 Task: Look for space in Chanika, Tanzania from 24th August, 2023 to 10th September, 2023 for 8 adults in price range Rs.12000 to Rs.15000. Place can be entire place or shared room with 4 bedrooms having 8 beds and 4 bathrooms. Property type can be house, flat, guest house. Amenities needed are: wifi, TV, free parkinig on premises, gym, breakfast. Booking option can be shelf check-in. Required host language is English.
Action: Mouse moved to (503, 105)
Screenshot: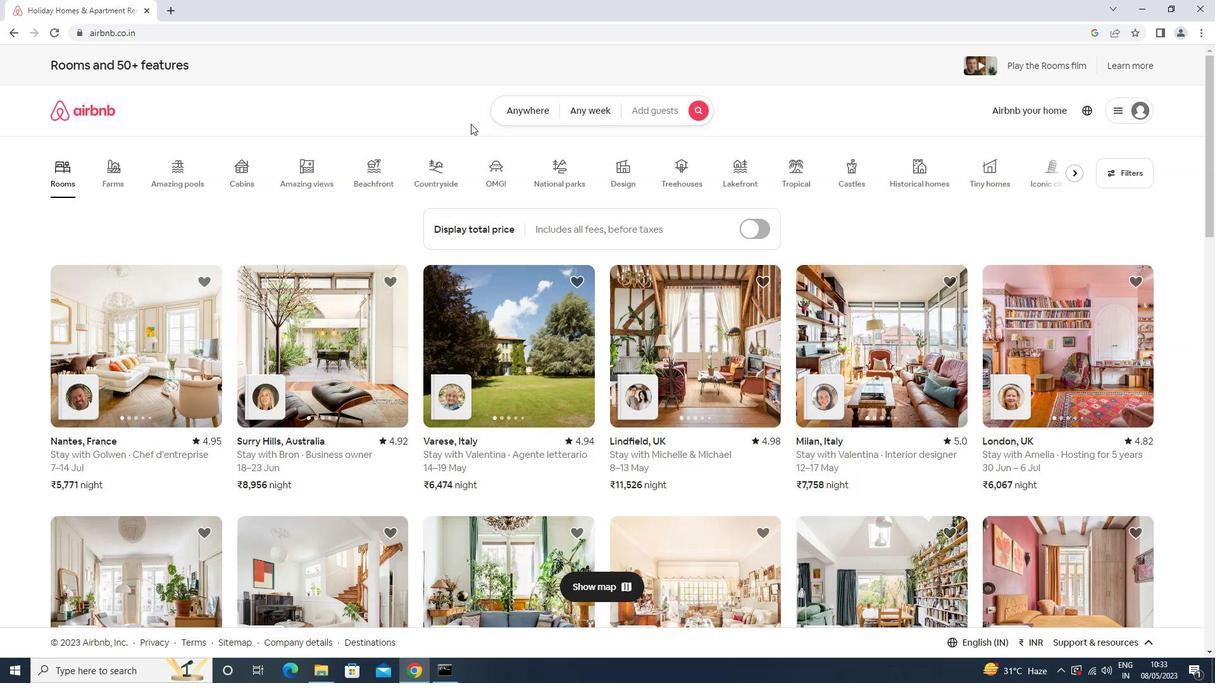 
Action: Mouse pressed left at (503, 105)
Screenshot: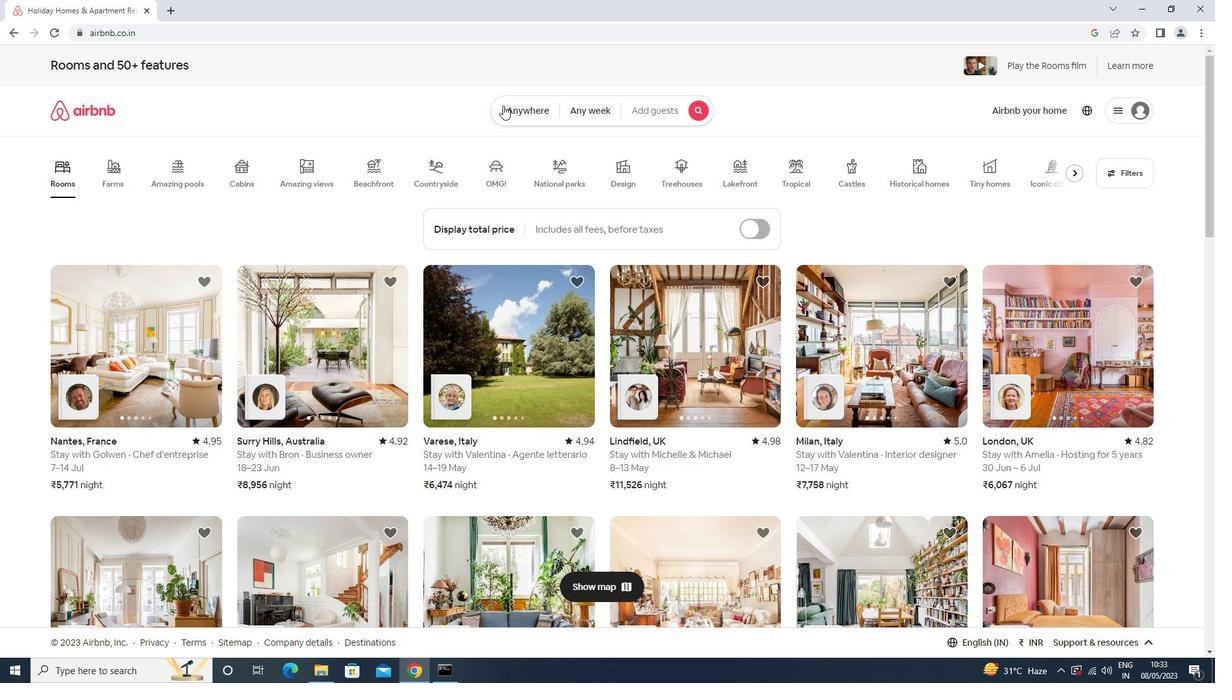 
Action: Mouse moved to (439, 153)
Screenshot: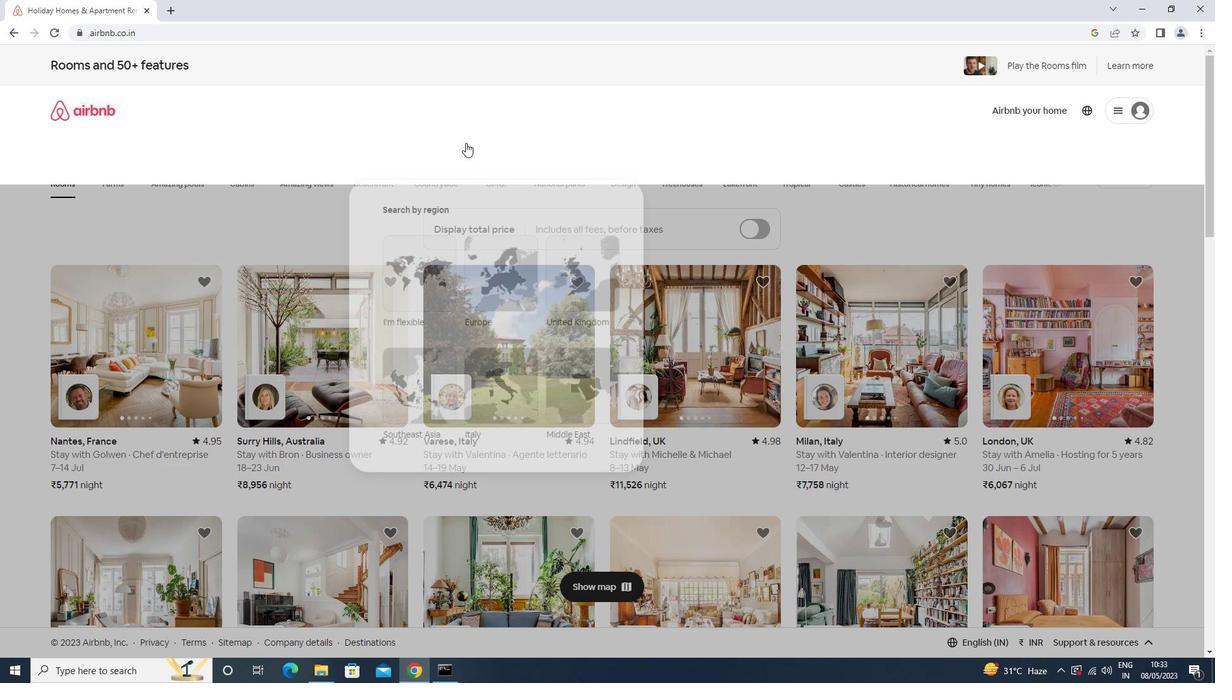 
Action: Mouse pressed left at (439, 153)
Screenshot: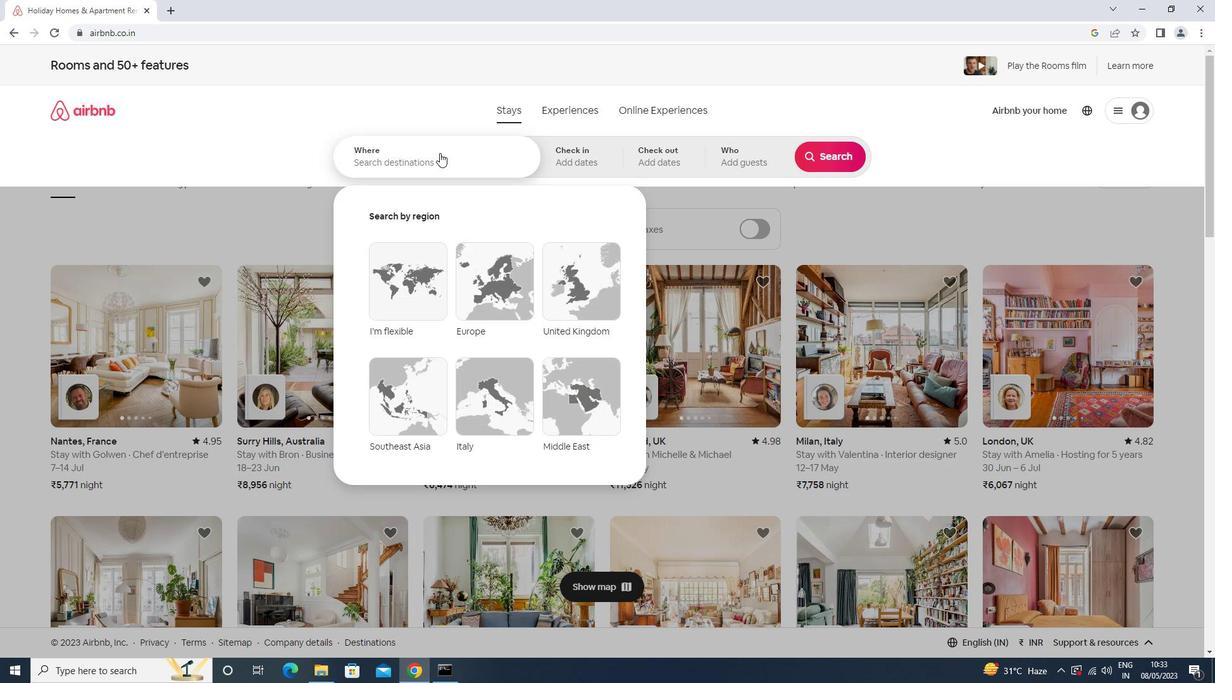 
Action: Key pressed <Key.shift>CHANIKA,<Key.space><Key.shift>TAN<Key.down><Key.enter>
Screenshot: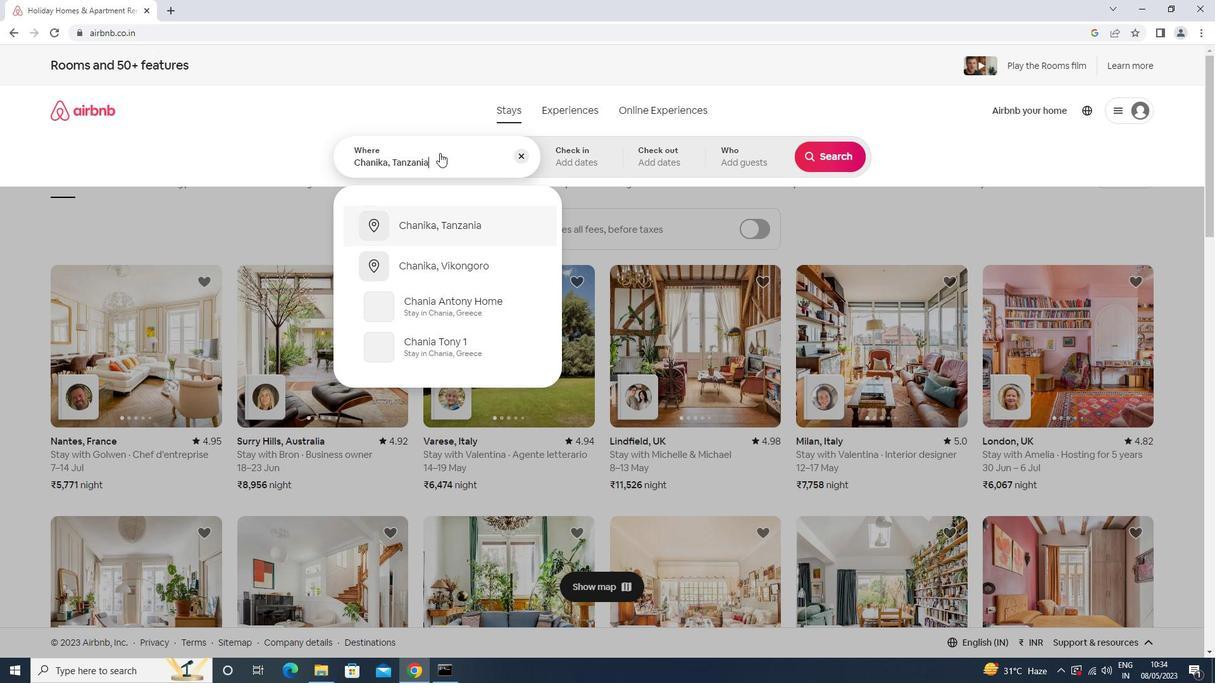 
Action: Mouse moved to (829, 257)
Screenshot: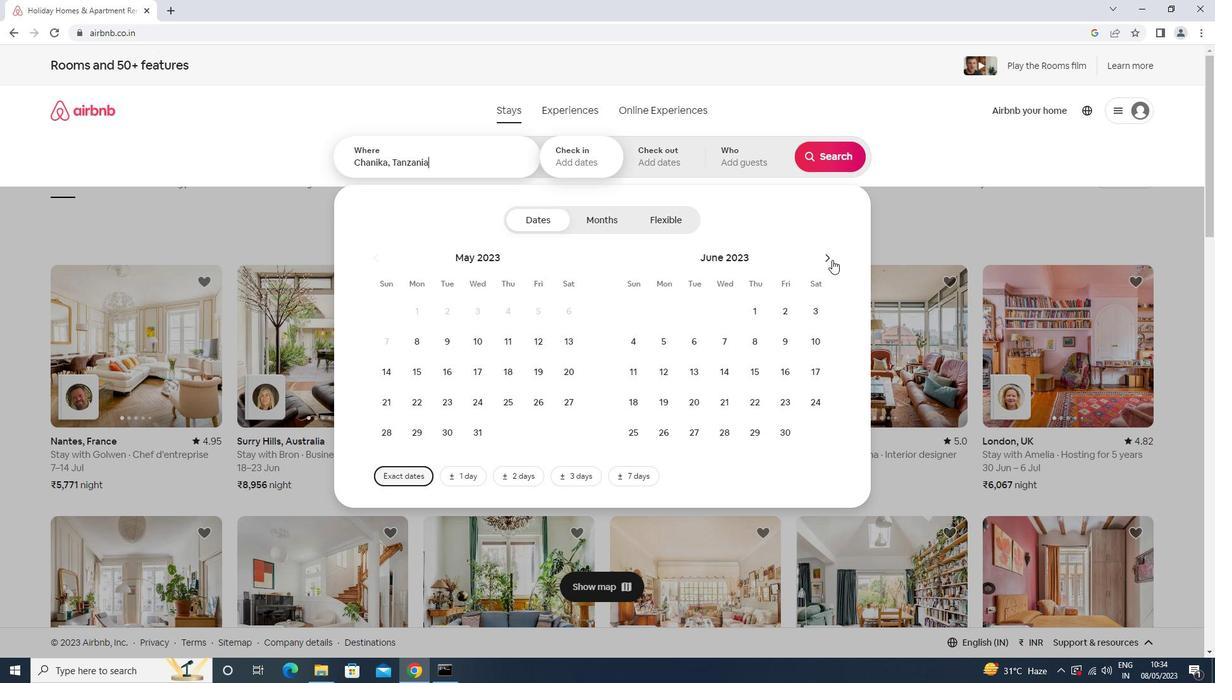 
Action: Mouse pressed left at (829, 257)
Screenshot: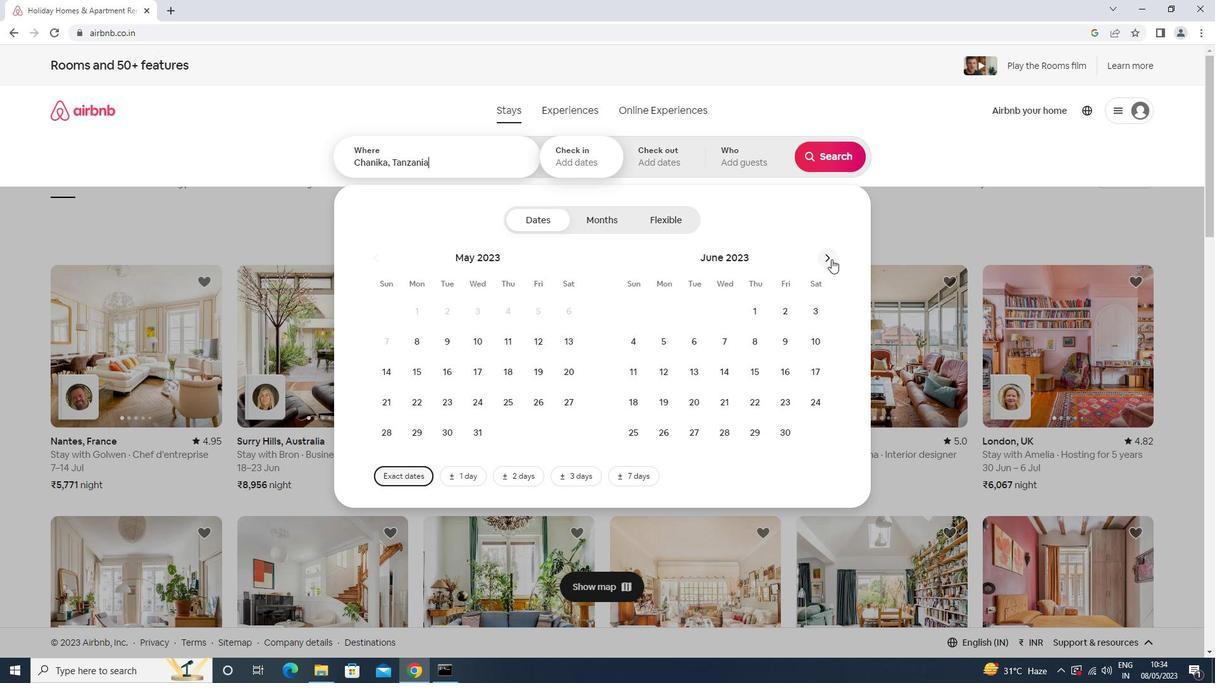 
Action: Mouse pressed left at (829, 257)
Screenshot: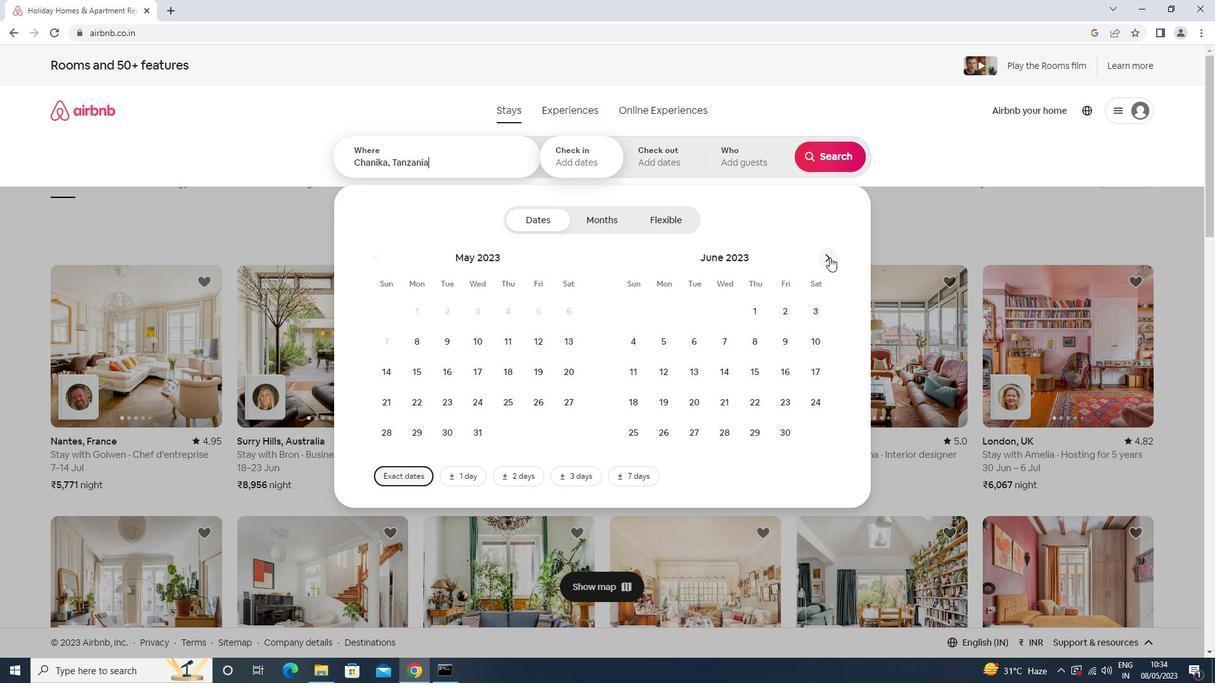 
Action: Mouse pressed left at (829, 257)
Screenshot: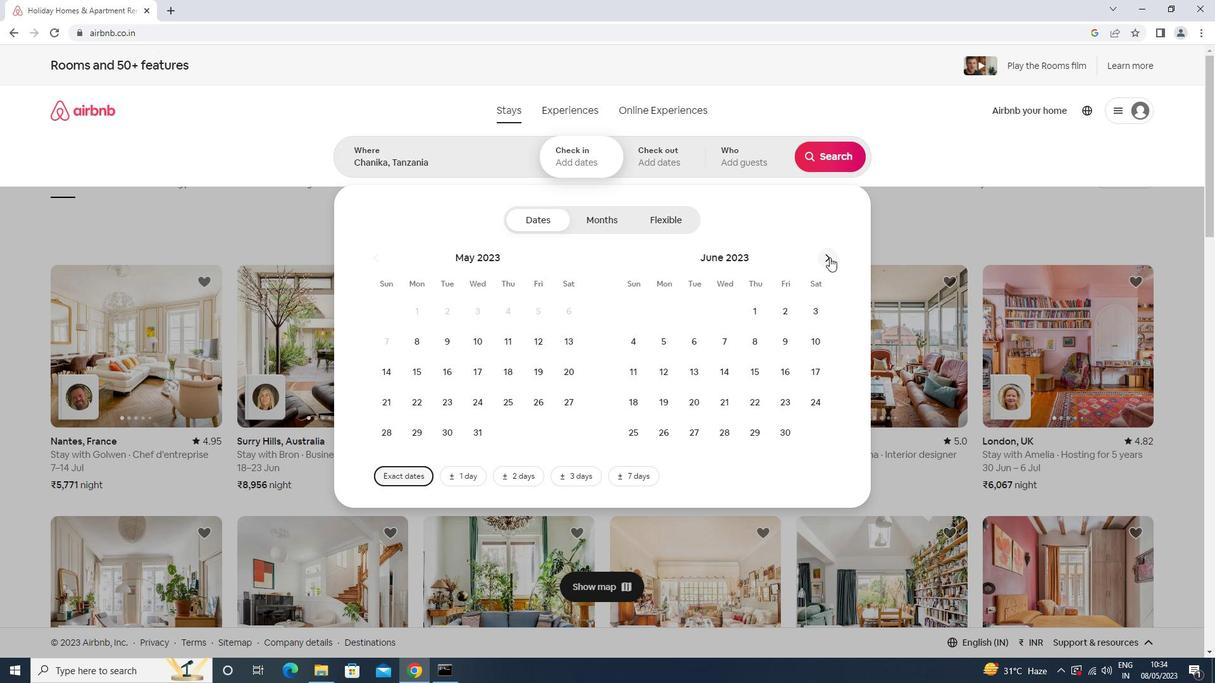 
Action: Mouse pressed left at (829, 257)
Screenshot: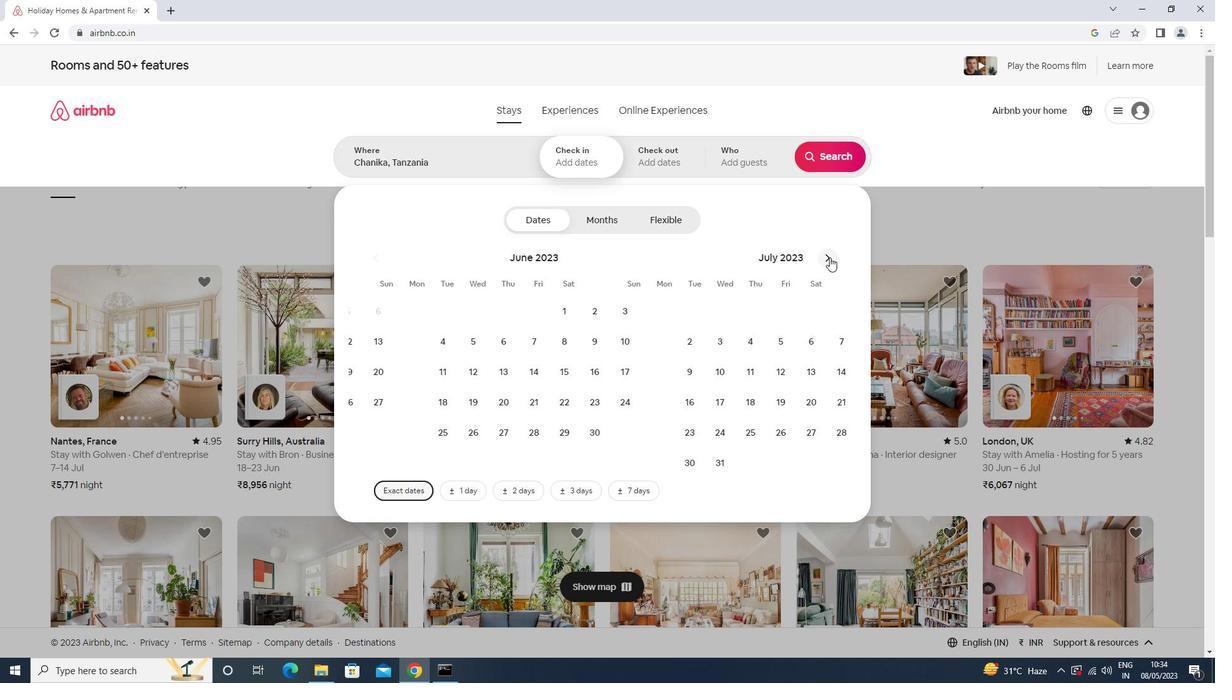 
Action: Mouse pressed left at (829, 257)
Screenshot: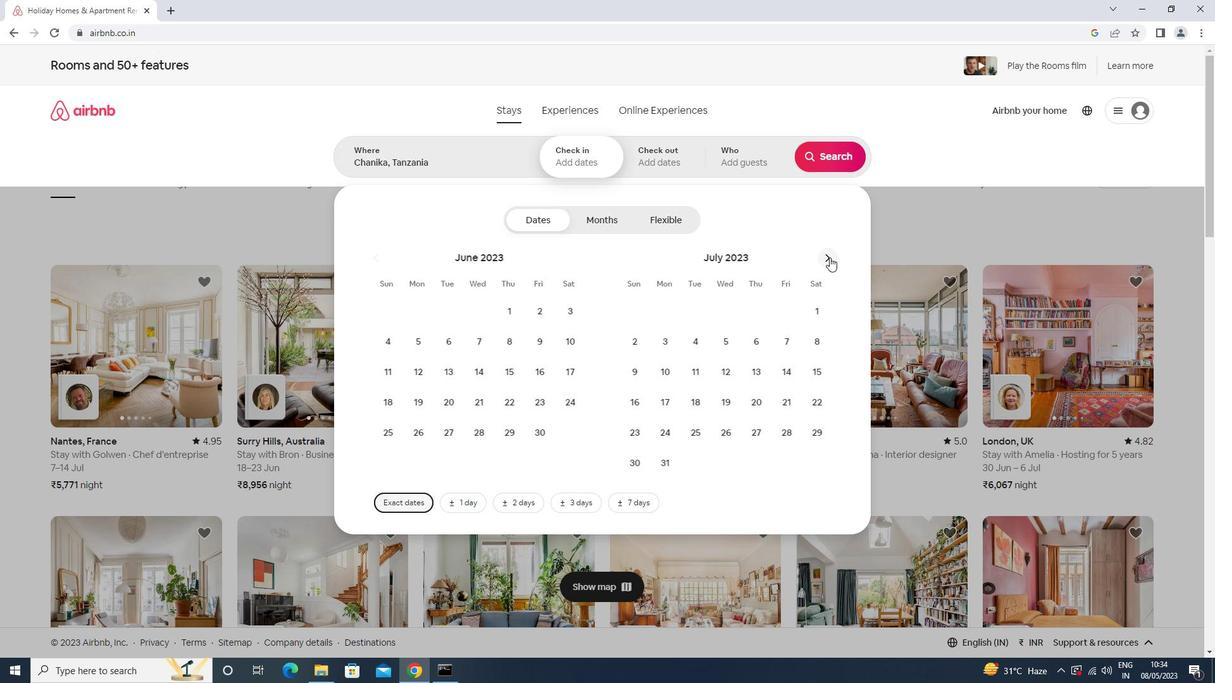 
Action: Mouse moved to (829, 257)
Screenshot: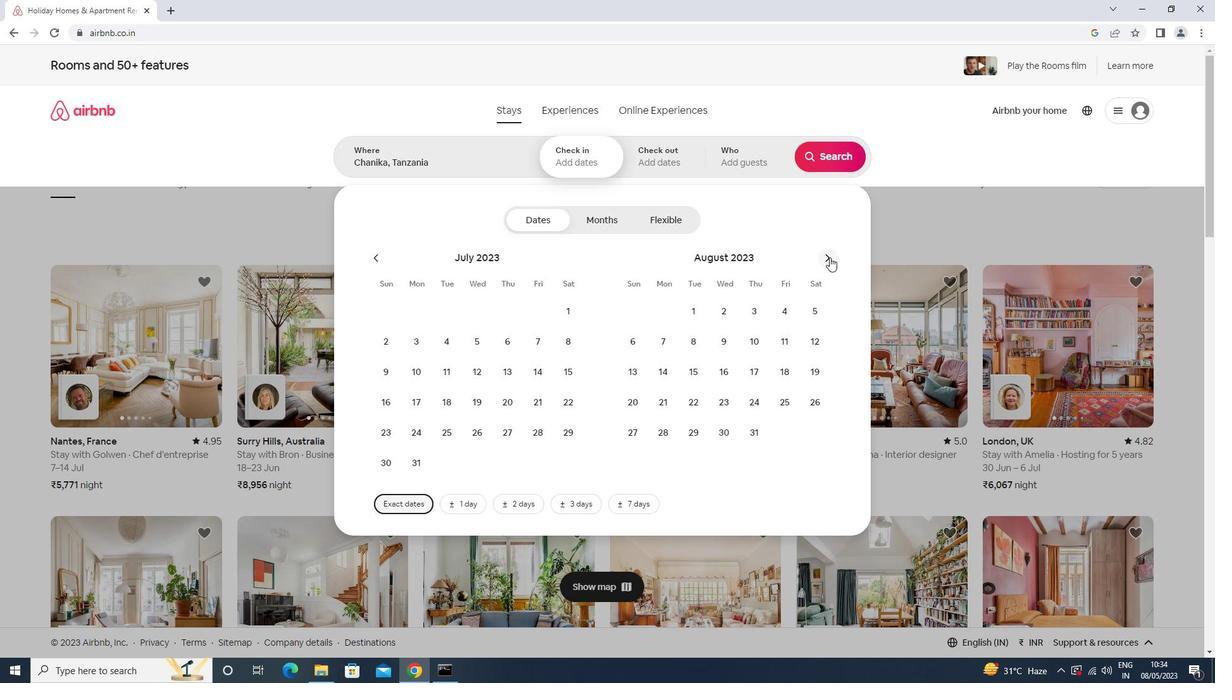 
Action: Mouse pressed left at (829, 257)
Screenshot: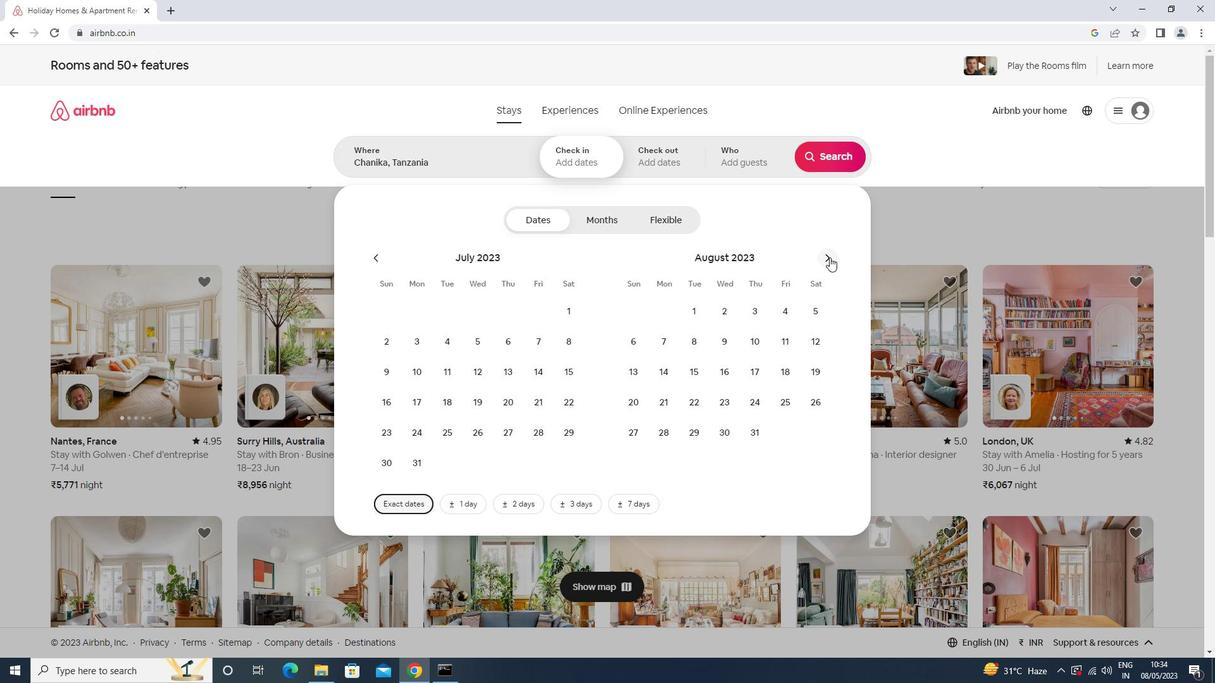 
Action: Mouse moved to (508, 403)
Screenshot: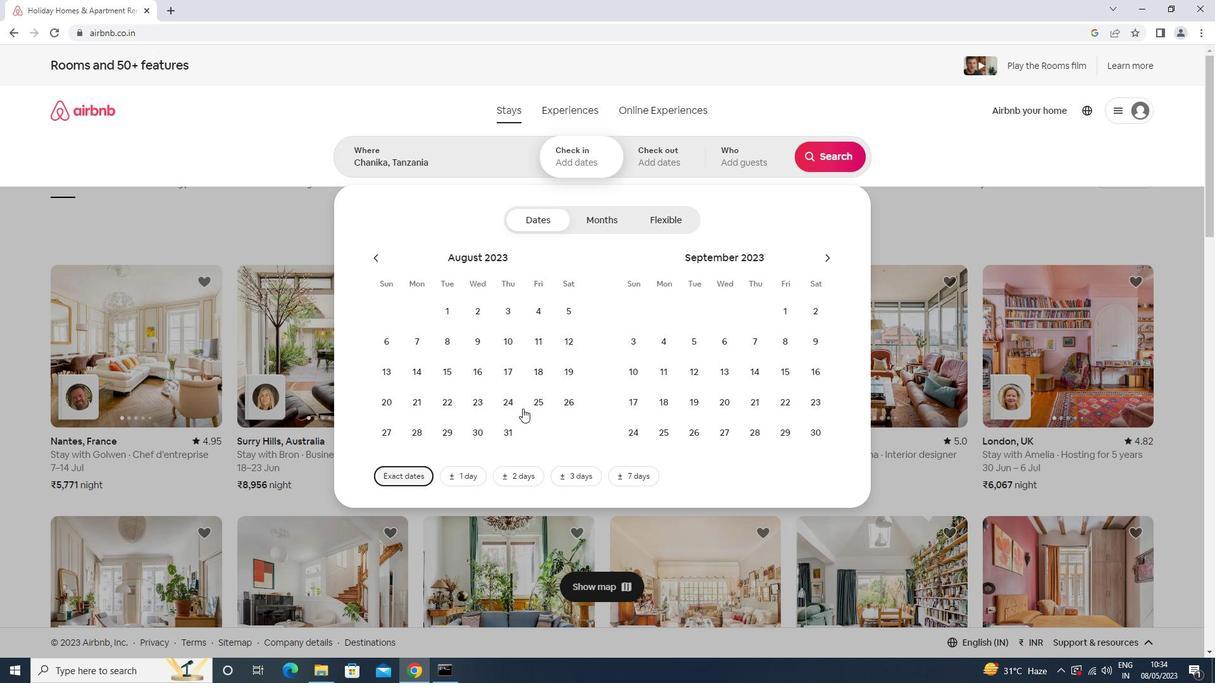 
Action: Mouse pressed left at (508, 403)
Screenshot: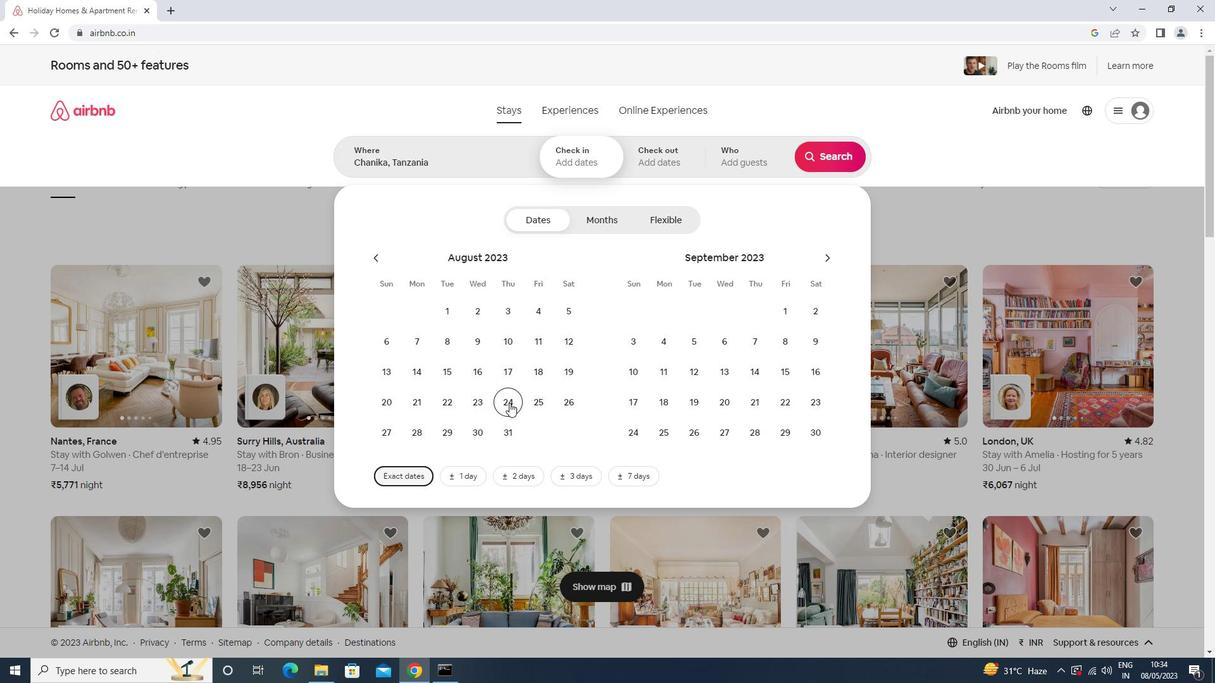 
Action: Mouse moved to (639, 374)
Screenshot: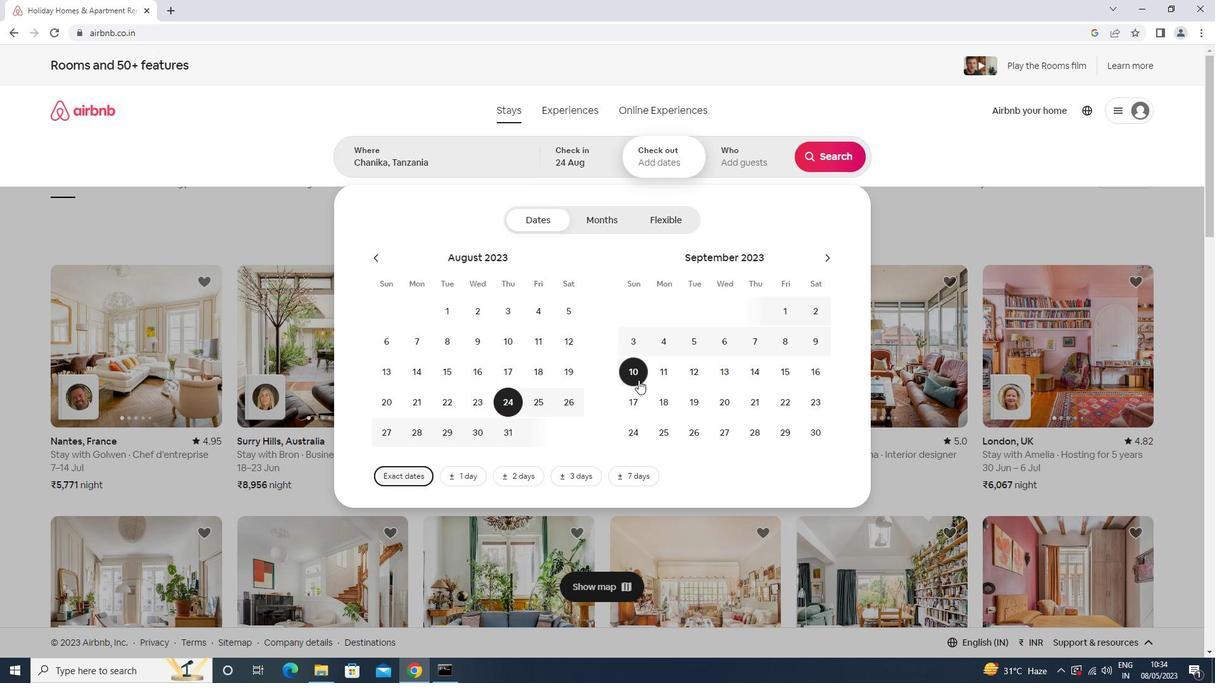 
Action: Mouse pressed left at (639, 374)
Screenshot: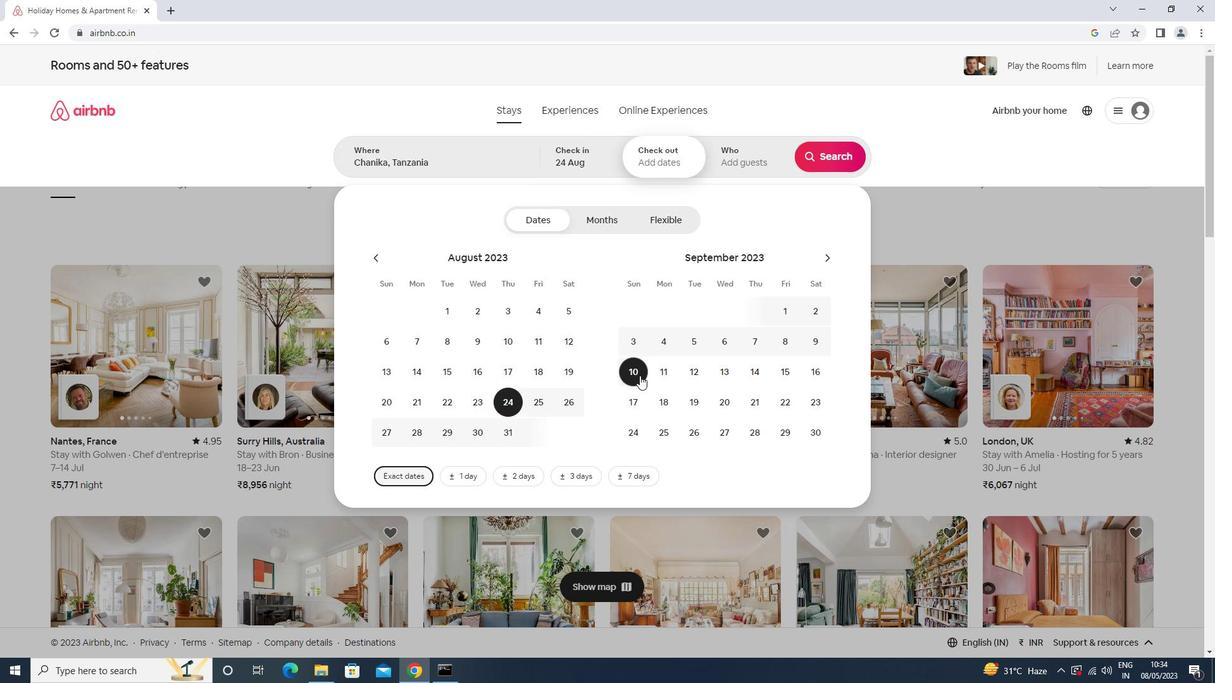 
Action: Mouse moved to (755, 165)
Screenshot: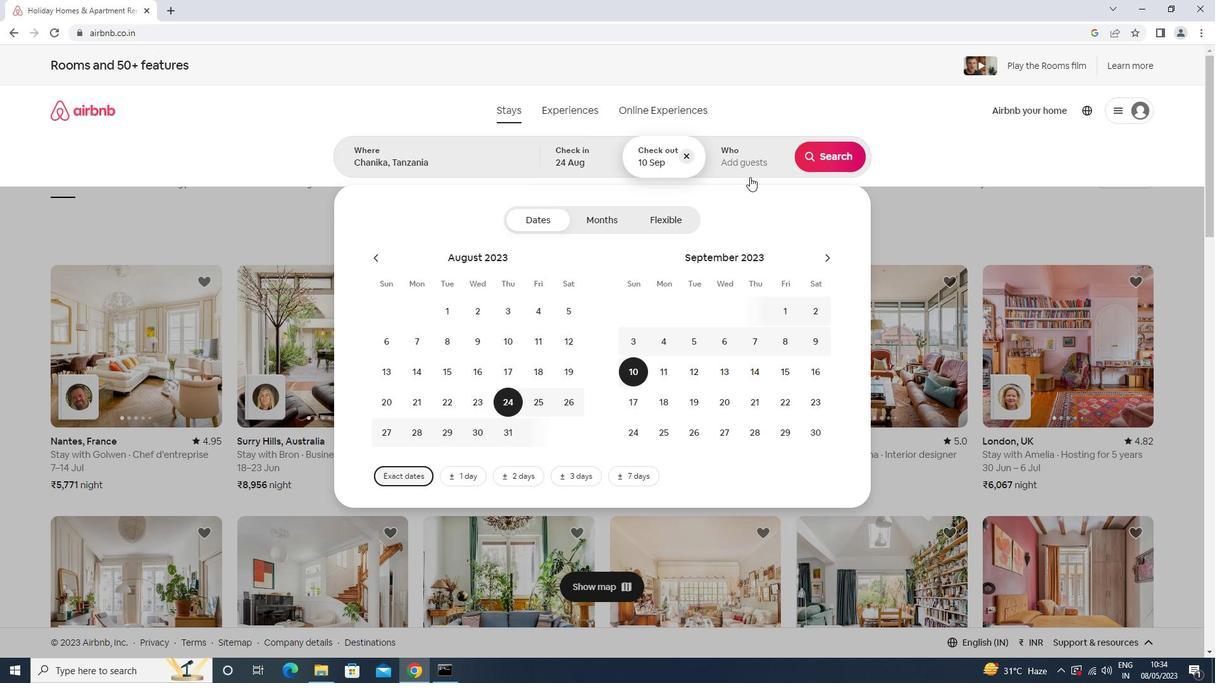 
Action: Mouse pressed left at (755, 165)
Screenshot: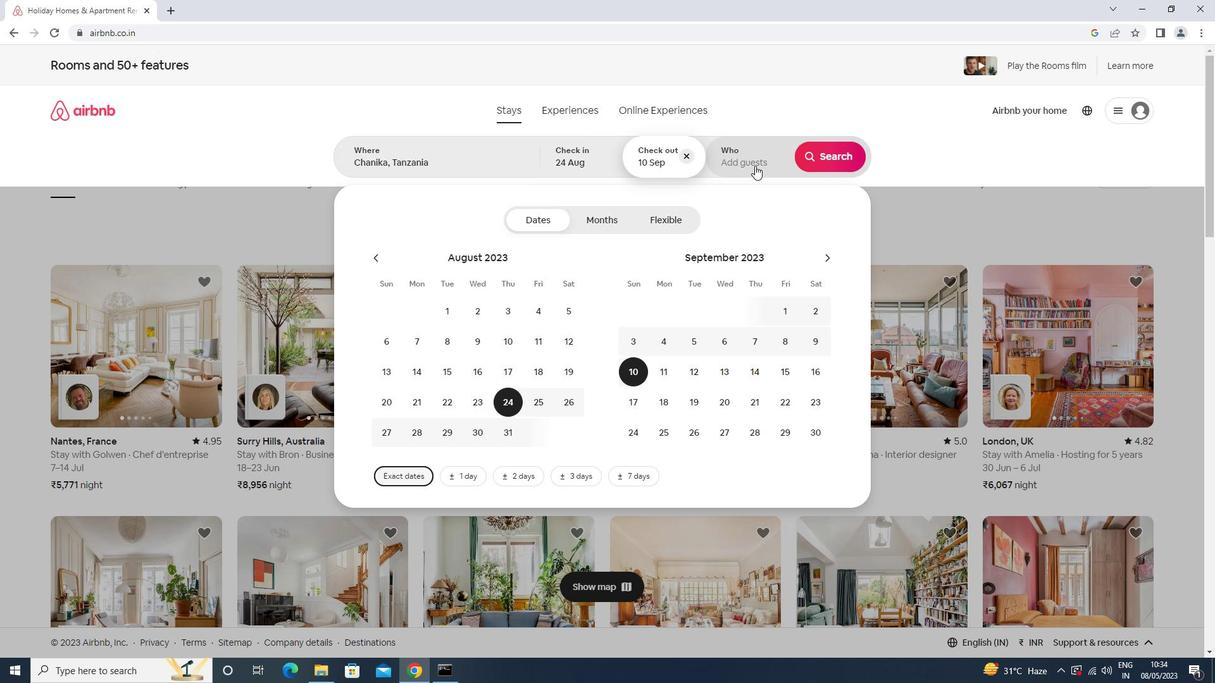 
Action: Mouse moved to (833, 223)
Screenshot: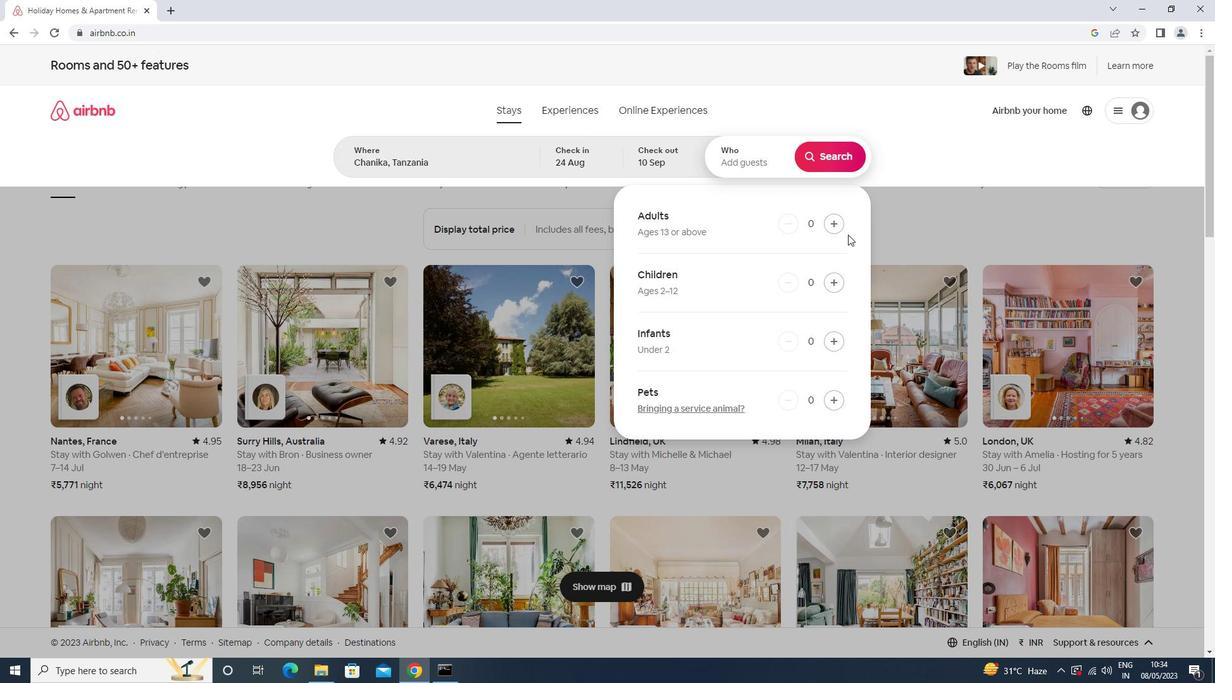 
Action: Mouse pressed left at (833, 223)
Screenshot: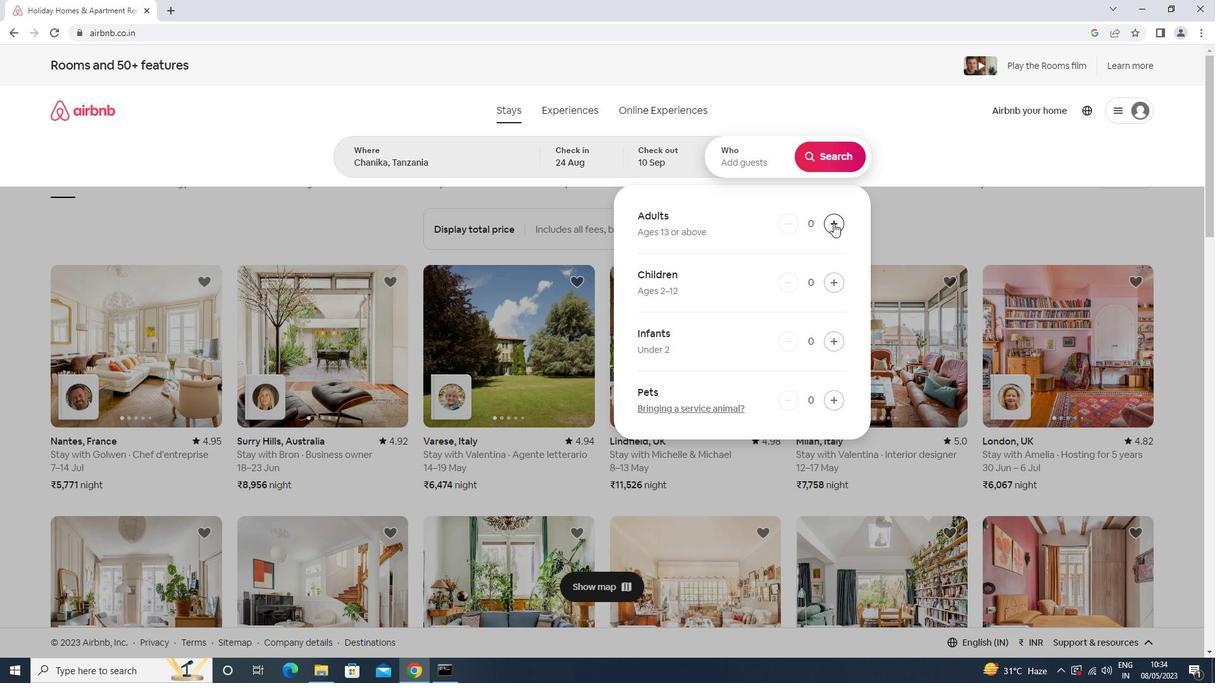 
Action: Mouse pressed left at (833, 223)
Screenshot: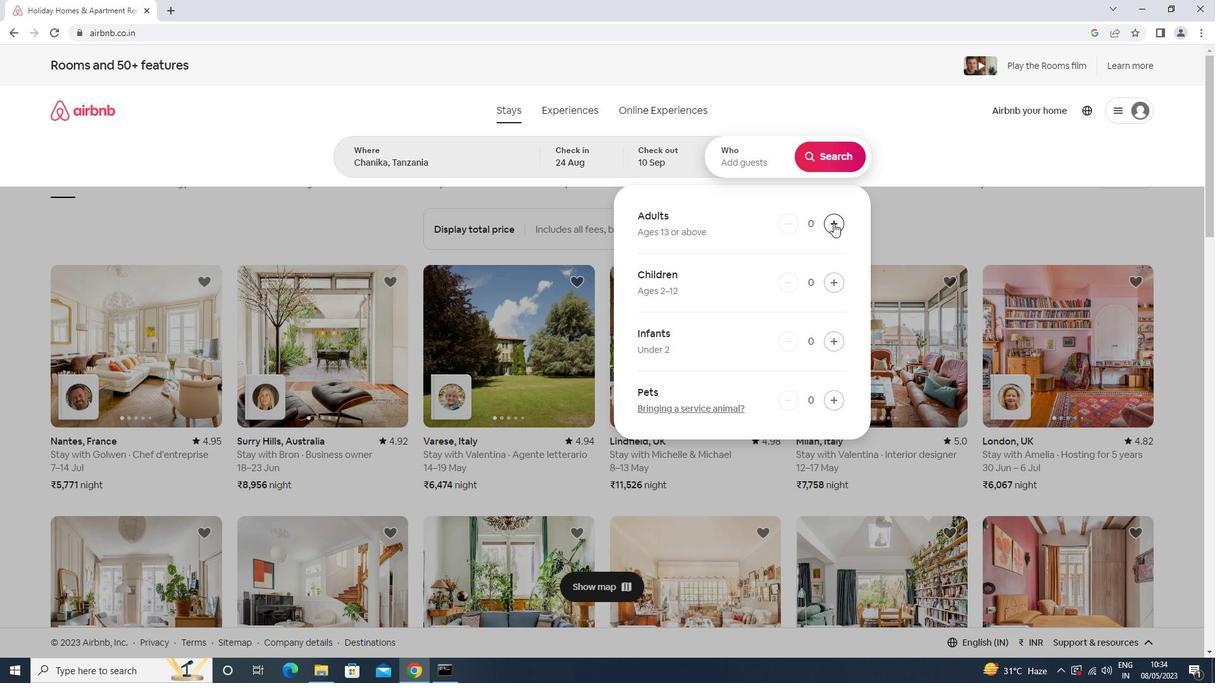 
Action: Mouse pressed left at (833, 223)
Screenshot: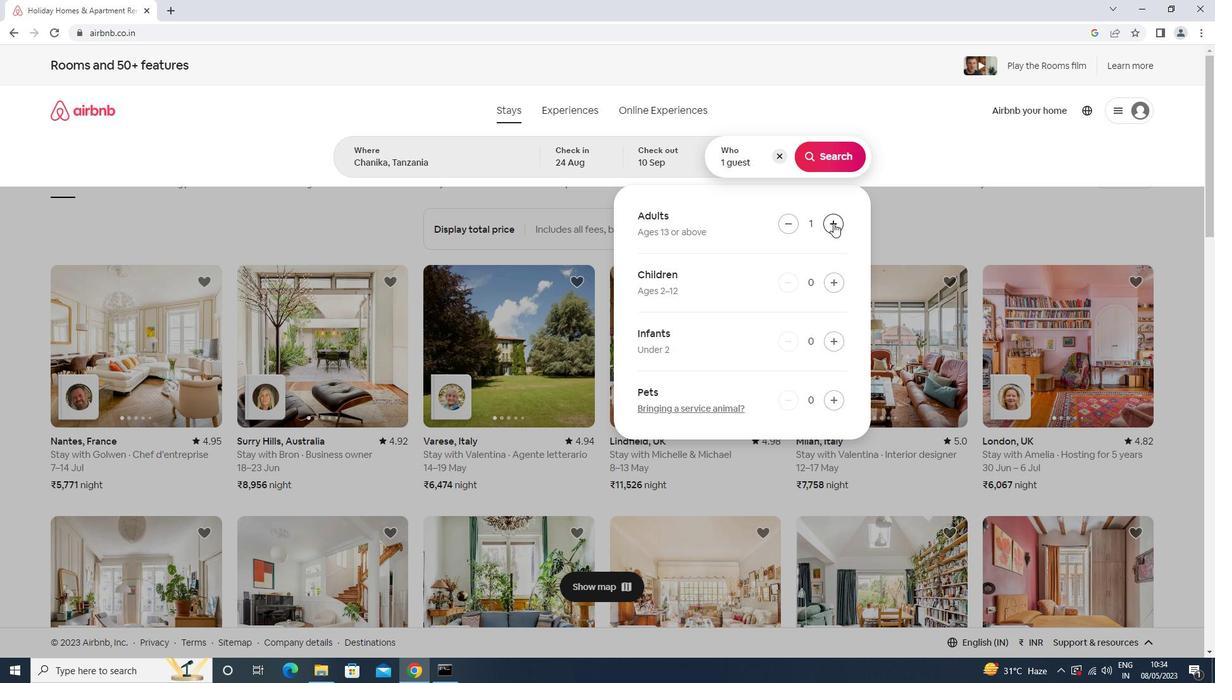 
Action: Mouse pressed left at (833, 223)
Screenshot: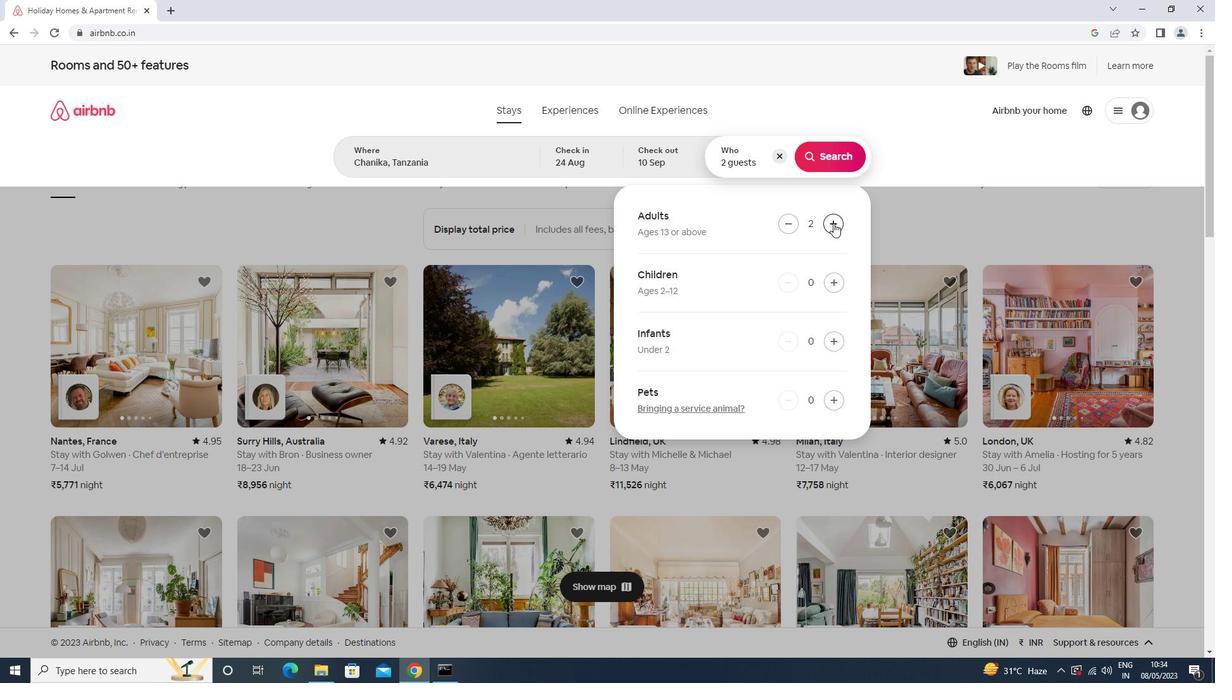 
Action: Mouse pressed left at (833, 223)
Screenshot: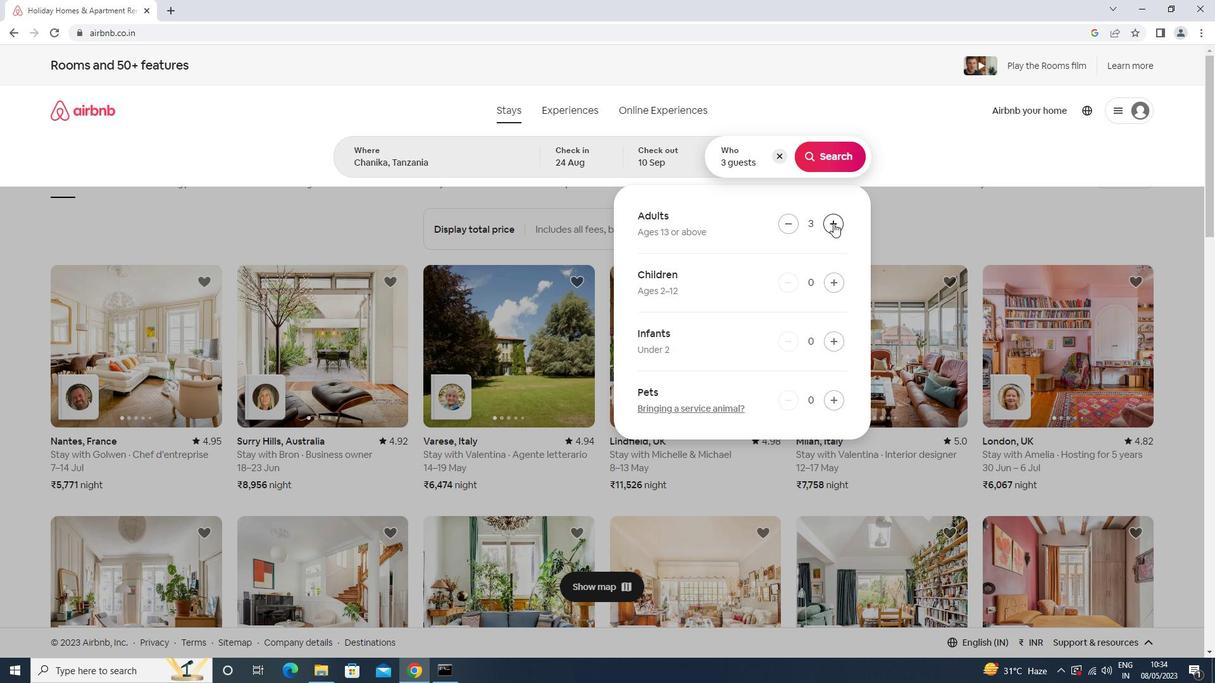 
Action: Mouse pressed left at (833, 223)
Screenshot: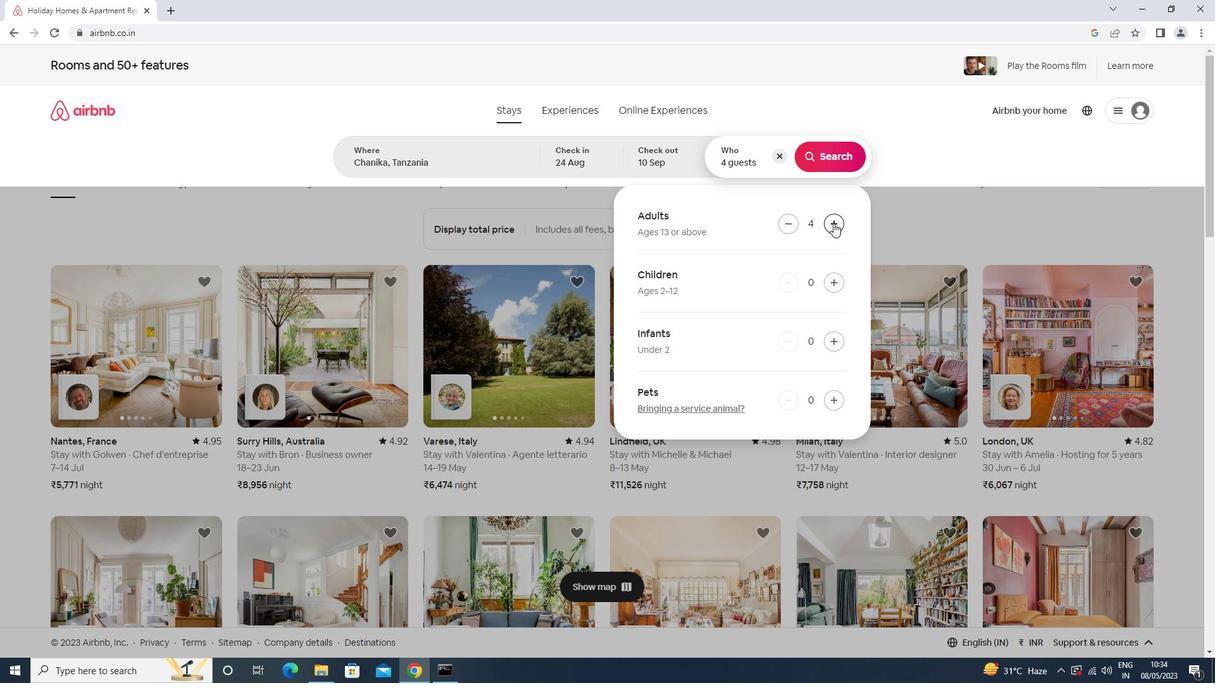 
Action: Mouse pressed left at (833, 223)
Screenshot: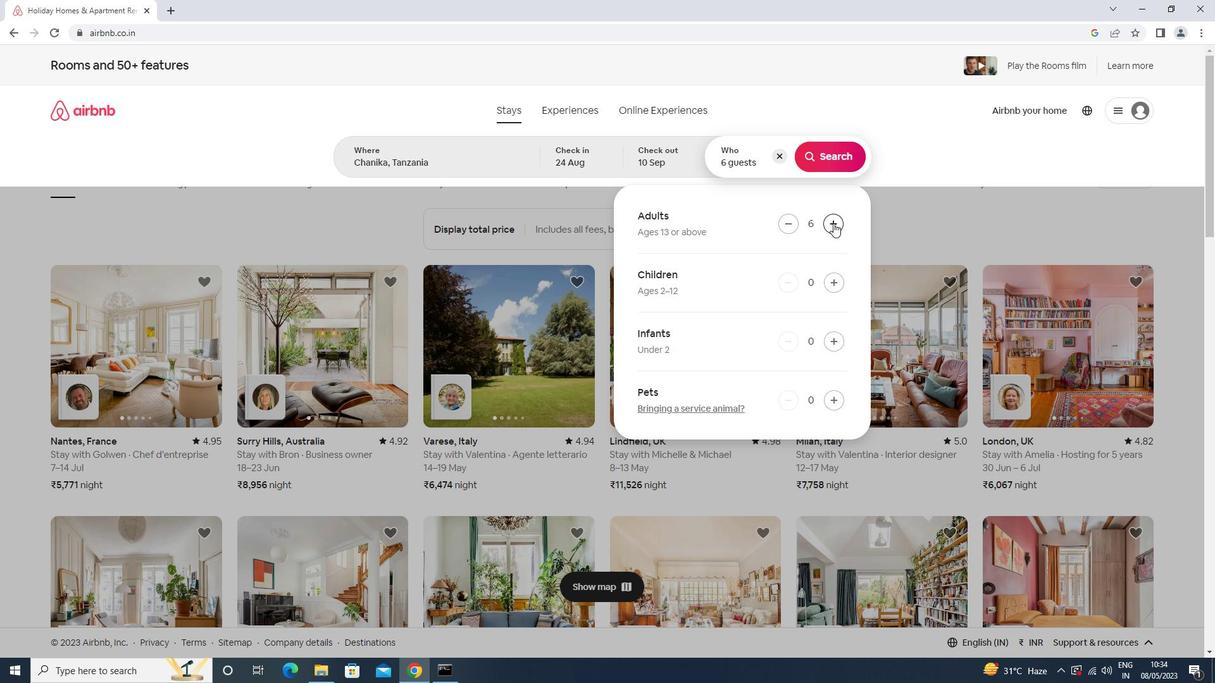 
Action: Mouse pressed left at (833, 223)
Screenshot: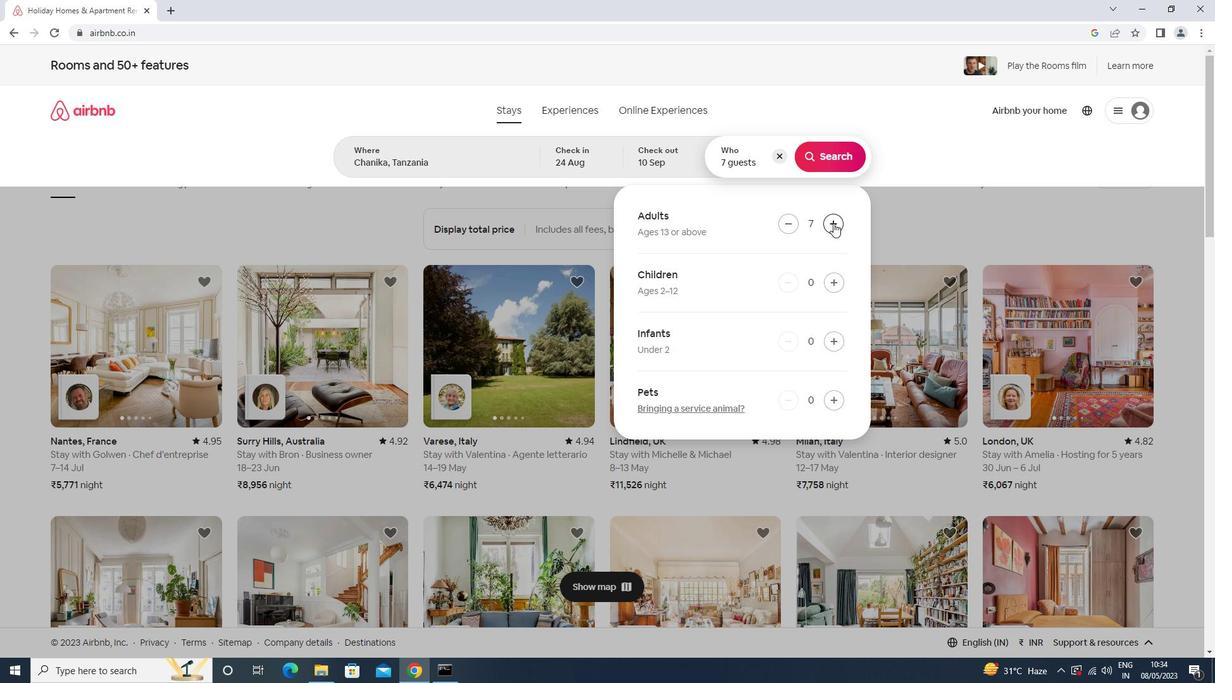 
Action: Mouse moved to (827, 158)
Screenshot: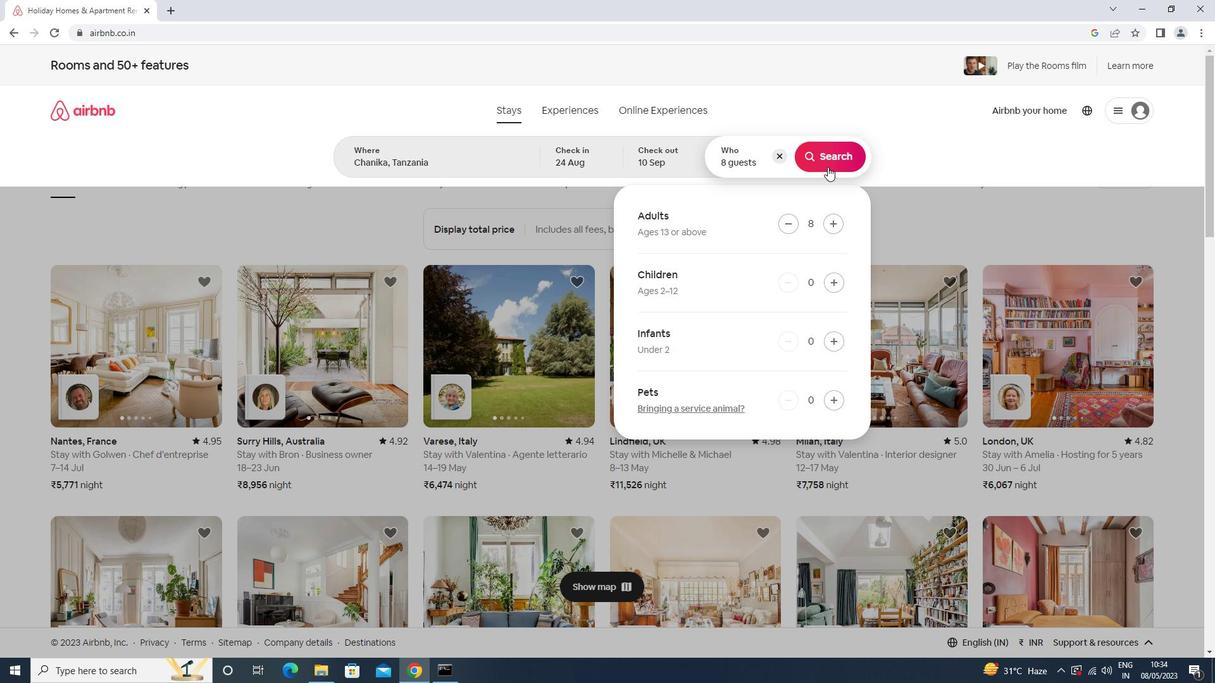 
Action: Mouse pressed left at (827, 158)
Screenshot: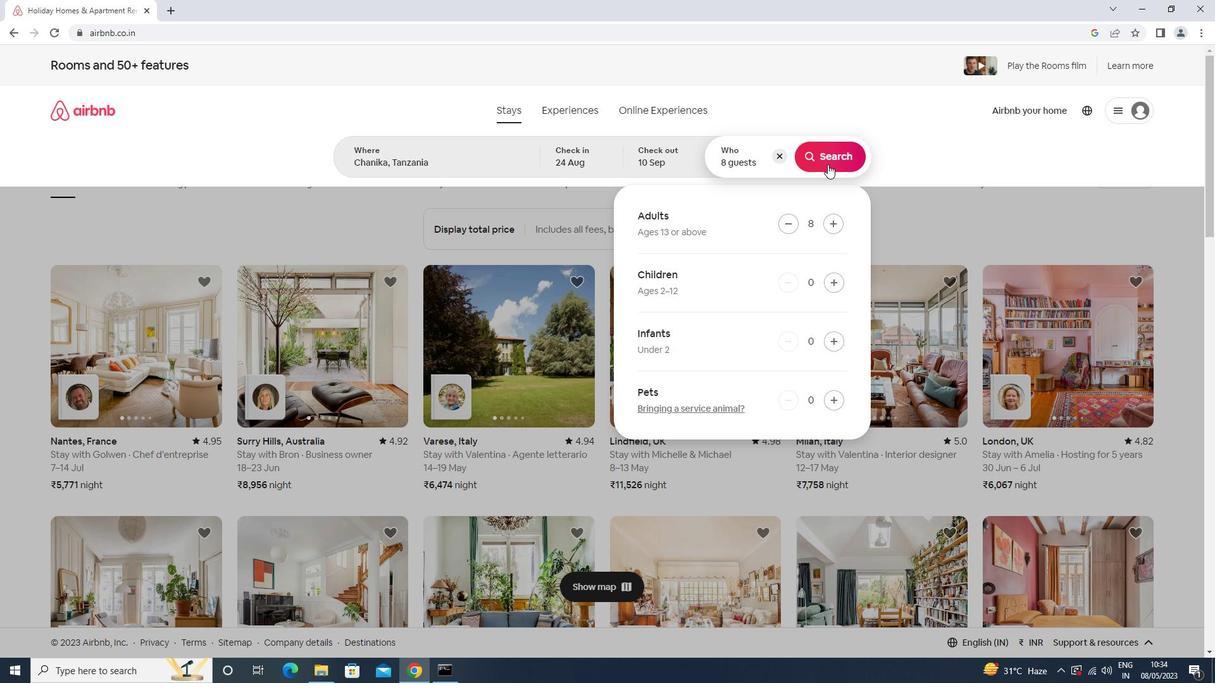 
Action: Mouse moved to (1162, 118)
Screenshot: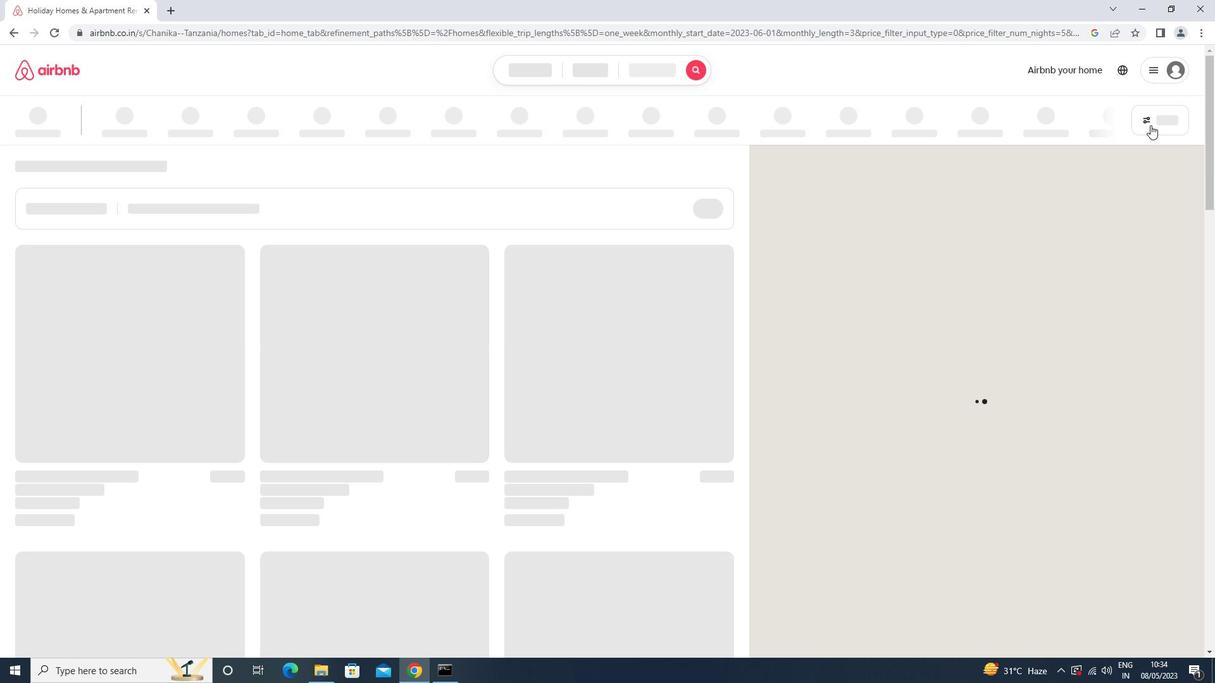 
Action: Mouse pressed left at (1162, 118)
Screenshot: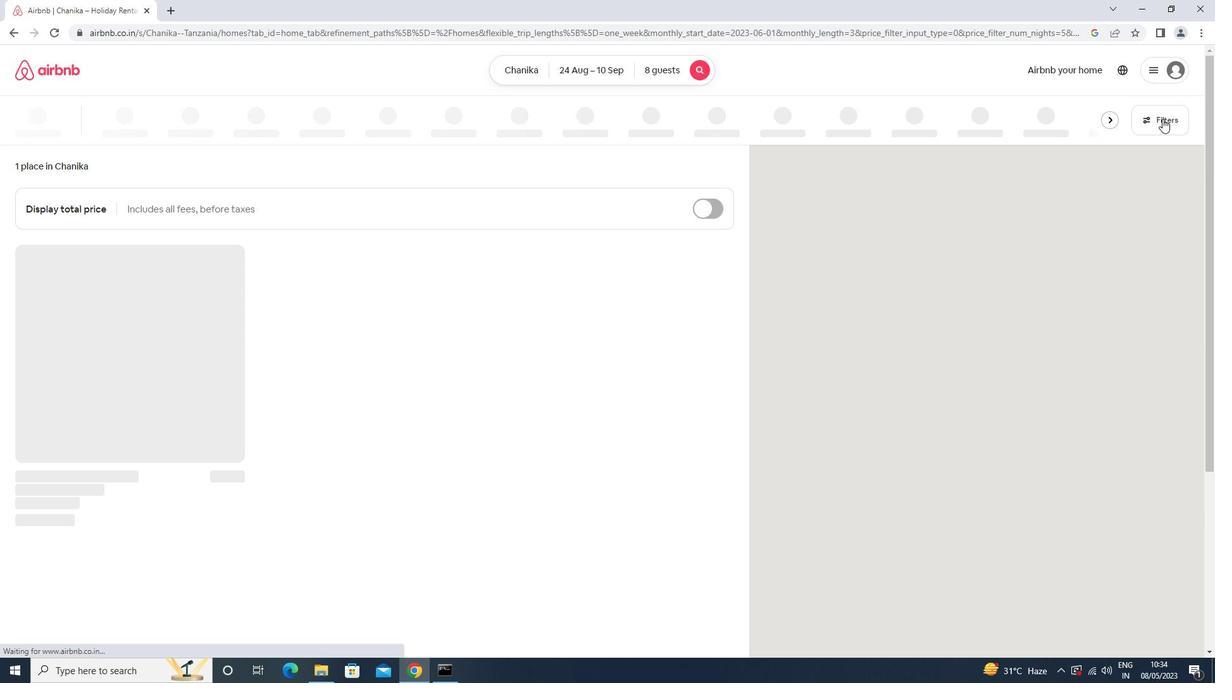
Action: Mouse moved to (508, 425)
Screenshot: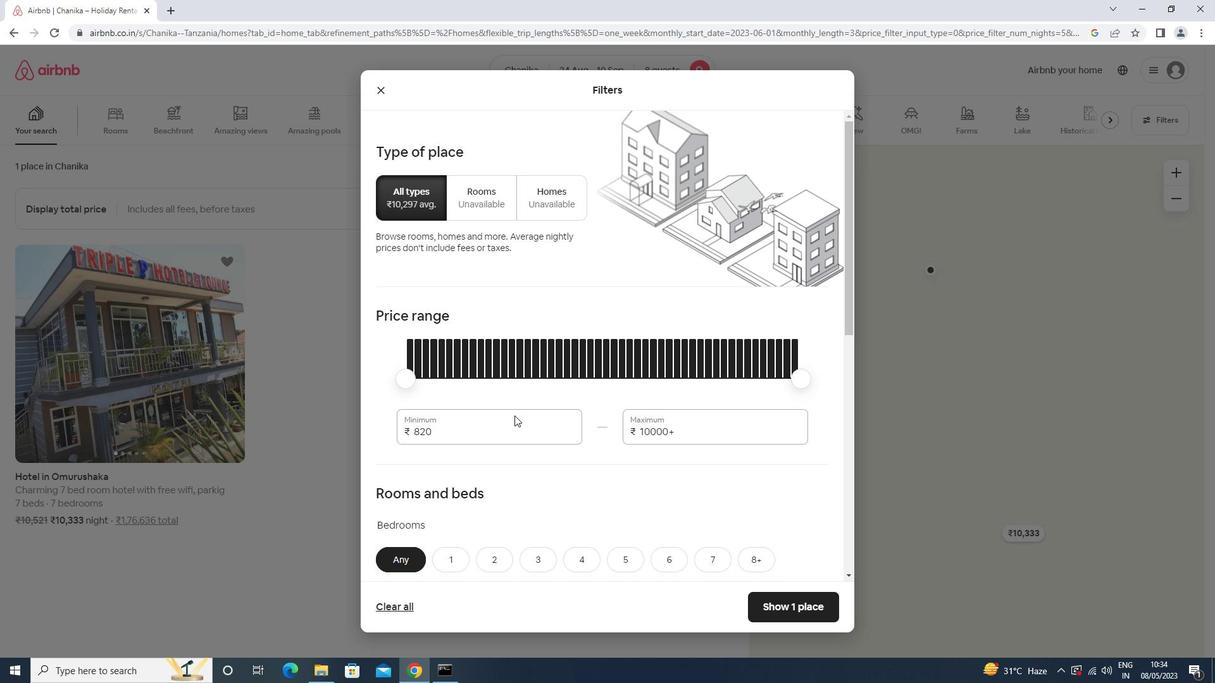 
Action: Mouse pressed left at (508, 425)
Screenshot: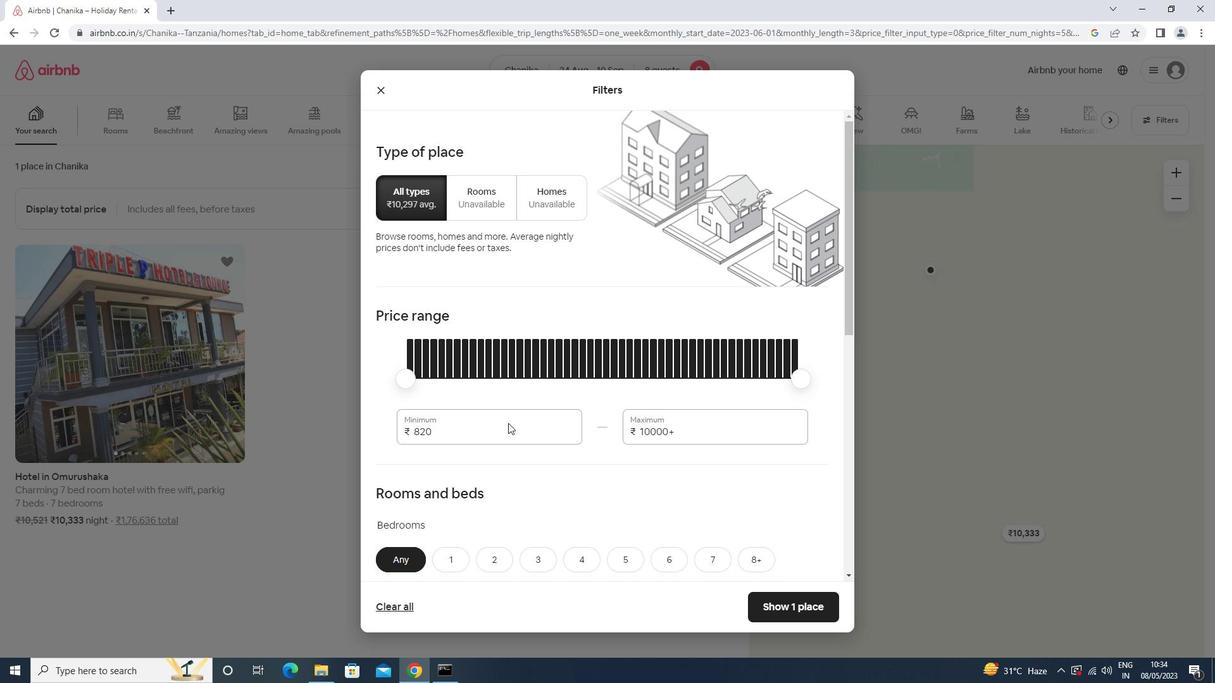 
Action: Key pressed <Key.backspace><Key.backspace><Key.backspace><Key.backspace>12000<Key.tab>150000<Key.backspace>
Screenshot: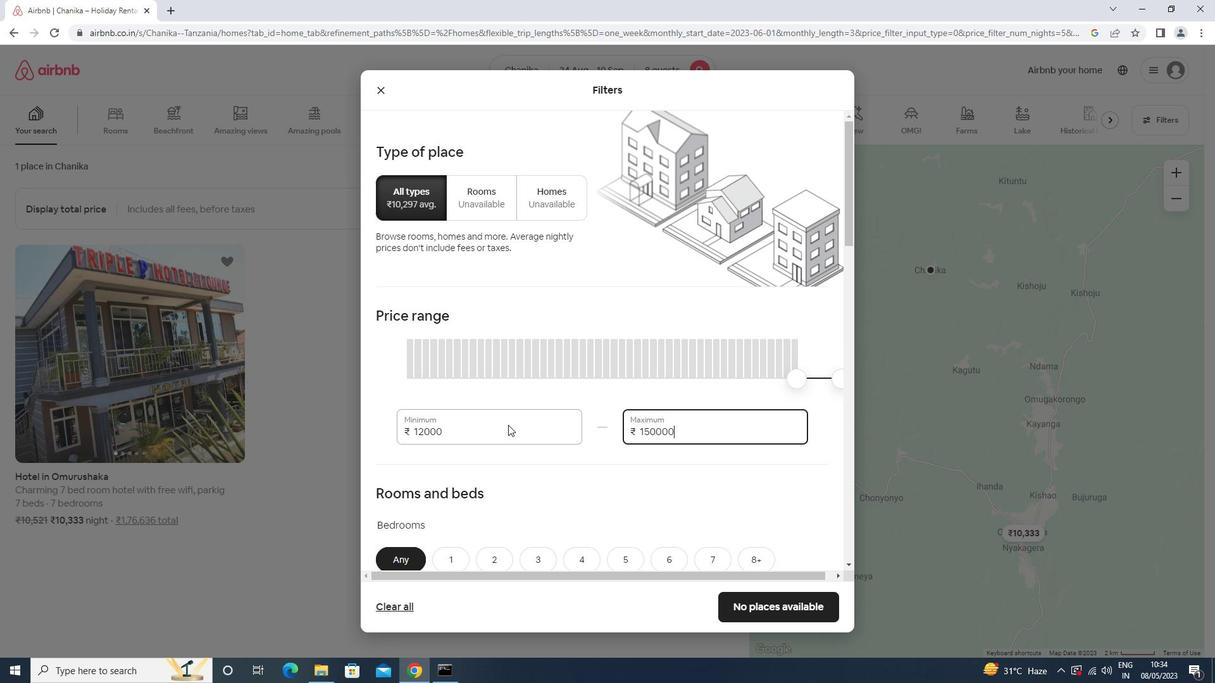
Action: Mouse moved to (505, 427)
Screenshot: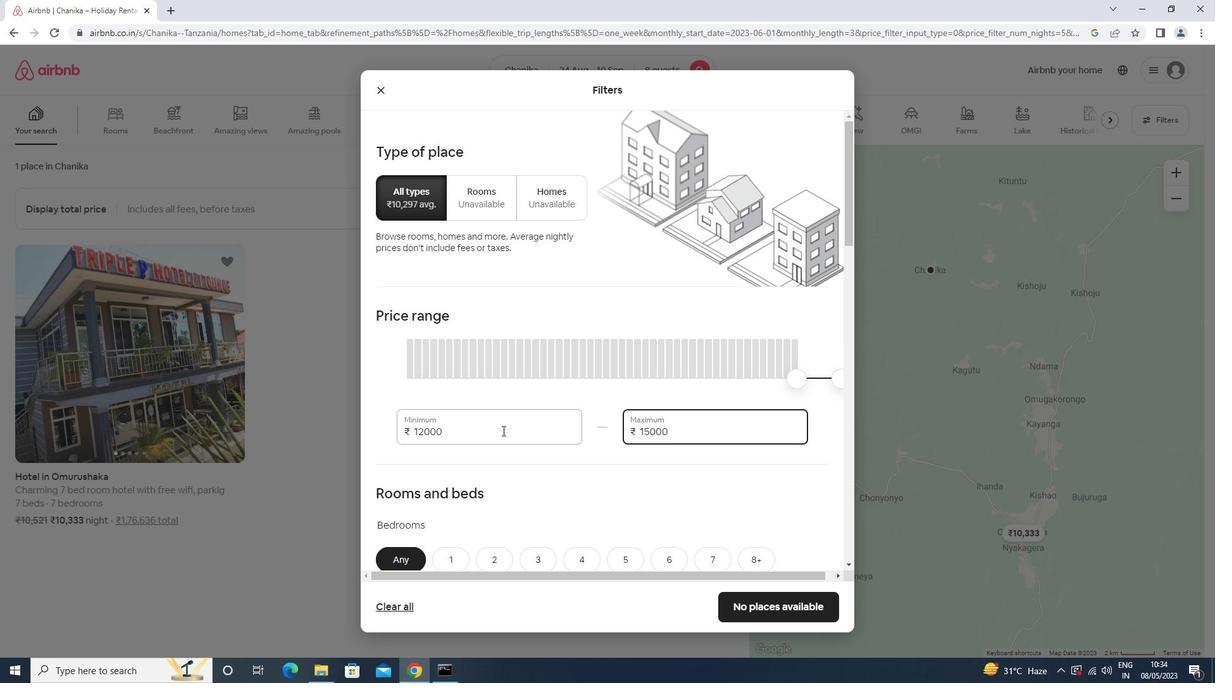 
Action: Mouse scrolled (505, 426) with delta (0, 0)
Screenshot: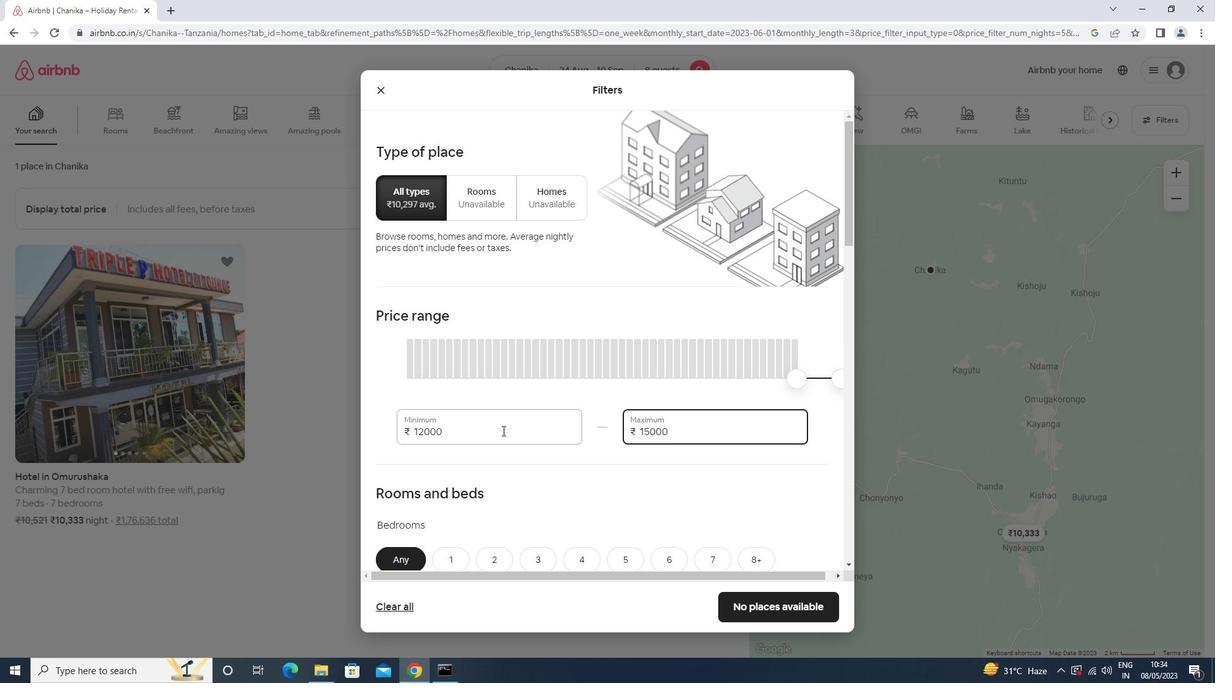 
Action: Mouse scrolled (505, 426) with delta (0, 0)
Screenshot: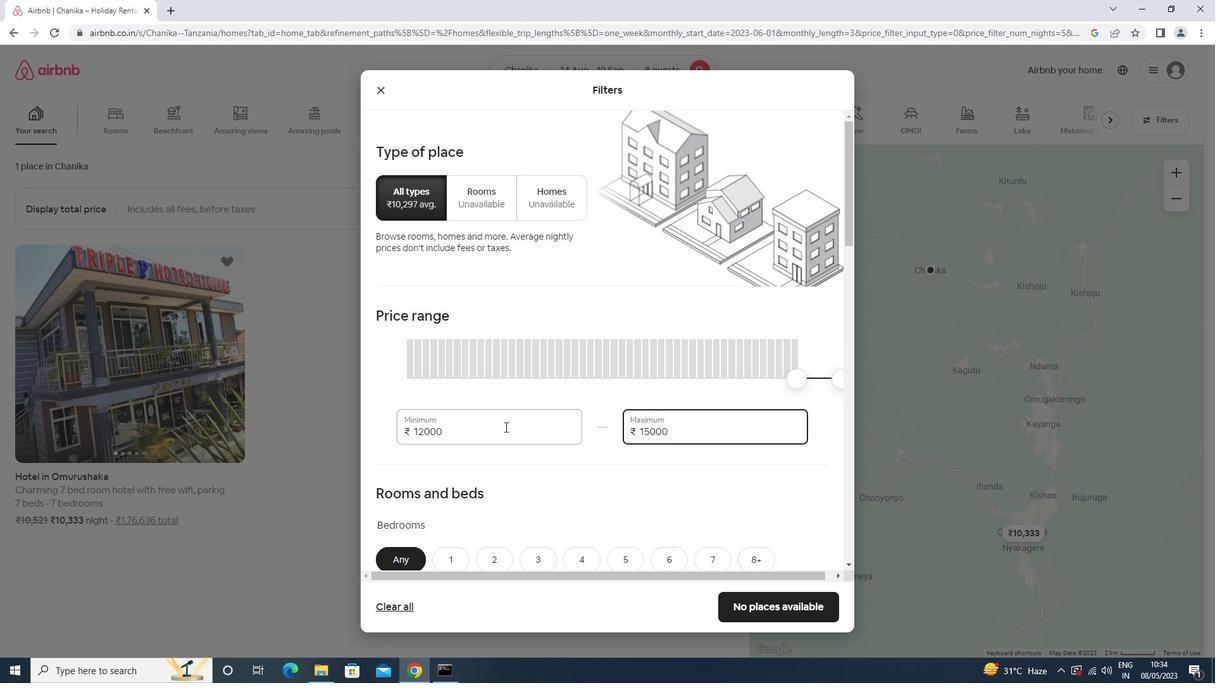 
Action: Mouse scrolled (505, 426) with delta (0, 0)
Screenshot: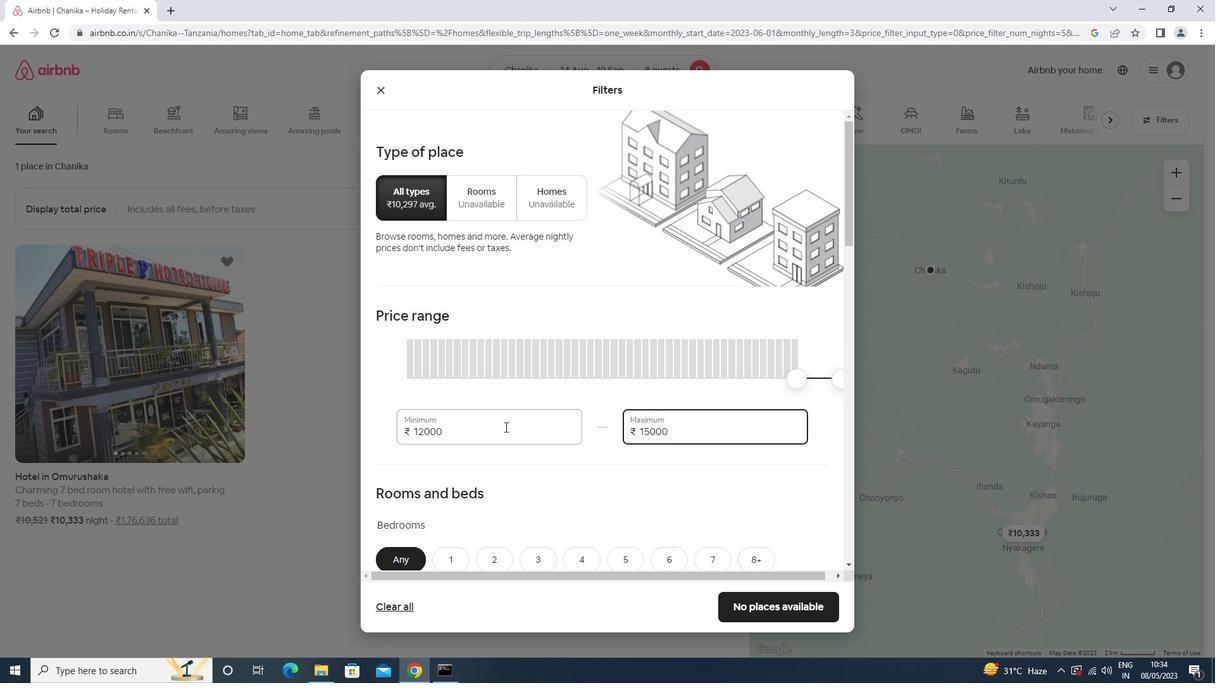 
Action: Mouse scrolled (505, 426) with delta (0, 0)
Screenshot: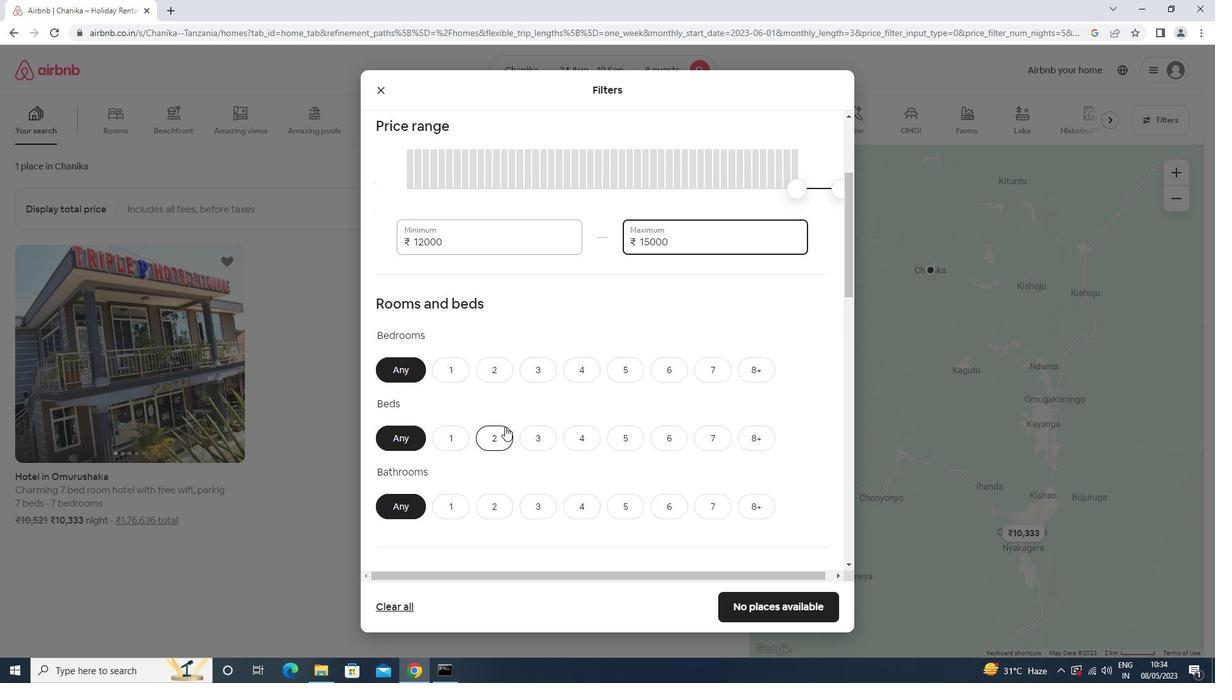 
Action: Mouse moved to (576, 315)
Screenshot: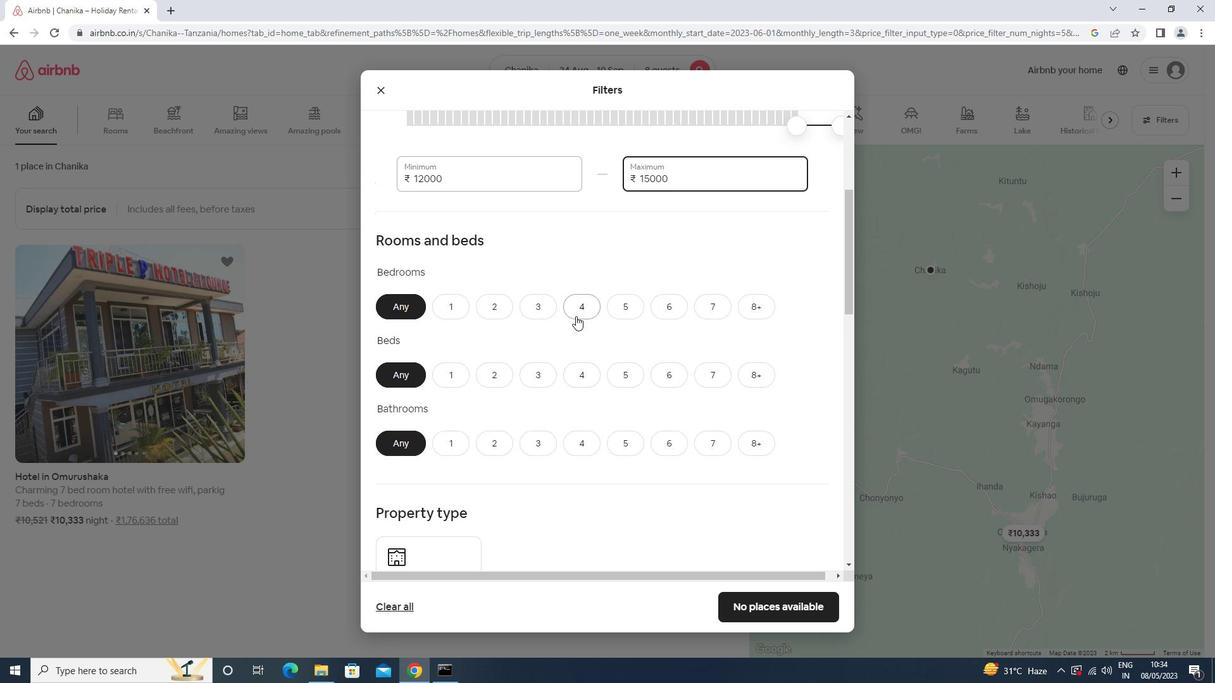 
Action: Mouse pressed left at (576, 315)
Screenshot: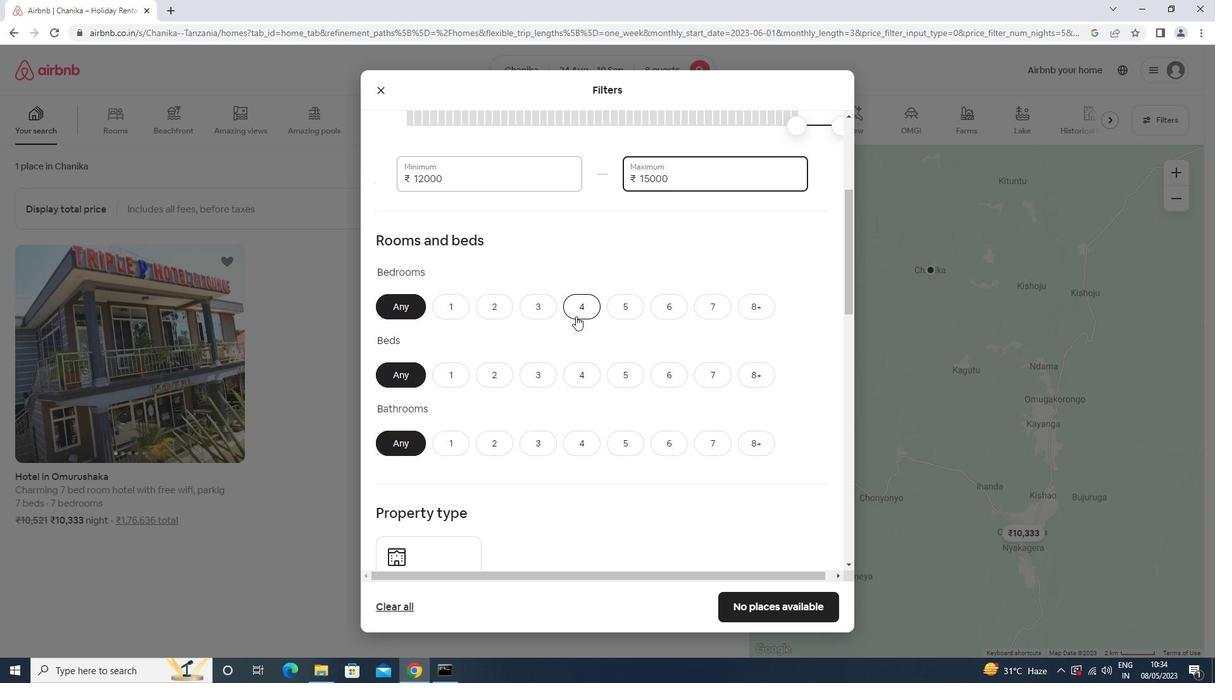 
Action: Mouse moved to (759, 376)
Screenshot: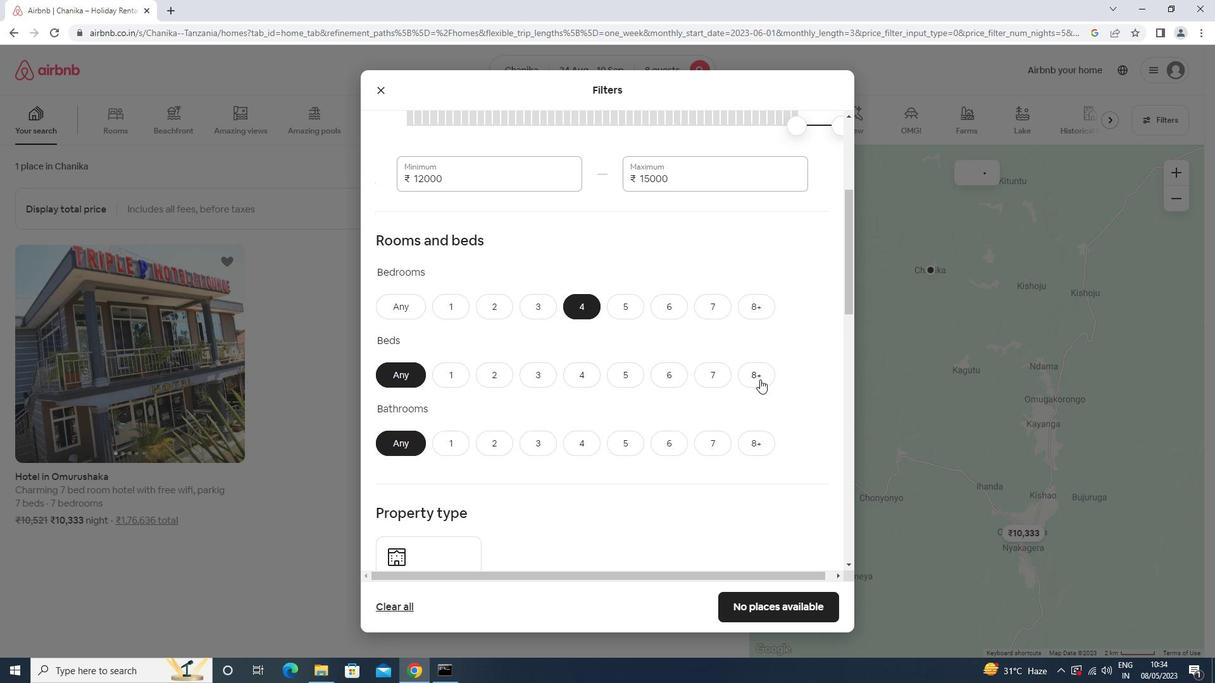 
Action: Mouse pressed left at (759, 376)
Screenshot: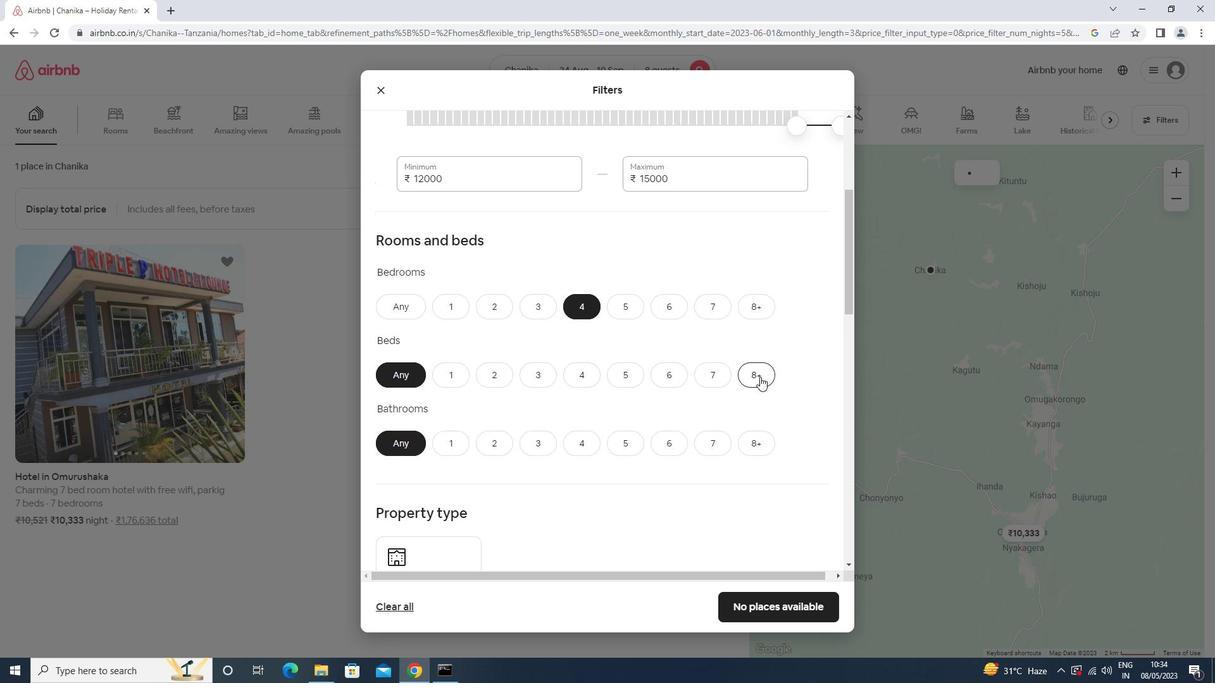 
Action: Mouse moved to (575, 444)
Screenshot: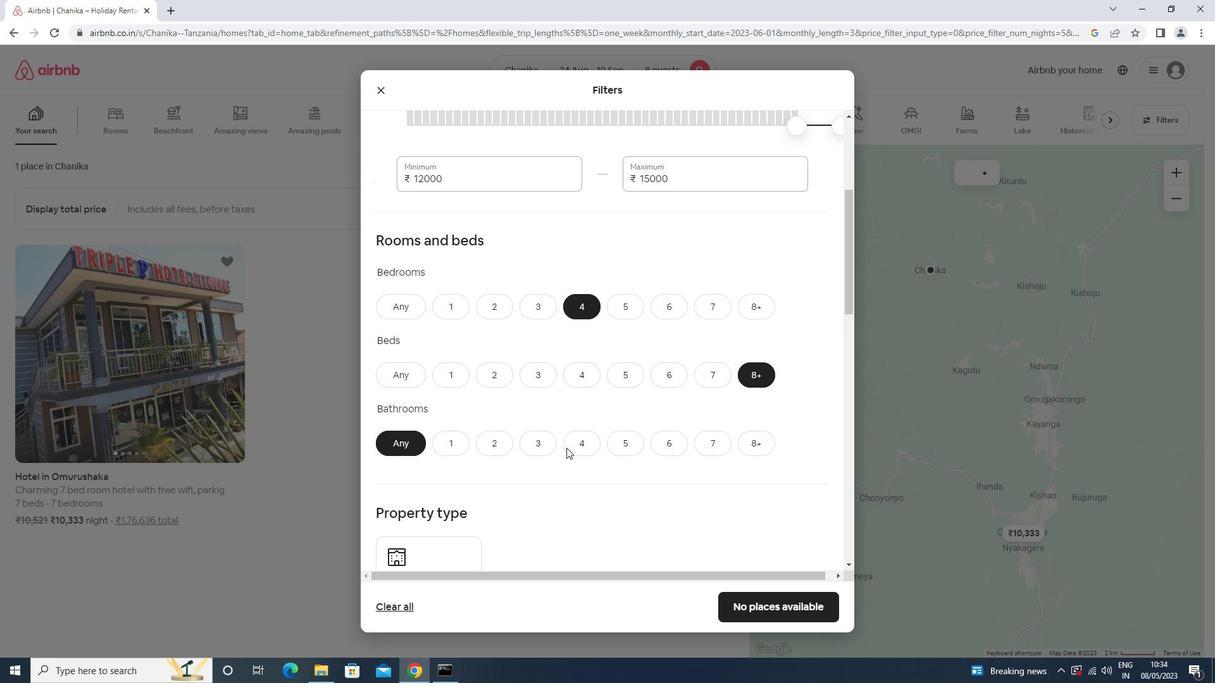 
Action: Mouse pressed left at (575, 444)
Screenshot: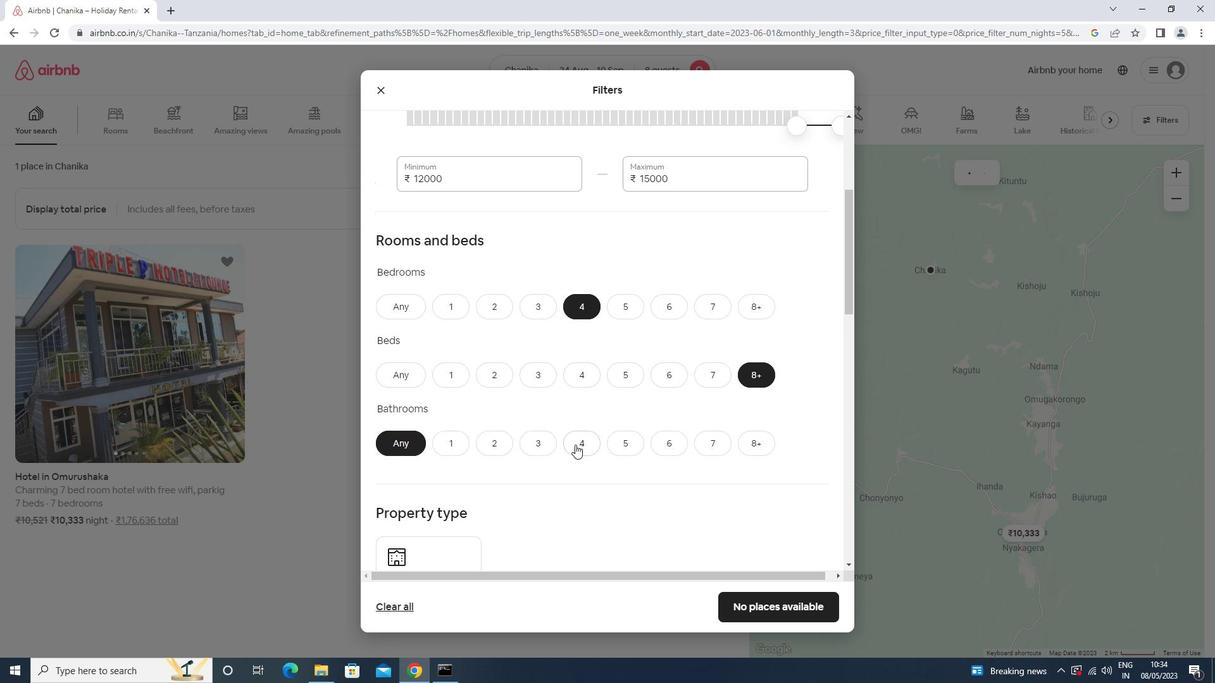 
Action: Mouse scrolled (575, 443) with delta (0, 0)
Screenshot: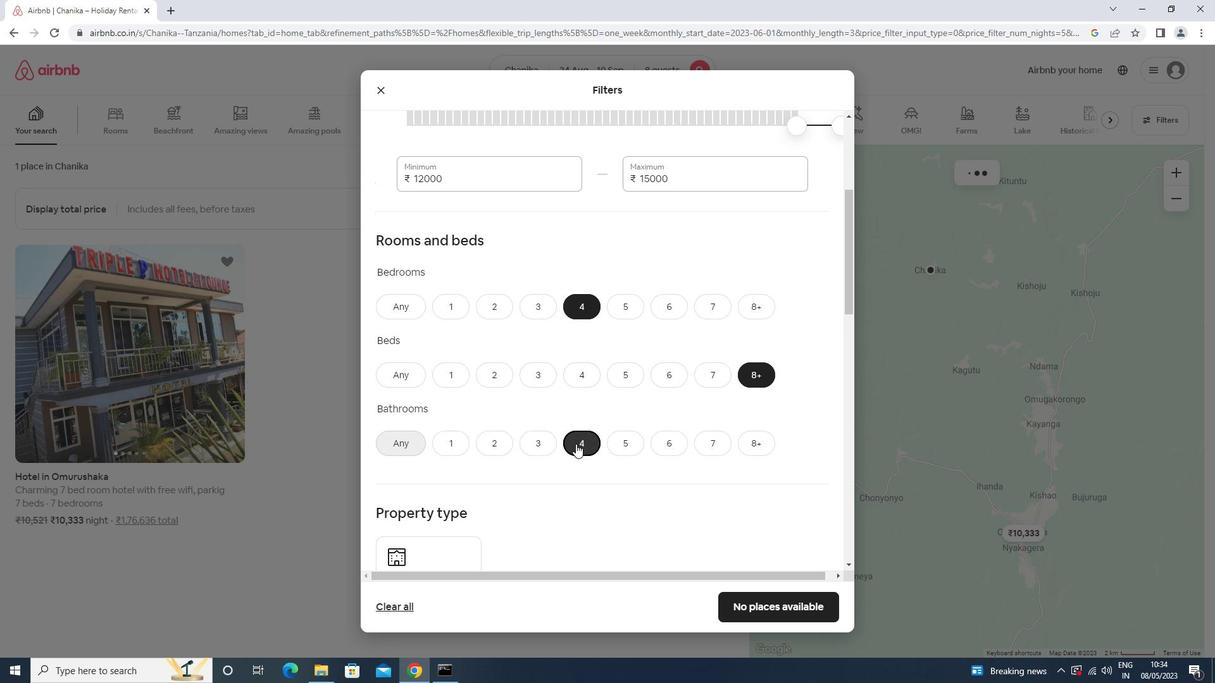 
Action: Mouse scrolled (575, 443) with delta (0, 0)
Screenshot: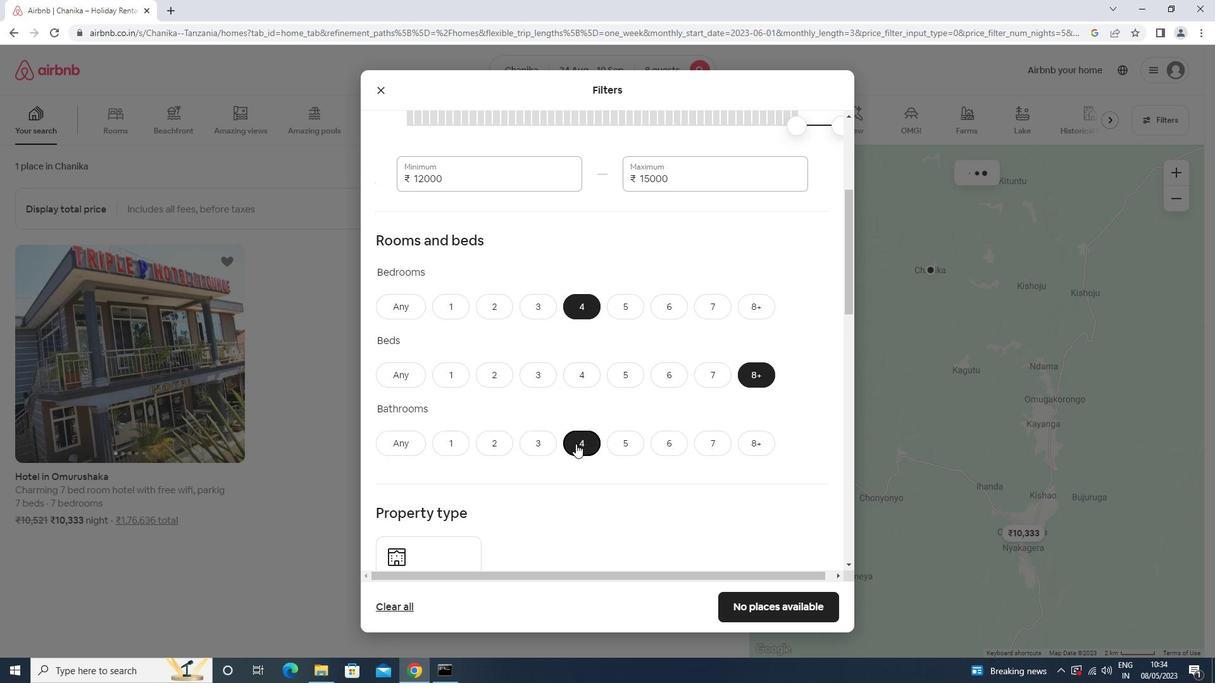 
Action: Mouse scrolled (575, 443) with delta (0, 0)
Screenshot: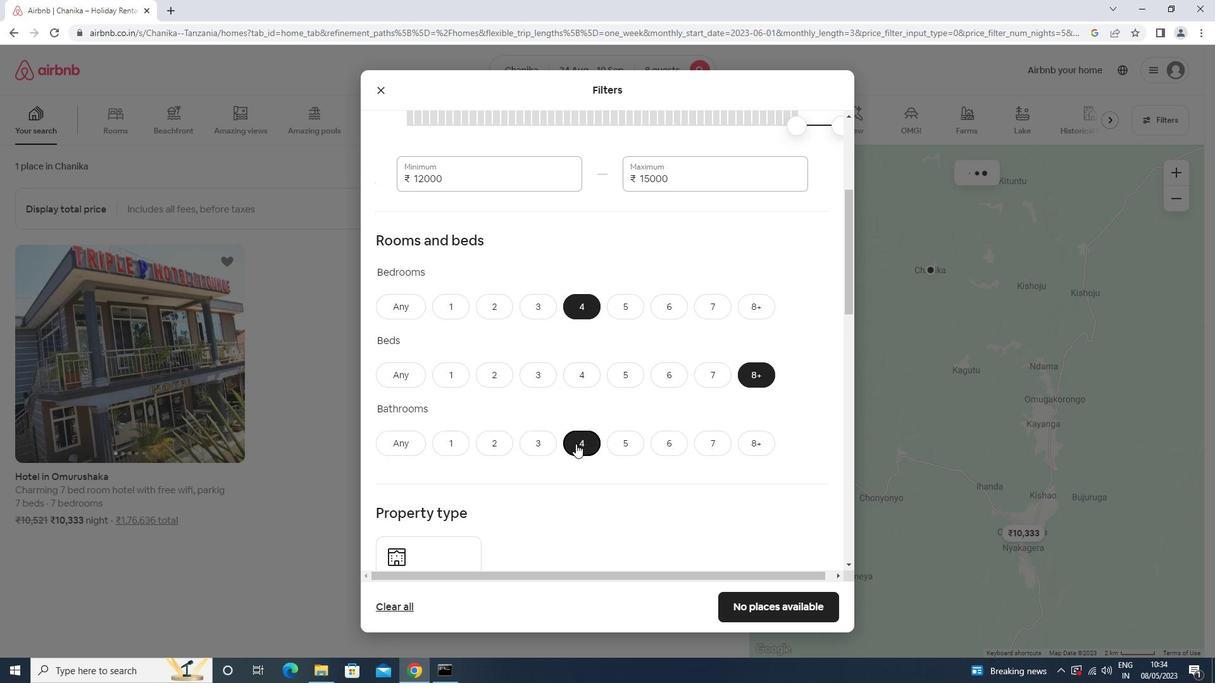 
Action: Mouse scrolled (575, 443) with delta (0, 0)
Screenshot: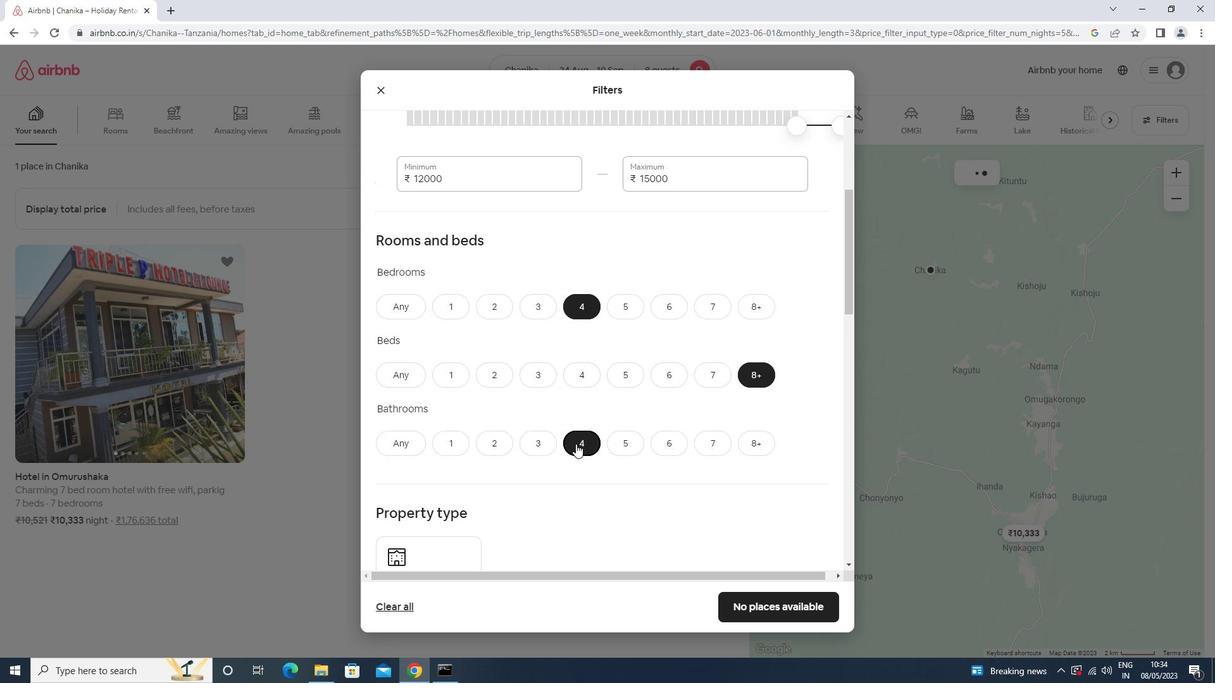 
Action: Mouse moved to (433, 473)
Screenshot: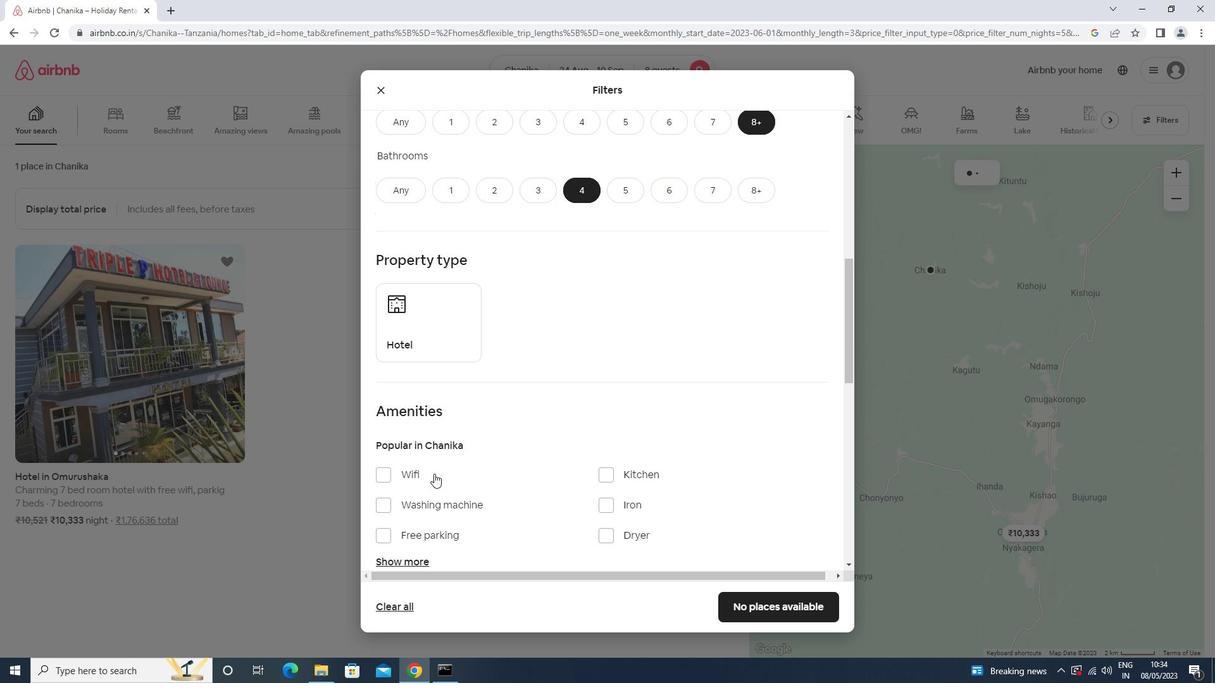 
Action: Mouse pressed left at (433, 473)
Screenshot: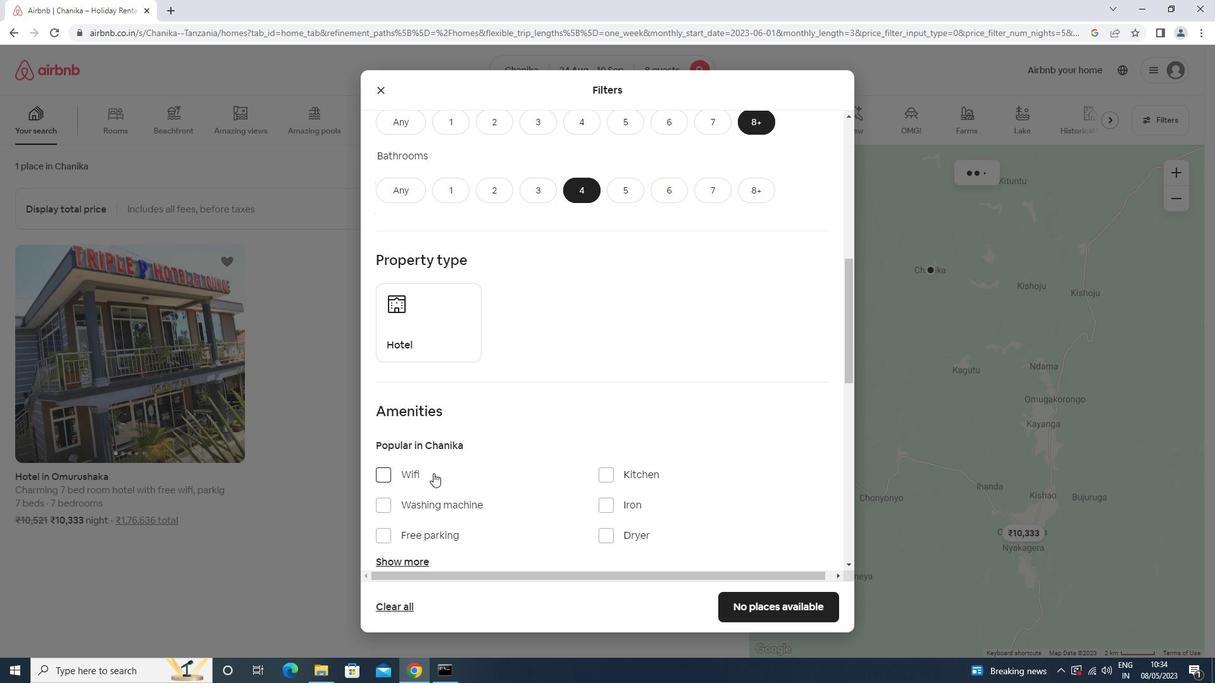 
Action: Mouse moved to (437, 537)
Screenshot: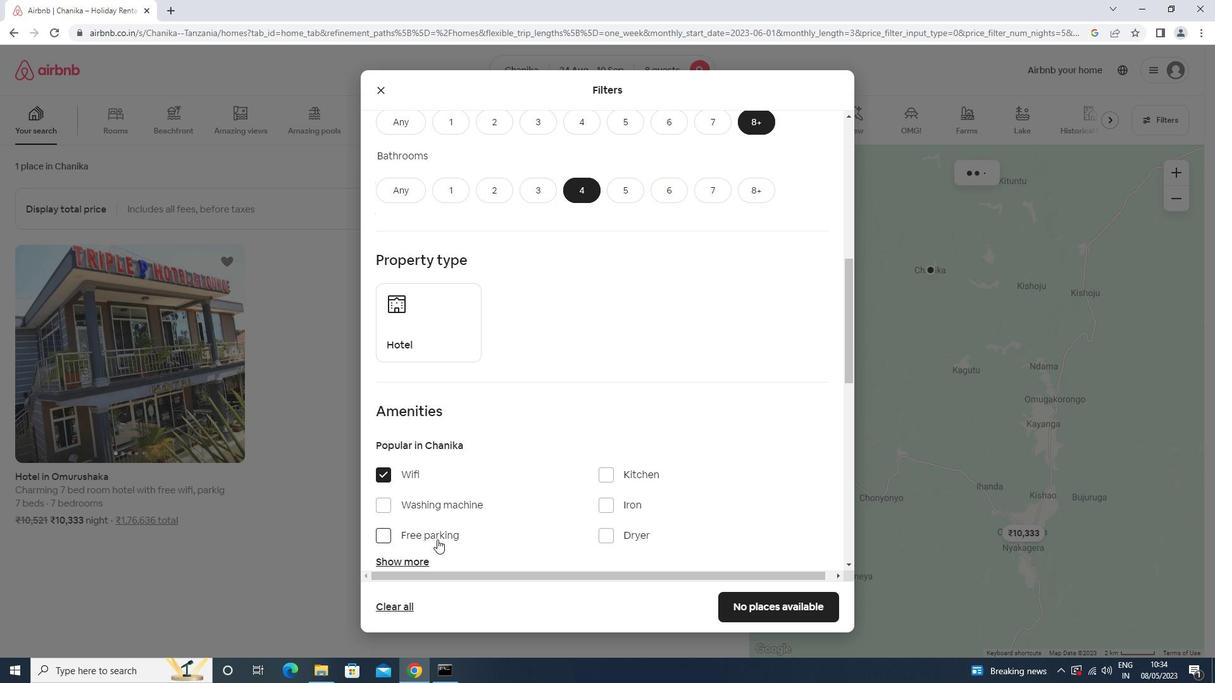 
Action: Mouse pressed left at (437, 537)
Screenshot: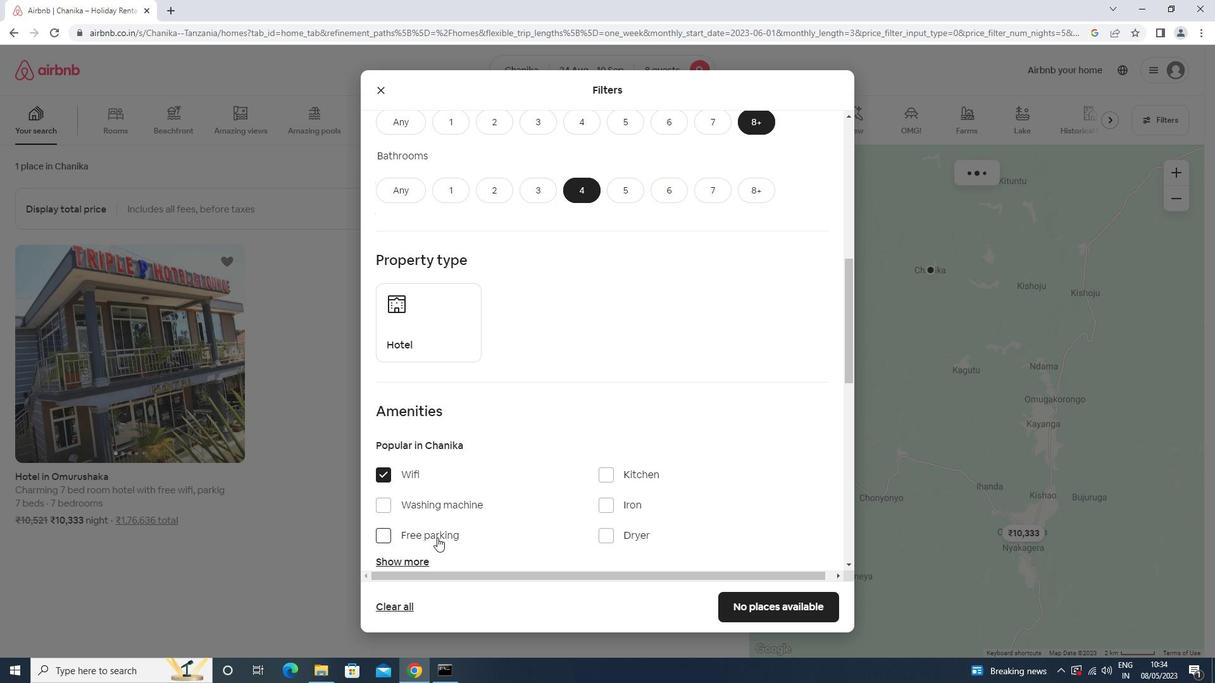 
Action: Mouse moved to (506, 506)
Screenshot: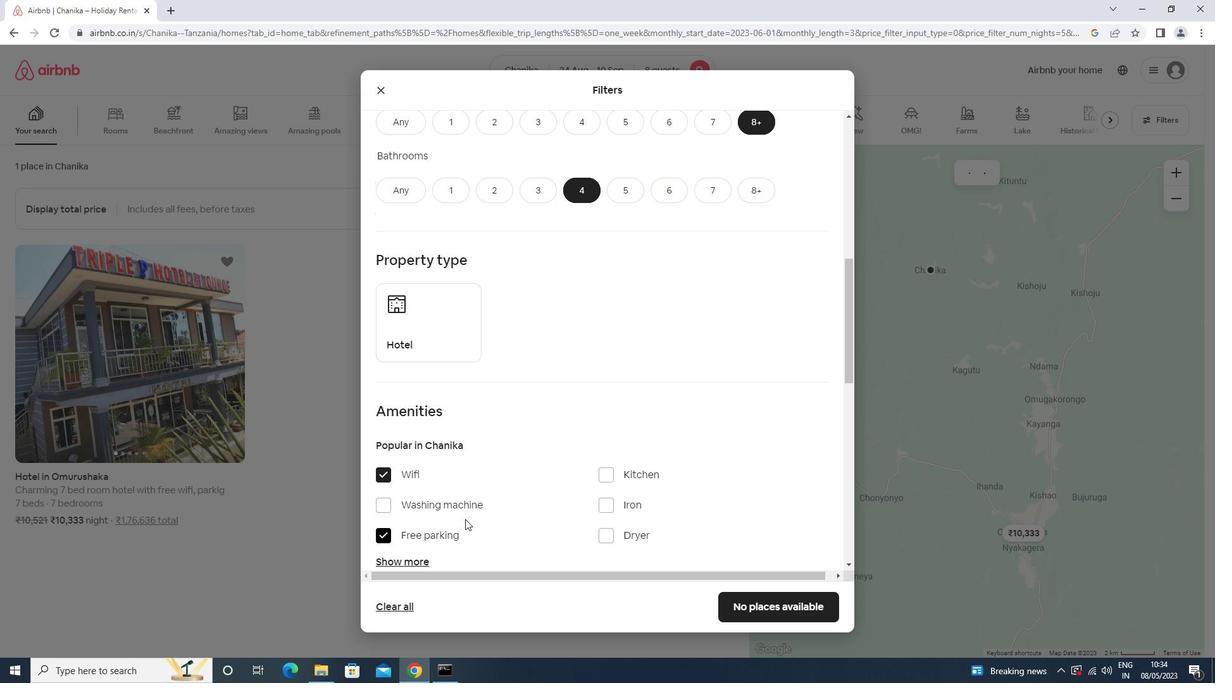 
Action: Mouse scrolled (506, 505) with delta (0, 0)
Screenshot: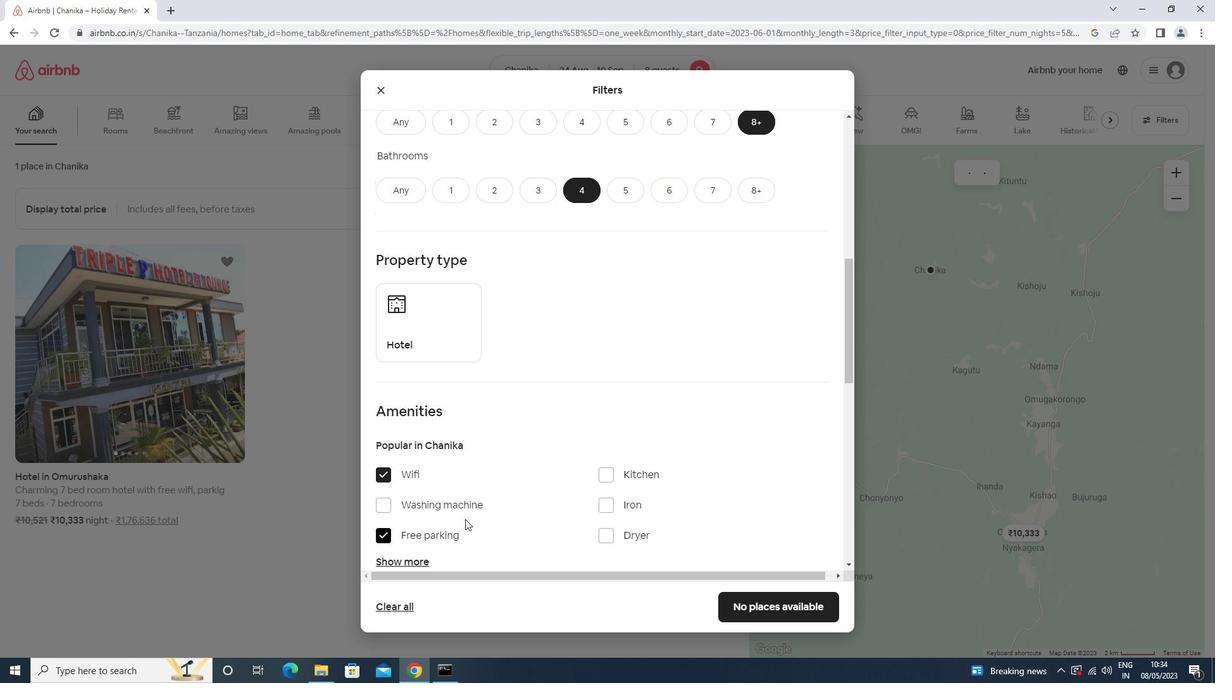 
Action: Mouse scrolled (506, 505) with delta (0, 0)
Screenshot: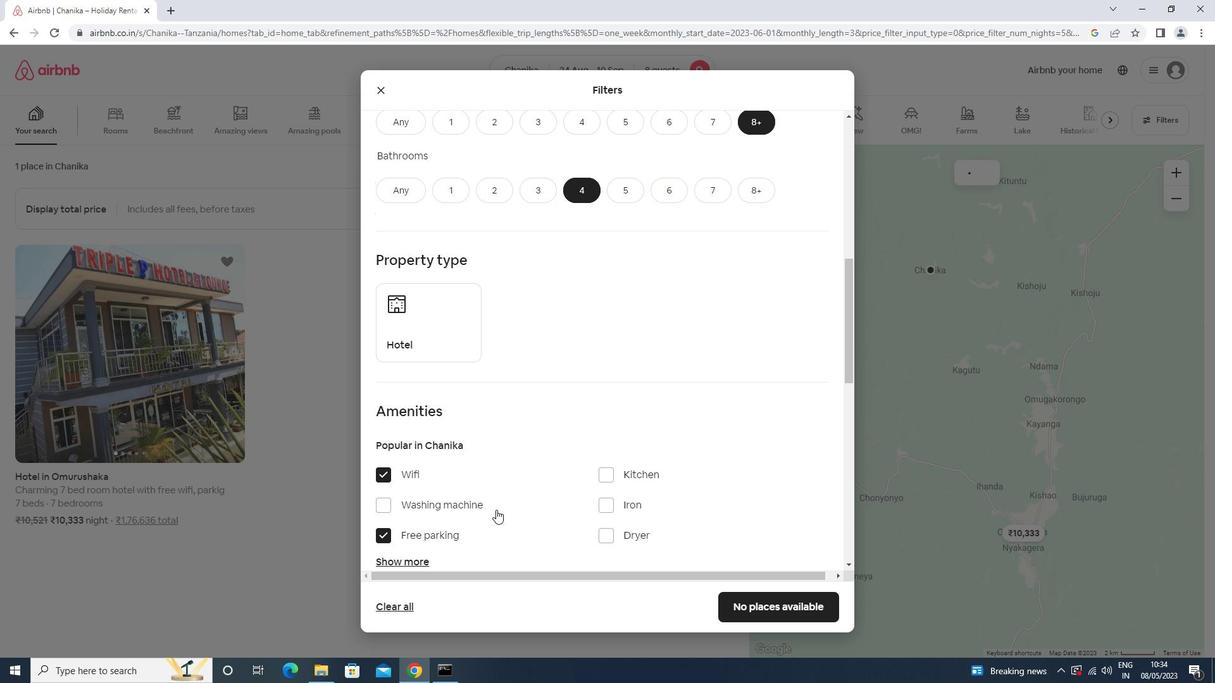 
Action: Mouse scrolled (506, 505) with delta (0, 0)
Screenshot: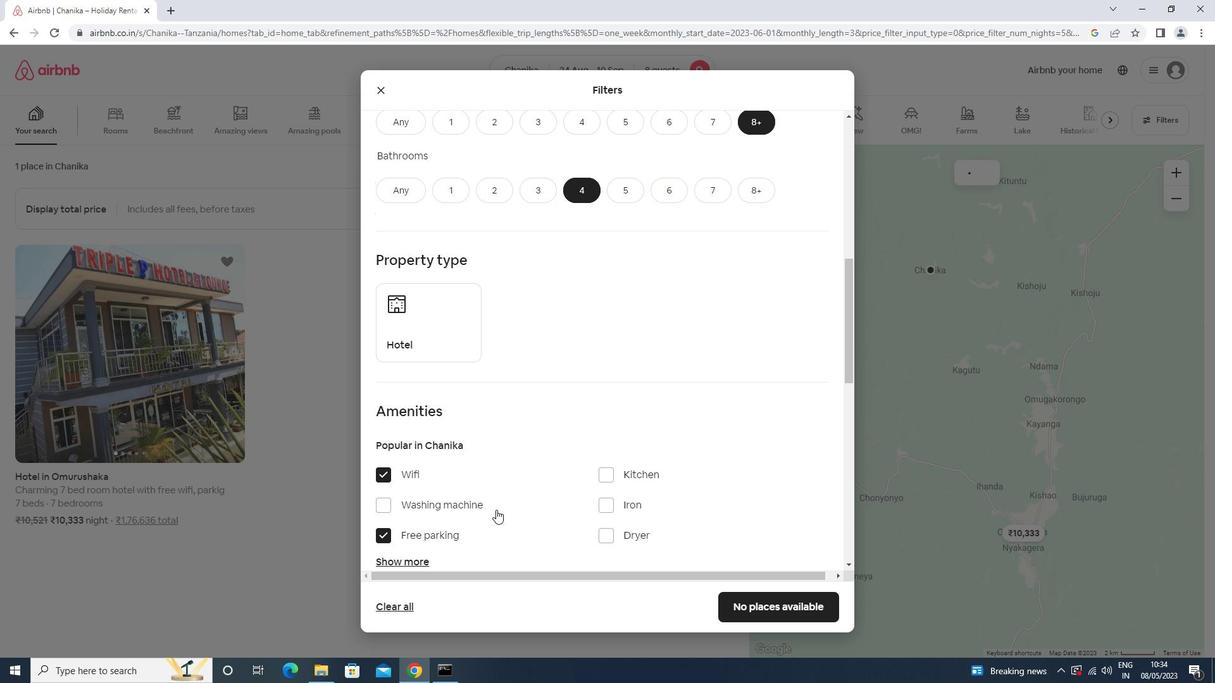 
Action: Mouse moved to (420, 369)
Screenshot: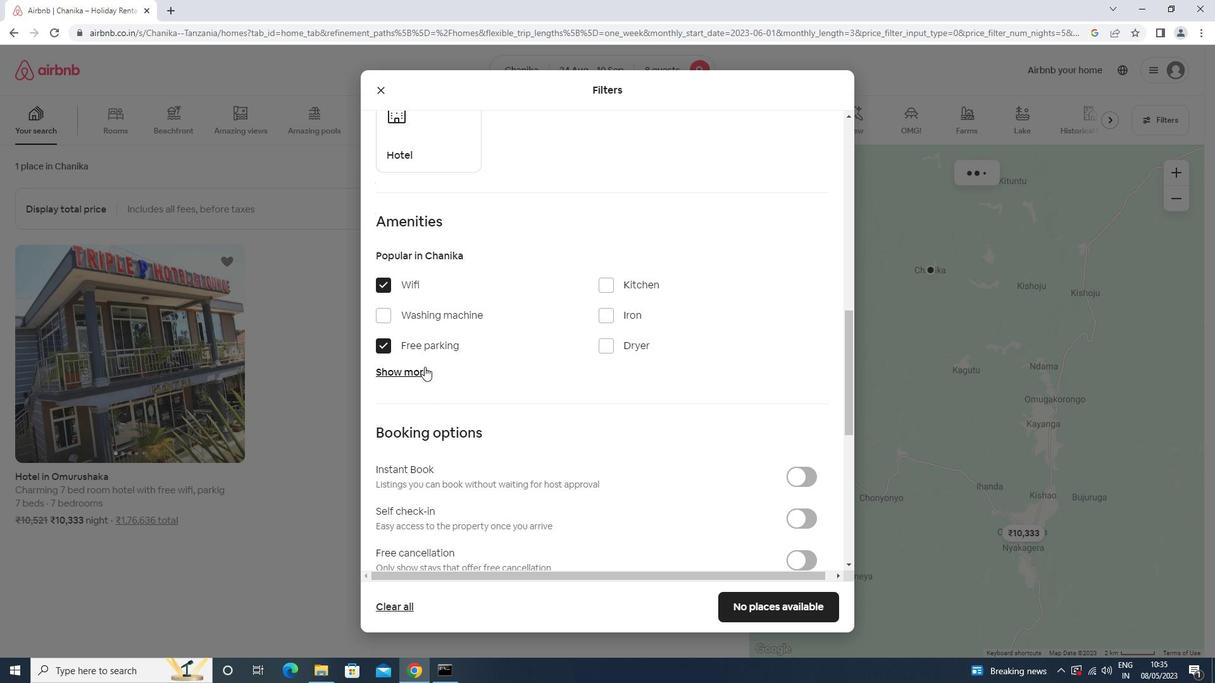 
Action: Mouse pressed left at (420, 369)
Screenshot: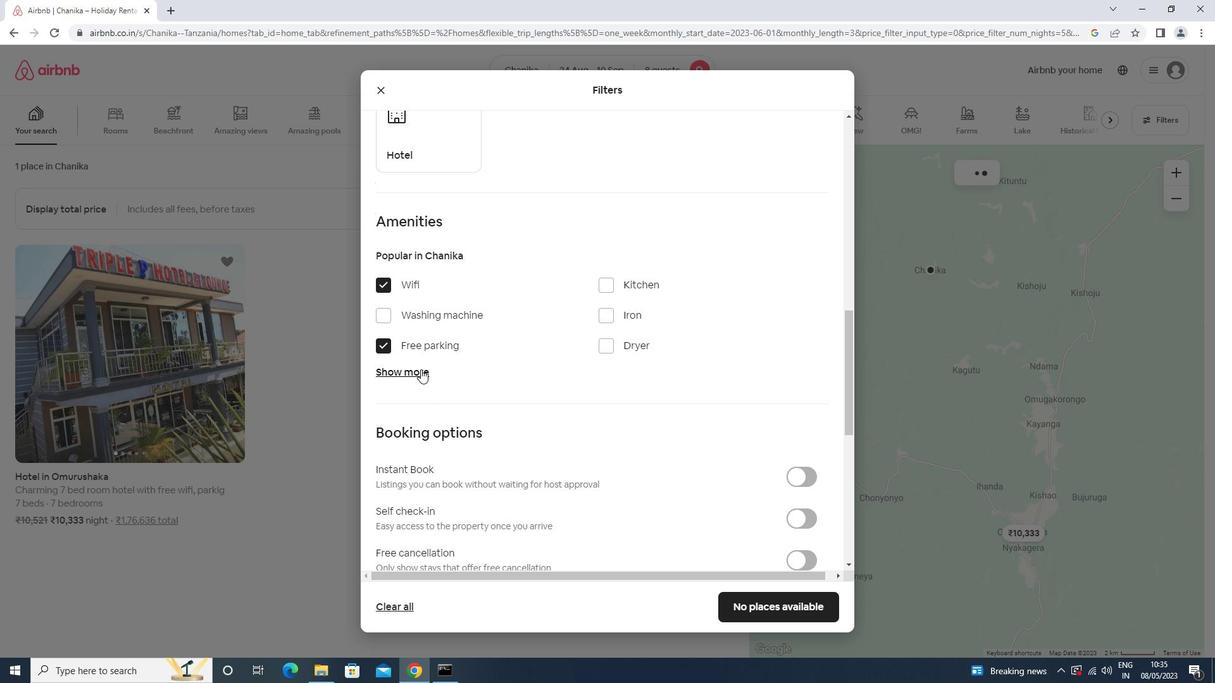 
Action: Mouse moved to (617, 441)
Screenshot: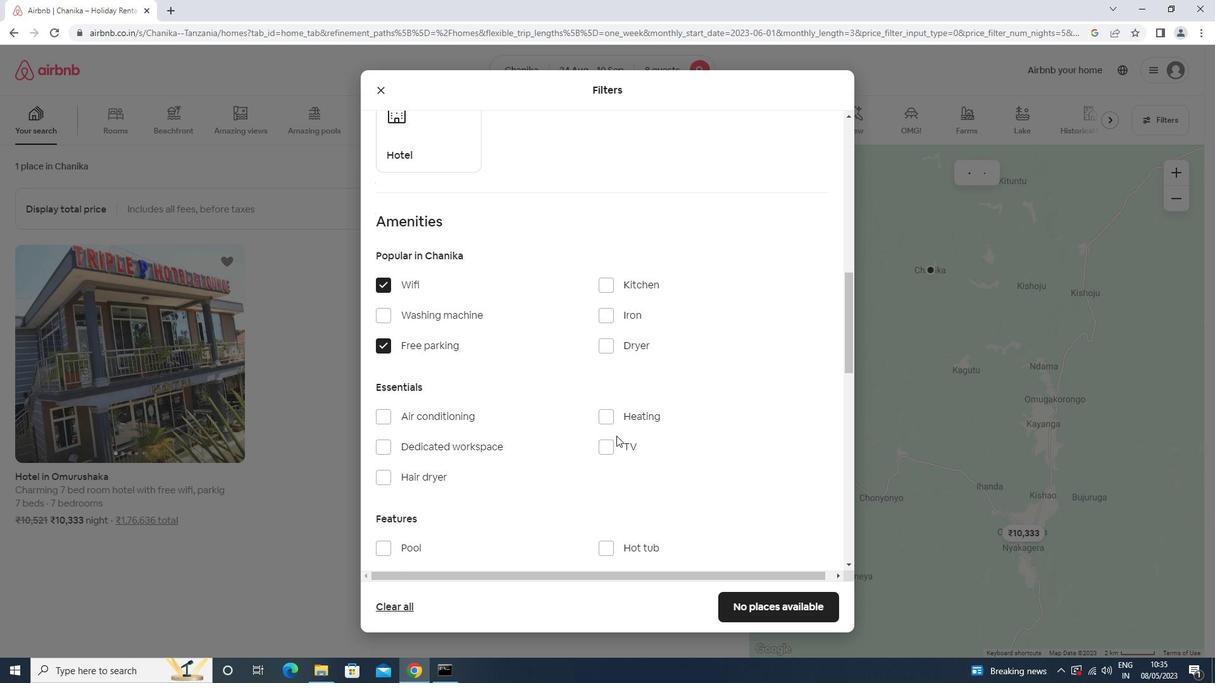 
Action: Mouse pressed left at (617, 441)
Screenshot: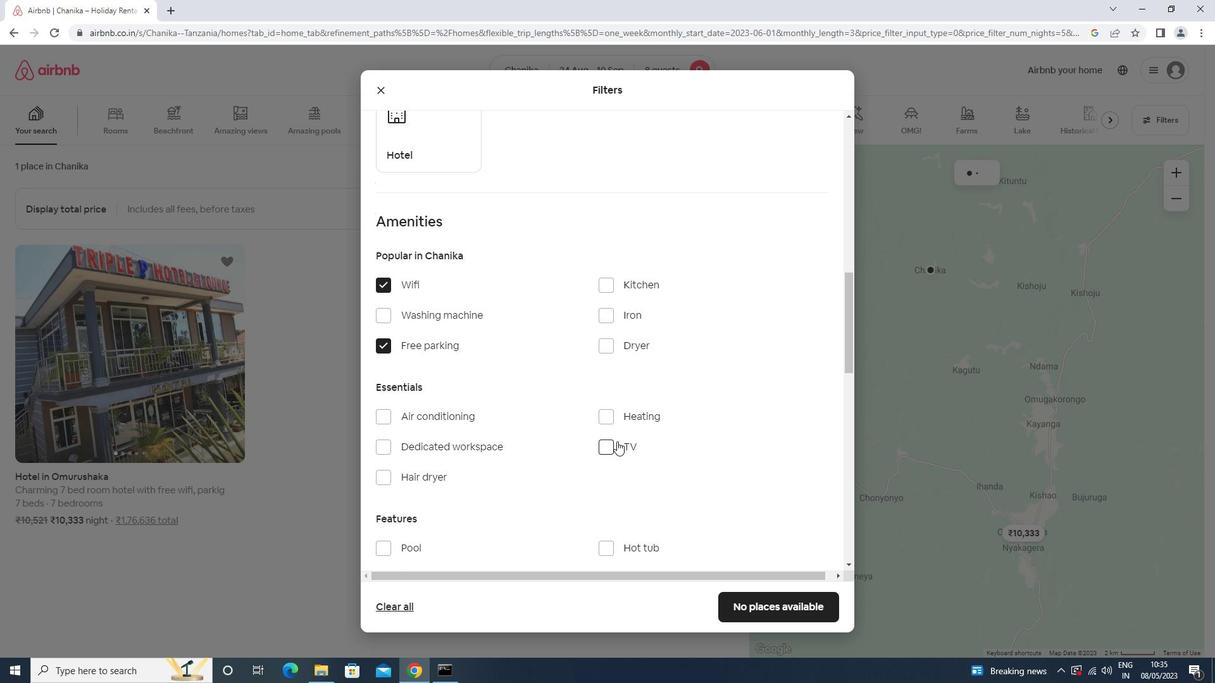 
Action: Mouse moved to (490, 441)
Screenshot: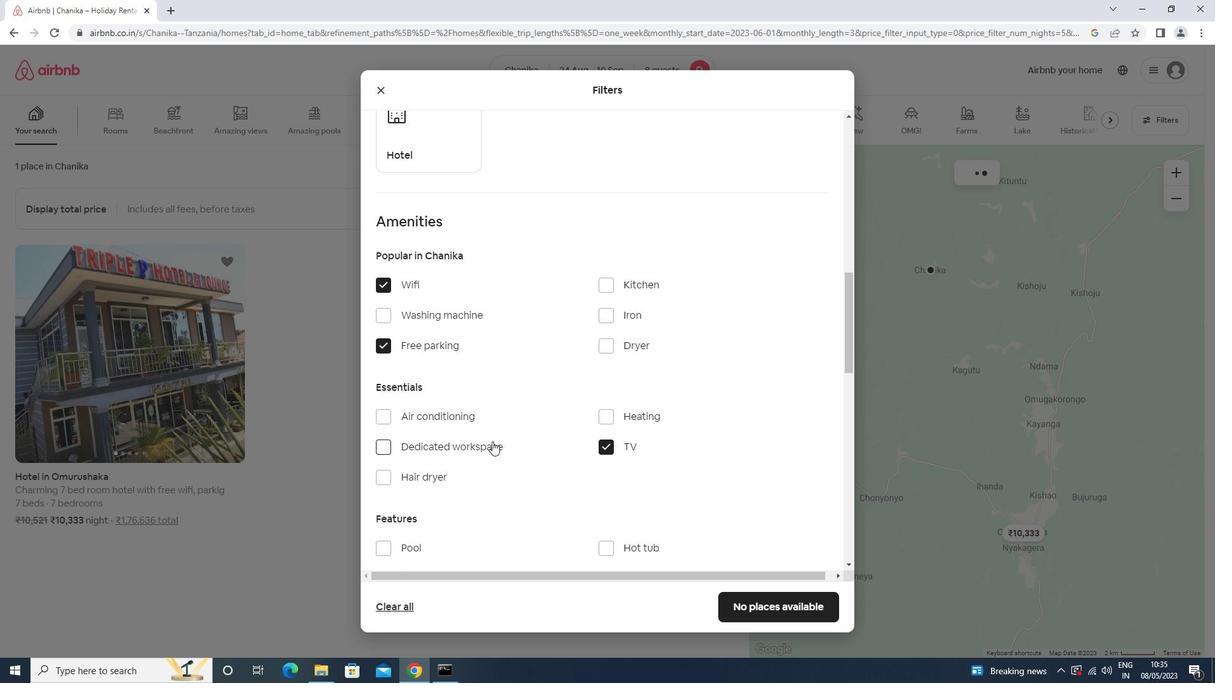 
Action: Mouse scrolled (490, 441) with delta (0, 0)
Screenshot: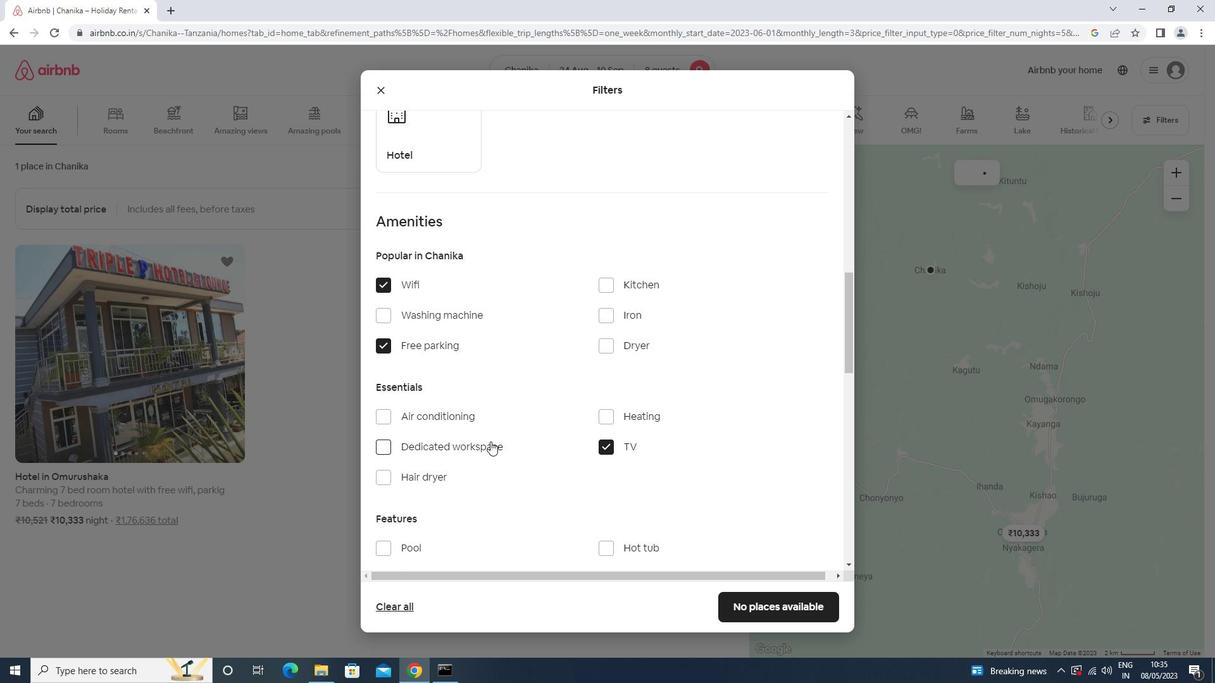
Action: Mouse scrolled (490, 441) with delta (0, 0)
Screenshot: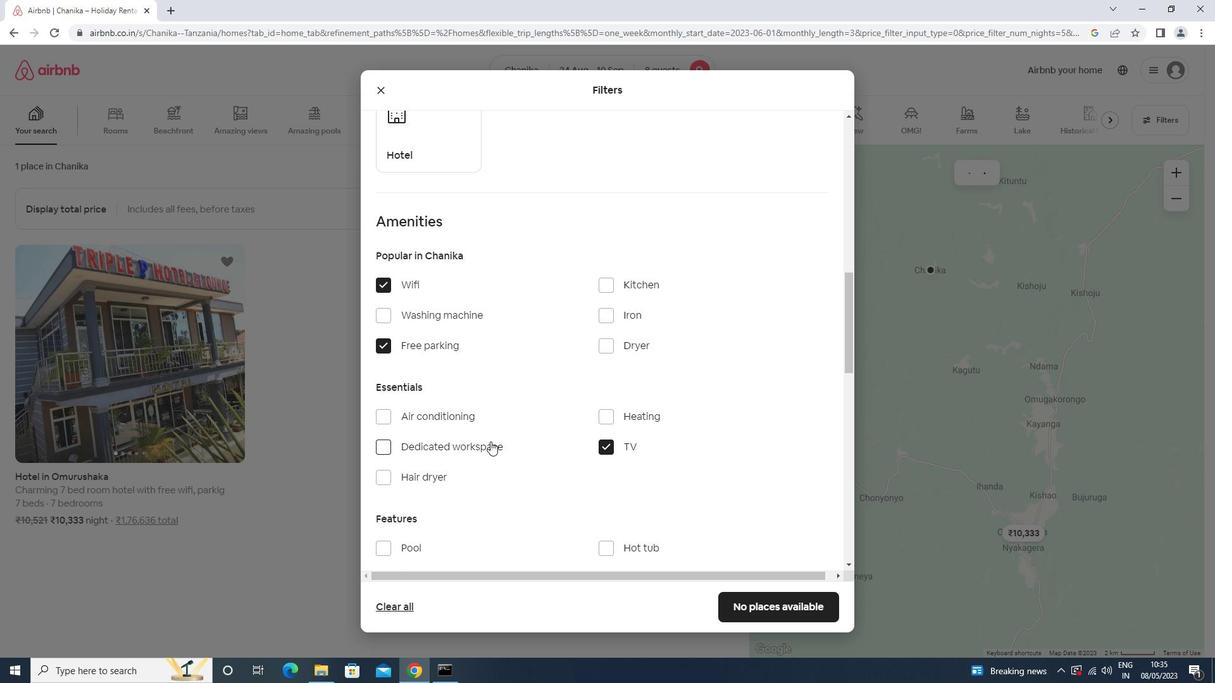 
Action: Mouse scrolled (490, 441) with delta (0, 0)
Screenshot: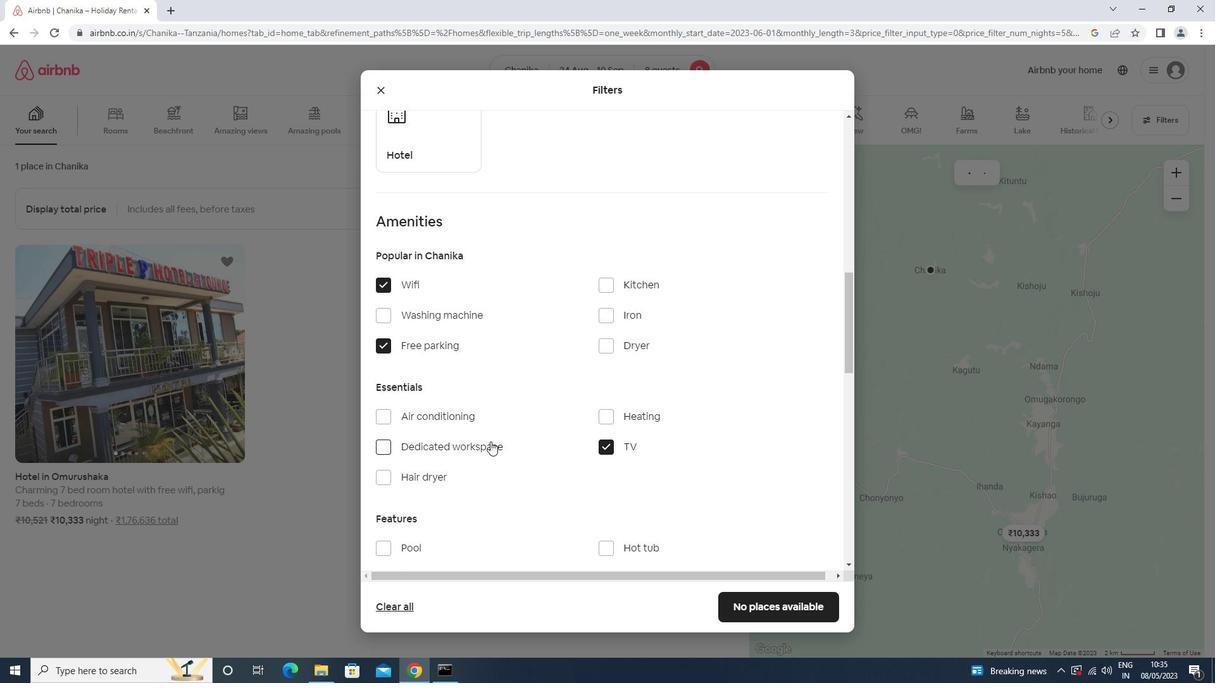 
Action: Mouse moved to (460, 450)
Screenshot: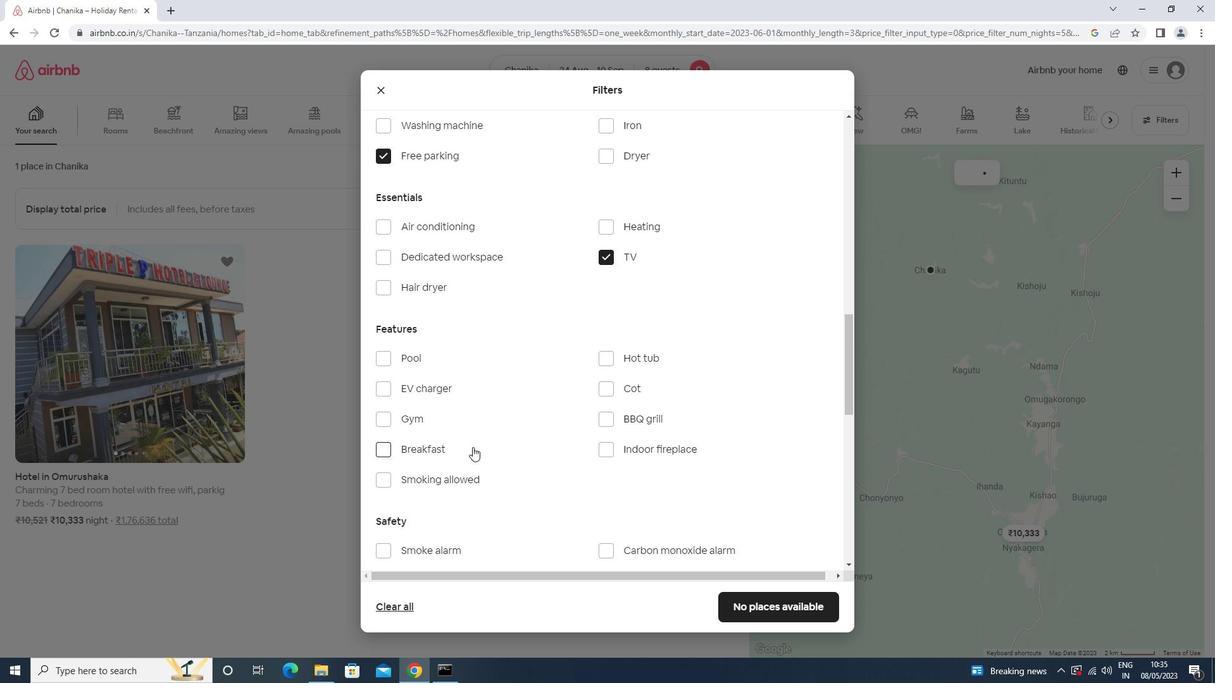 
Action: Mouse pressed left at (460, 450)
Screenshot: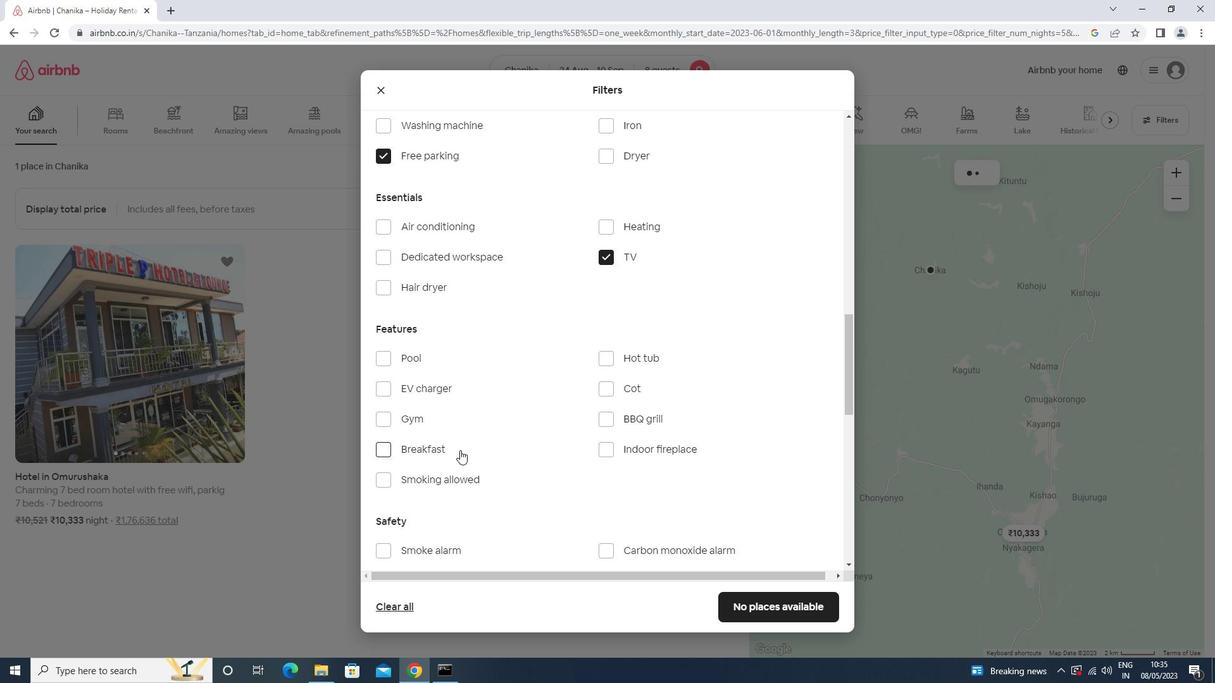 
Action: Mouse moved to (467, 408)
Screenshot: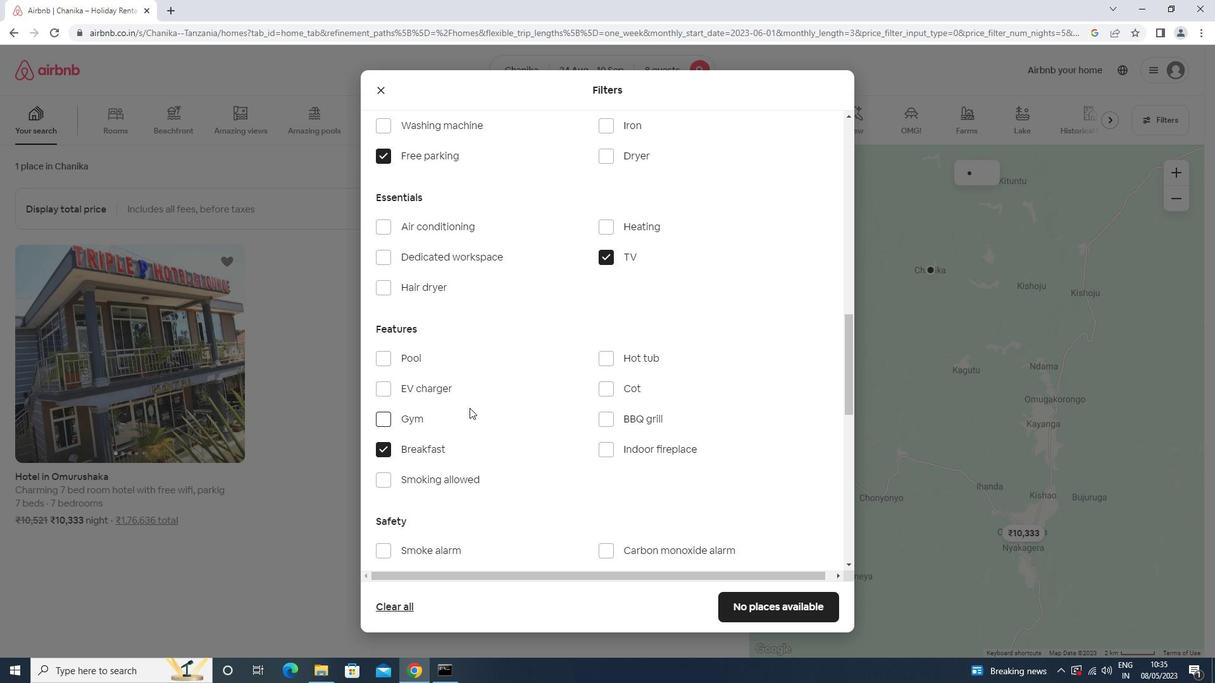 
Action: Mouse pressed left at (467, 408)
Screenshot: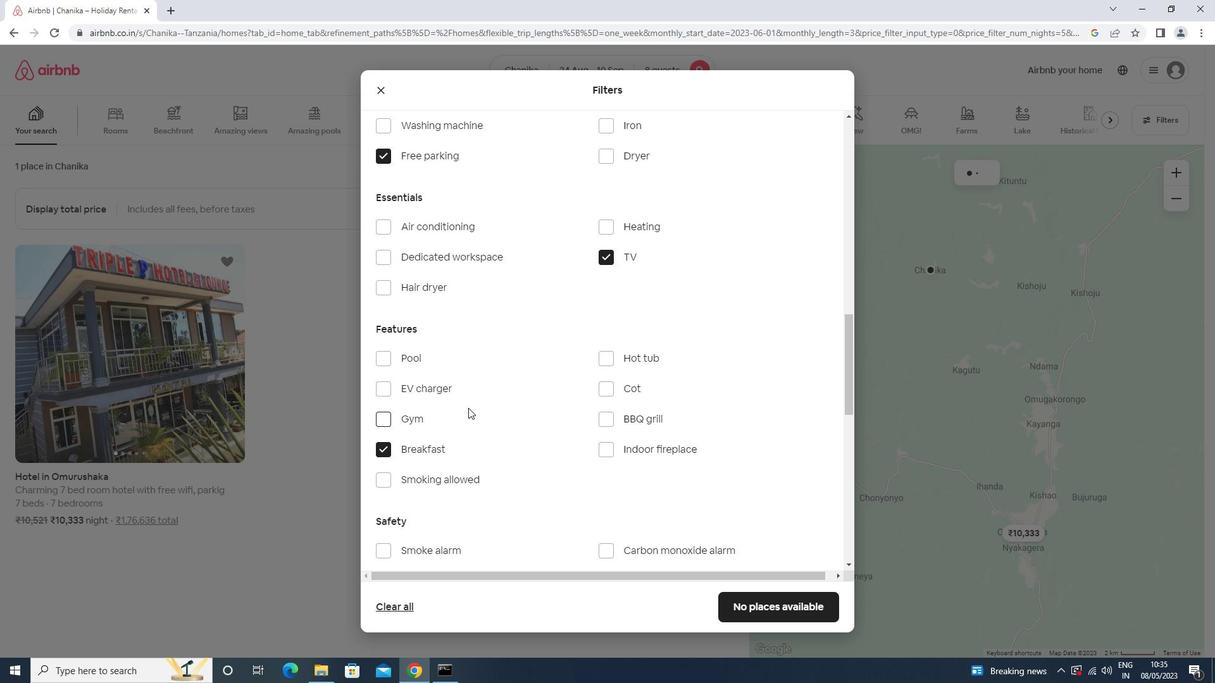 
Action: Mouse moved to (464, 417)
Screenshot: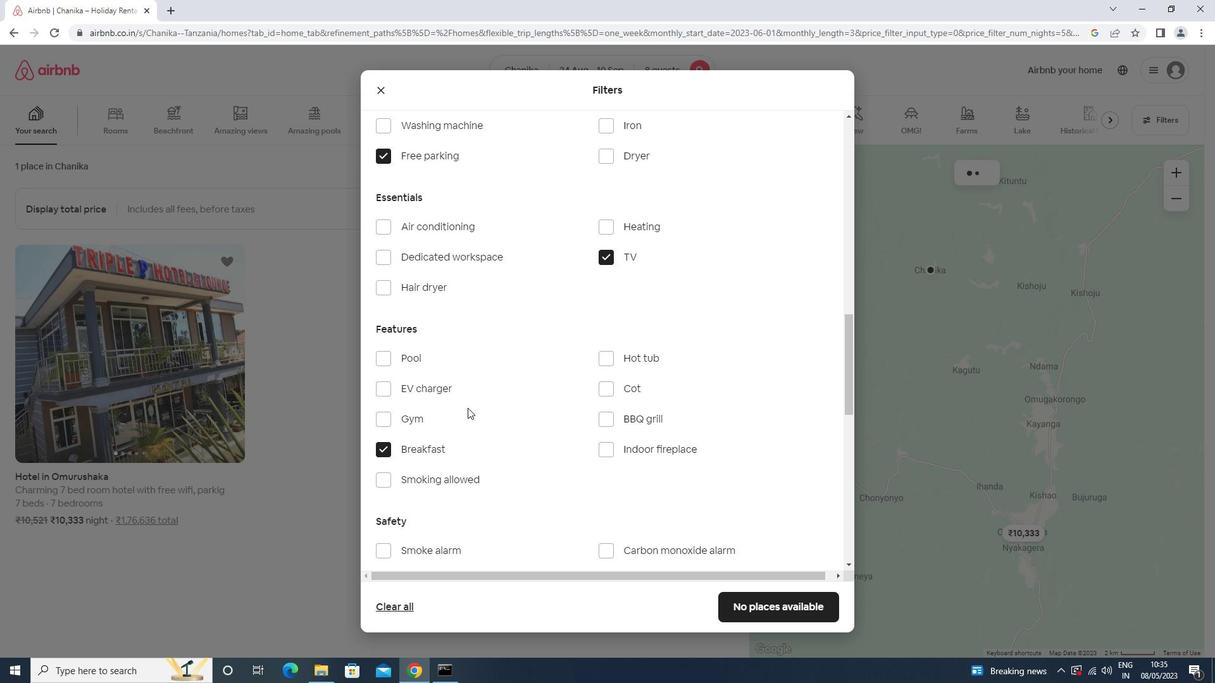 
Action: Mouse pressed left at (464, 417)
Screenshot: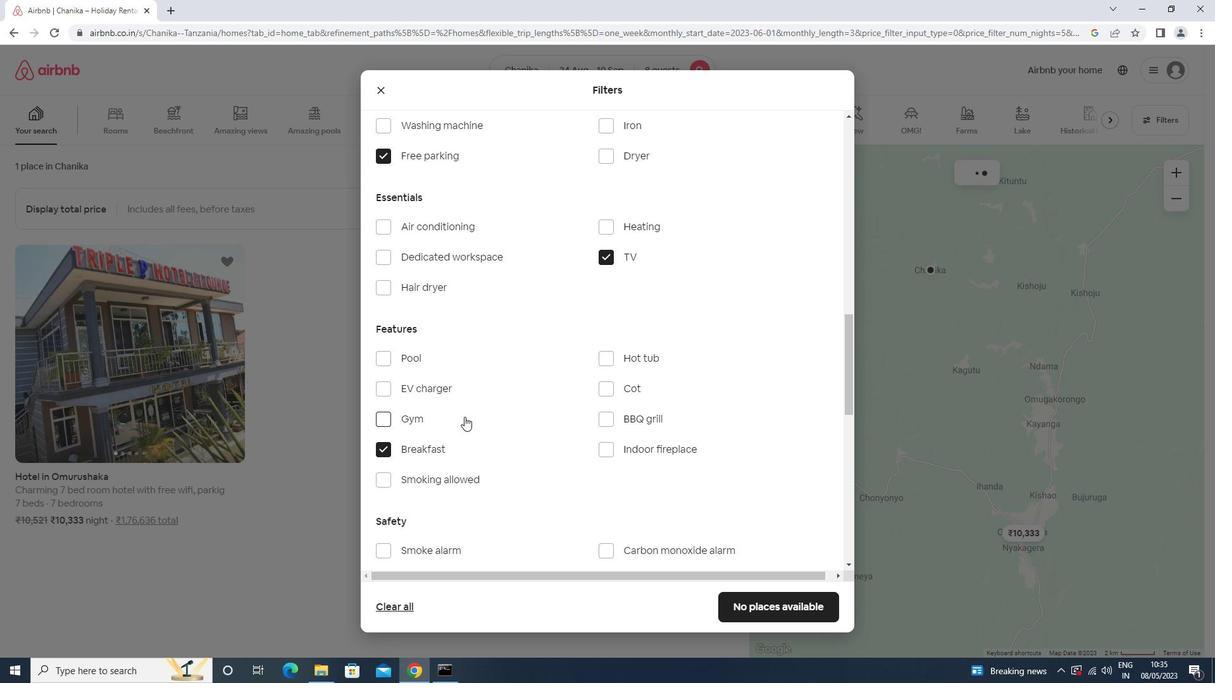 
Action: Mouse moved to (539, 379)
Screenshot: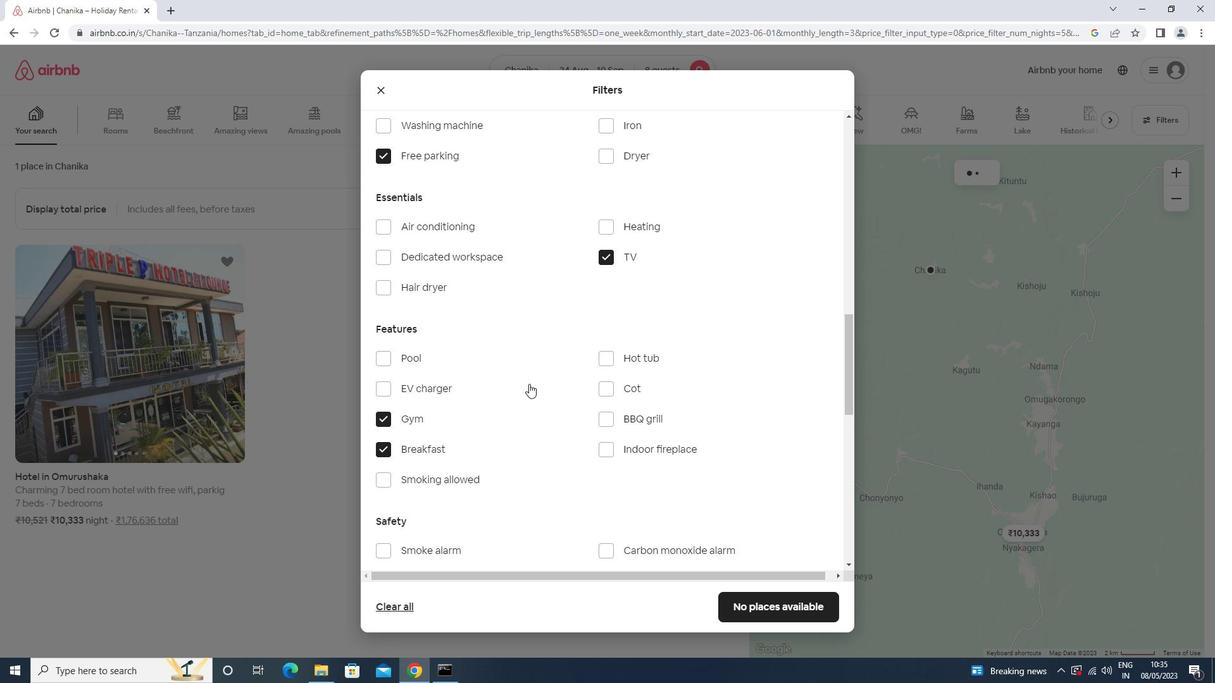 
Action: Mouse scrolled (539, 378) with delta (0, 0)
Screenshot: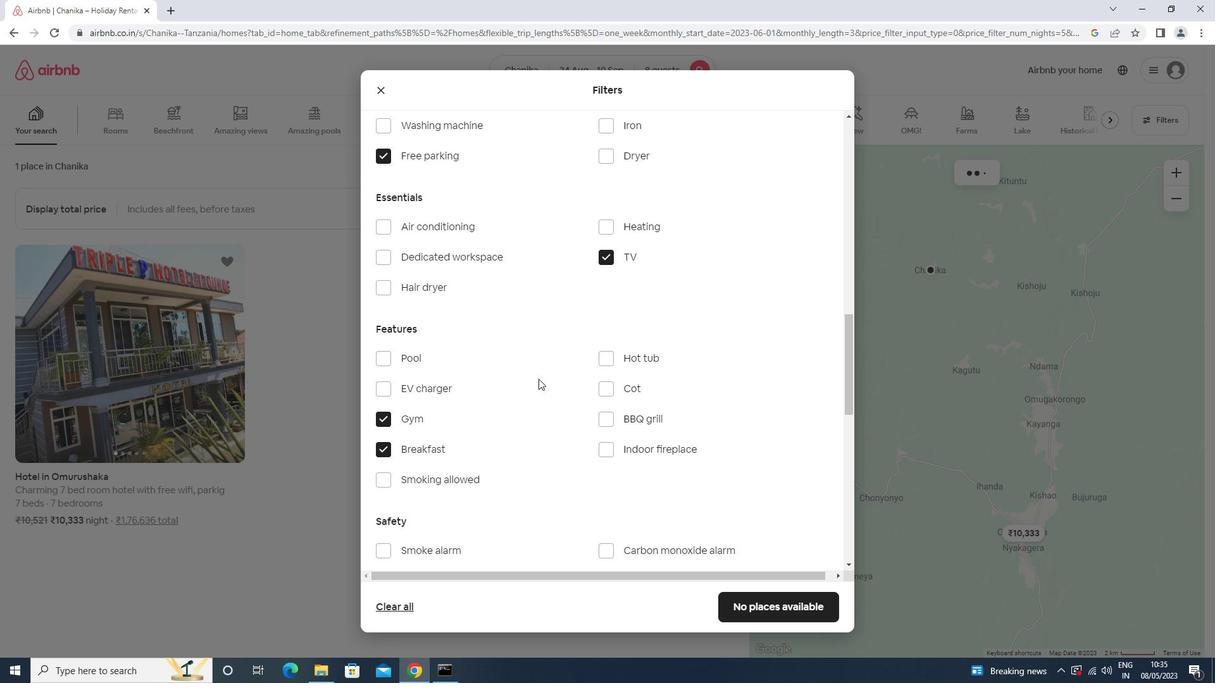 
Action: Mouse scrolled (539, 378) with delta (0, 0)
Screenshot: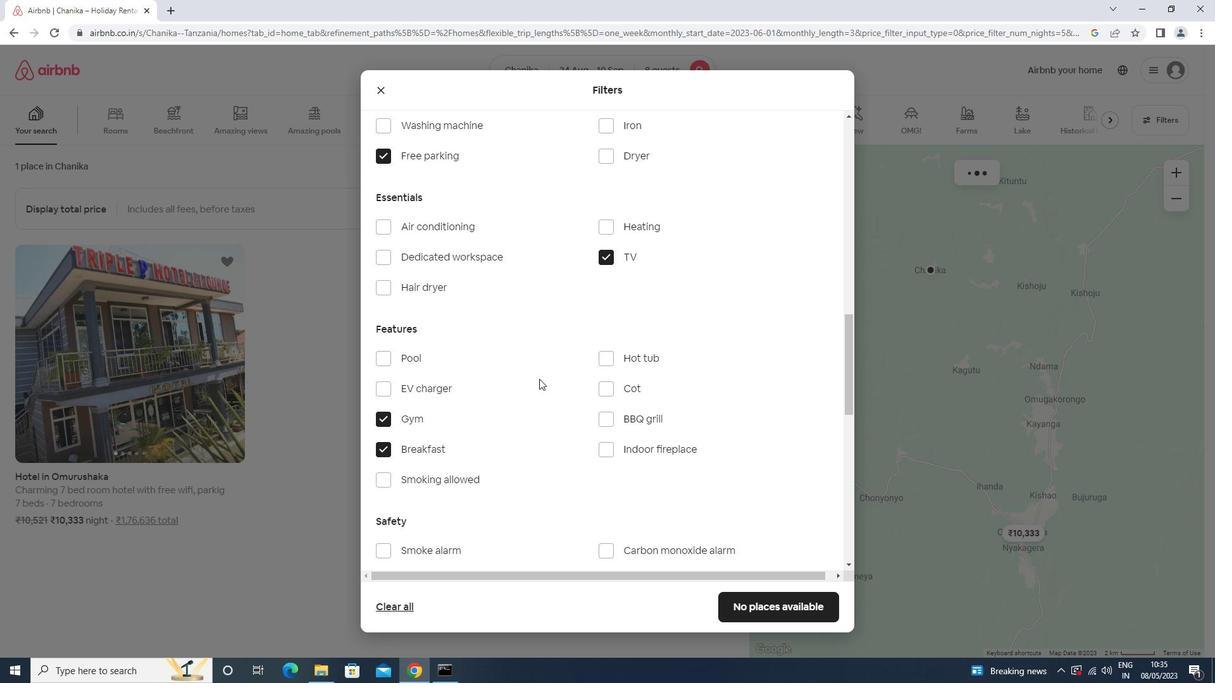 
Action: Mouse scrolled (539, 378) with delta (0, 0)
Screenshot: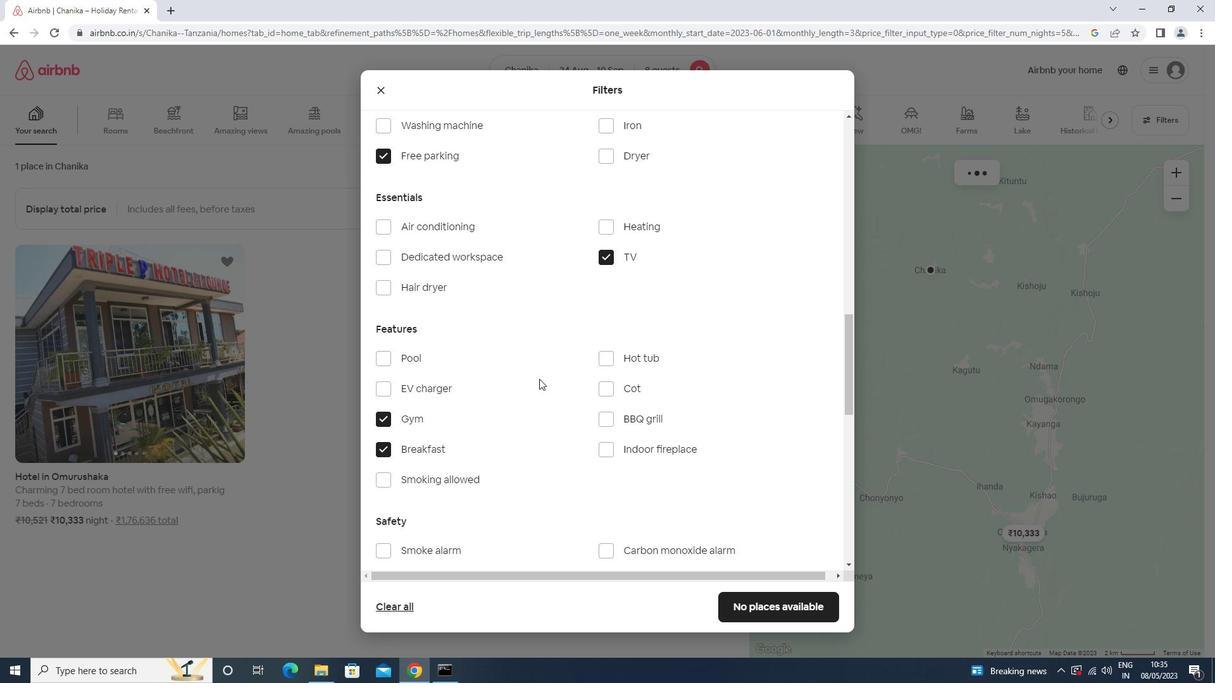 
Action: Mouse scrolled (539, 378) with delta (0, 0)
Screenshot: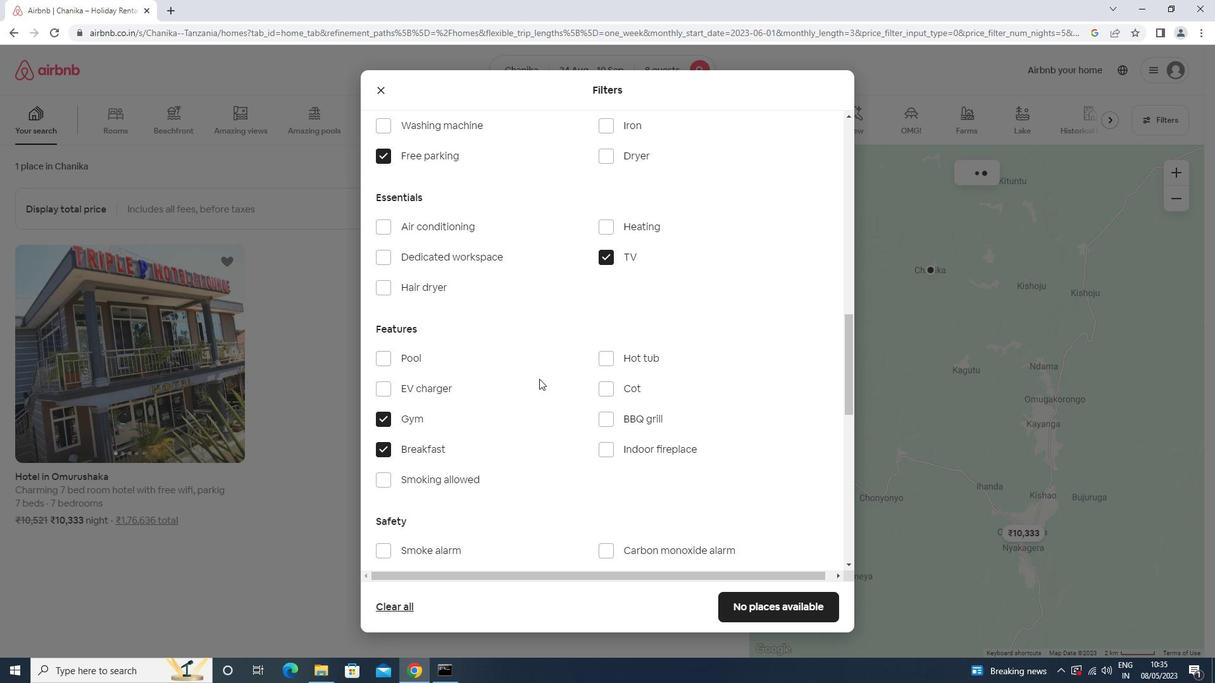 
Action: Mouse moved to (801, 470)
Screenshot: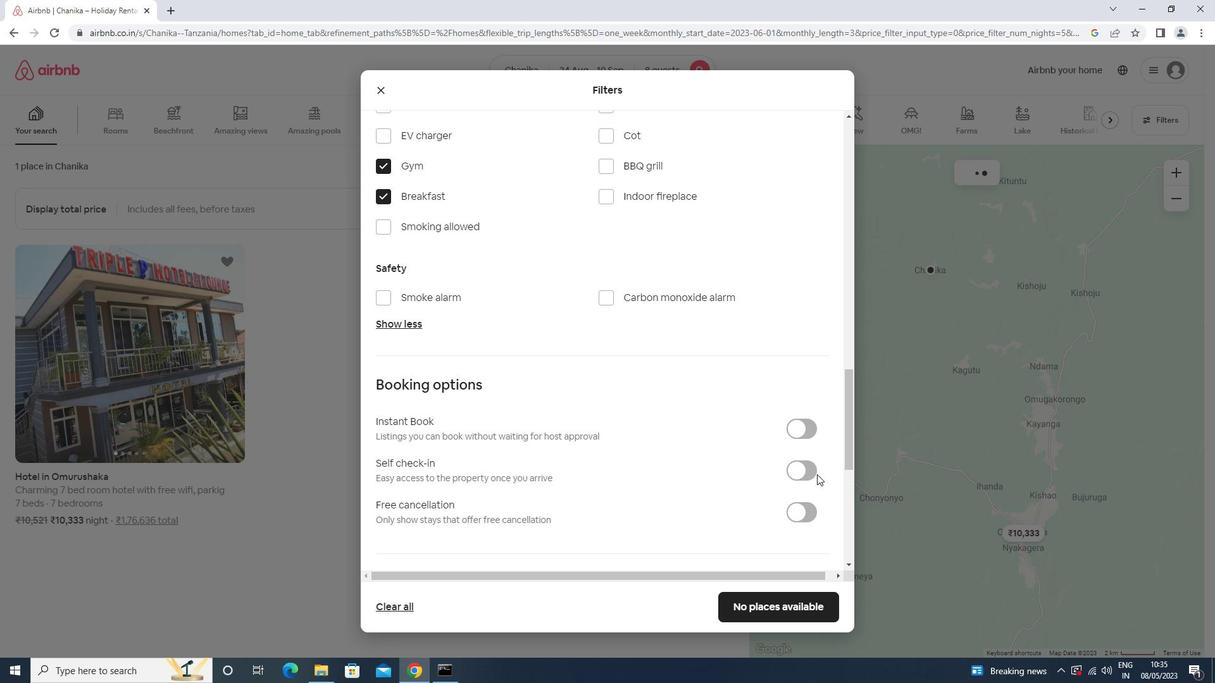 
Action: Mouse pressed left at (801, 470)
Screenshot: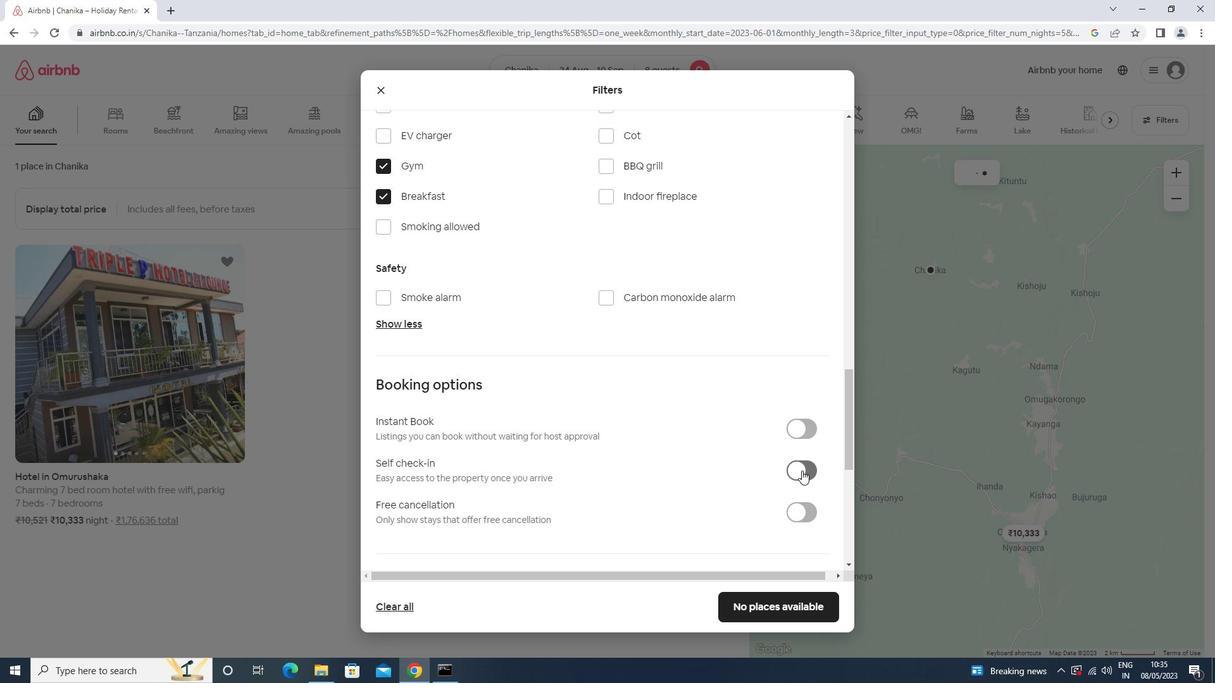 
Action: Mouse moved to (525, 436)
Screenshot: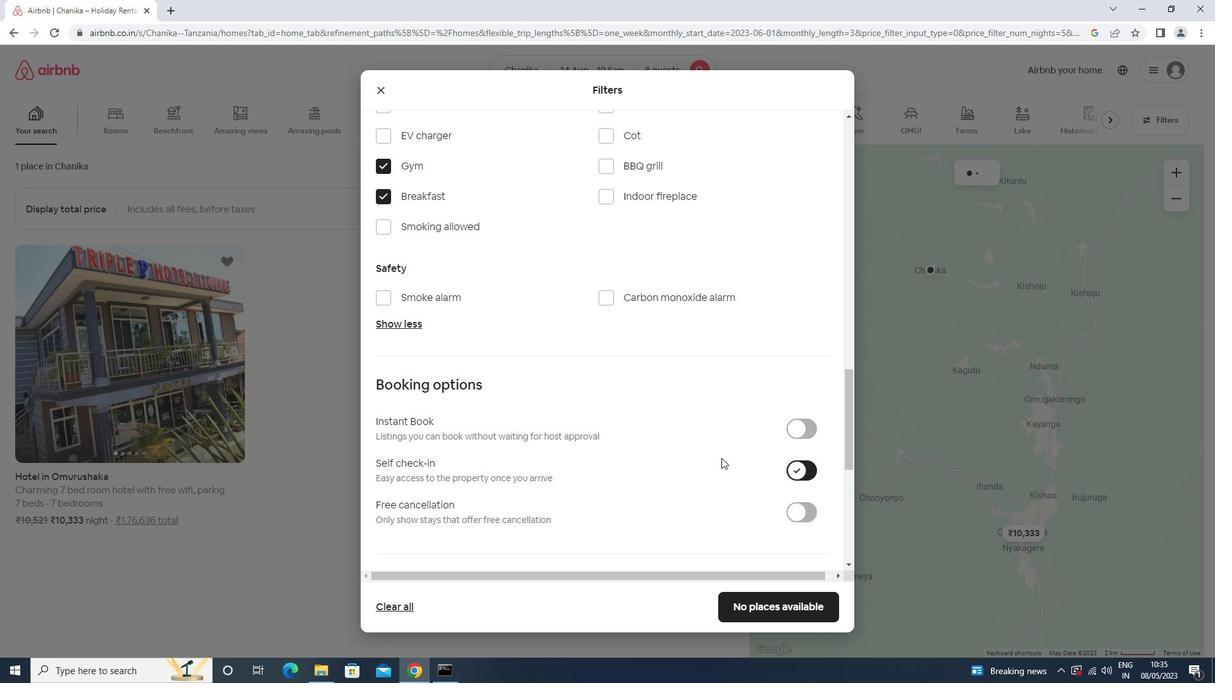 
Action: Mouse scrolled (525, 435) with delta (0, 0)
Screenshot: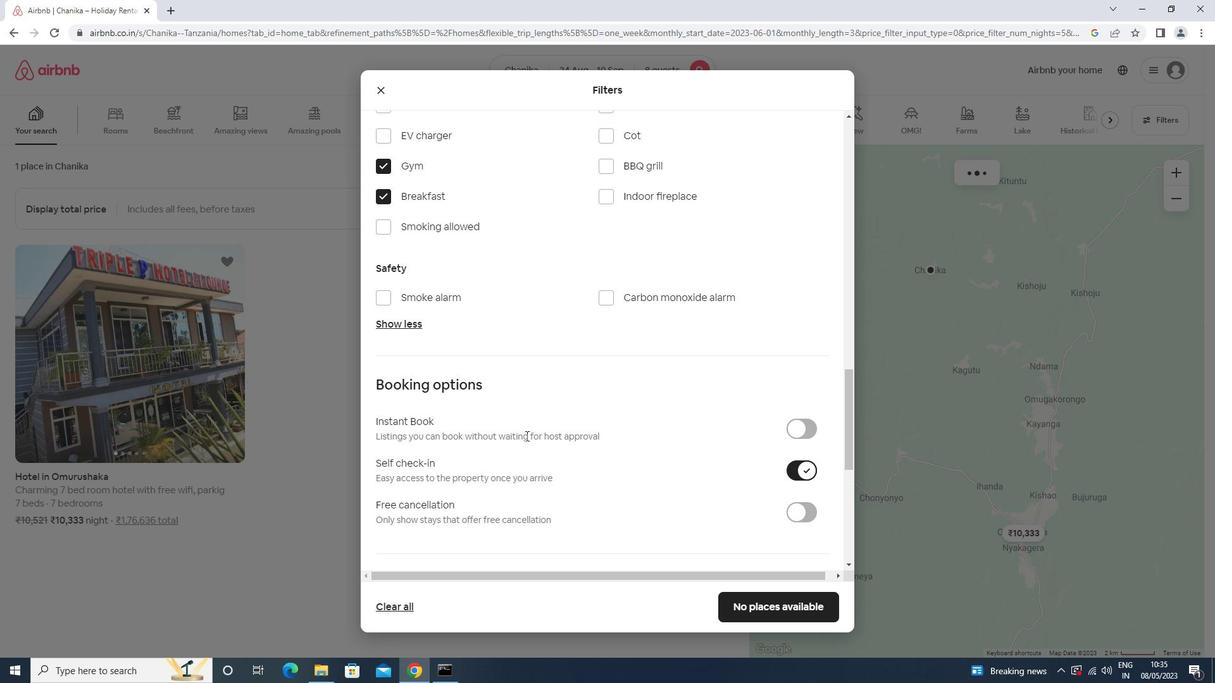 
Action: Mouse scrolled (525, 435) with delta (0, 0)
Screenshot: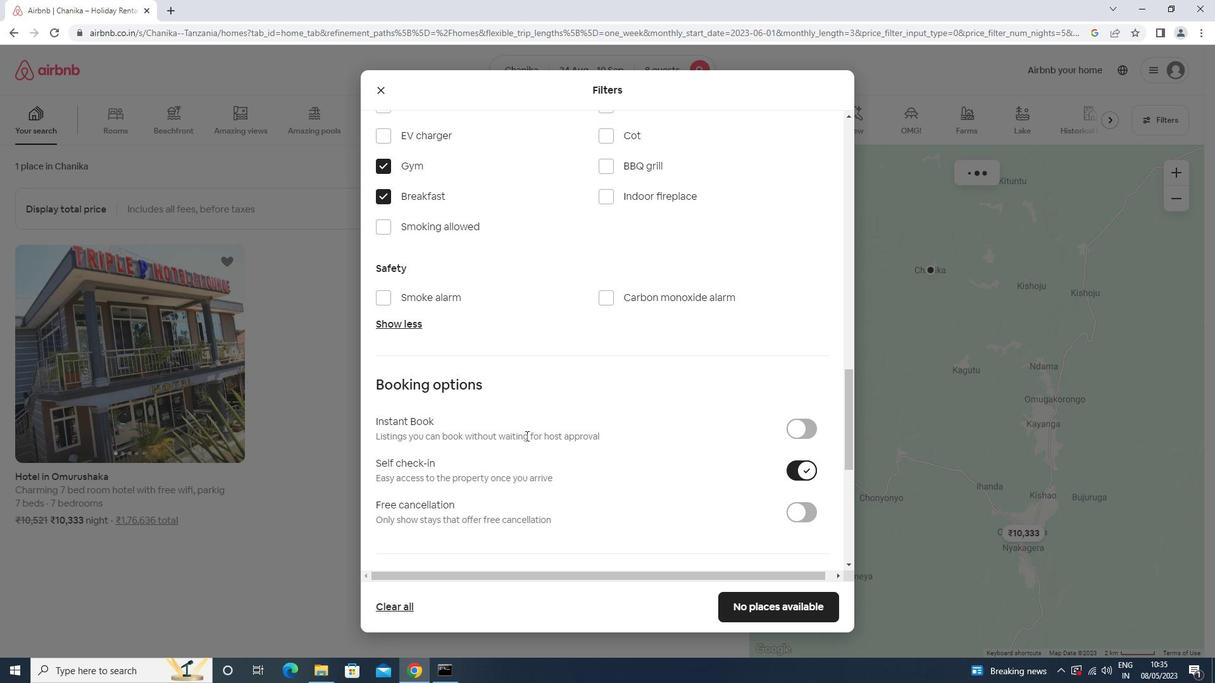 
Action: Mouse scrolled (525, 435) with delta (0, 0)
Screenshot: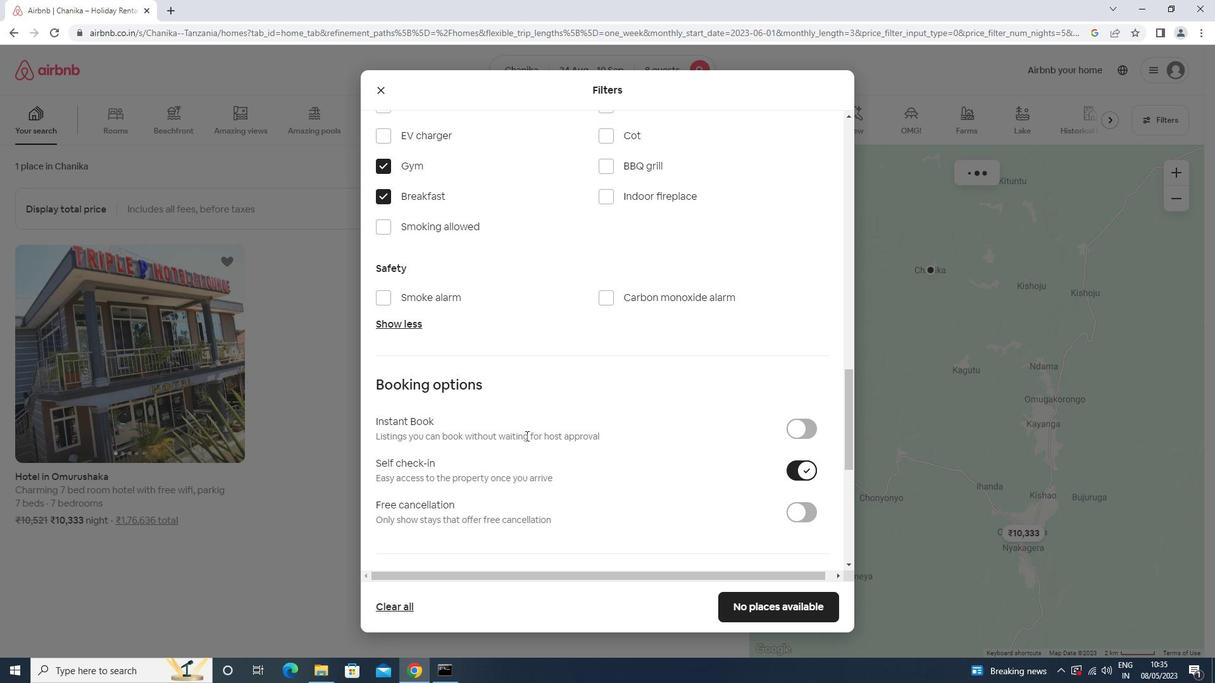 
Action: Mouse moved to (525, 436)
Screenshot: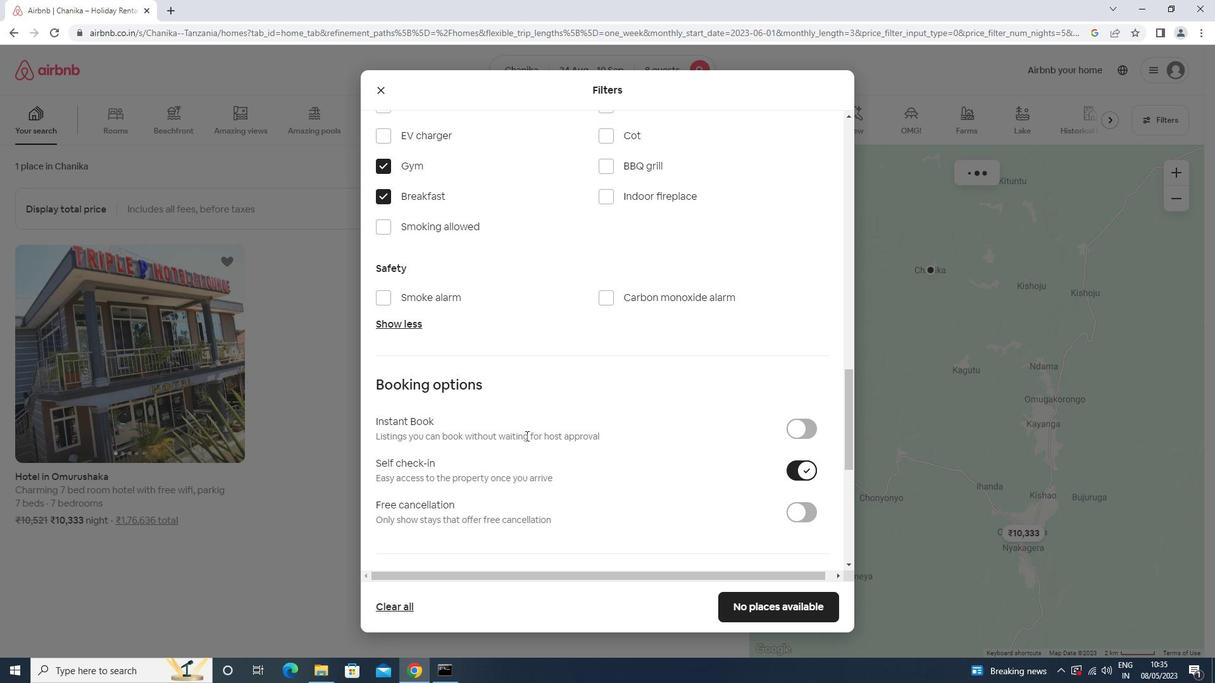 
Action: Mouse scrolled (525, 435) with delta (0, 0)
Screenshot: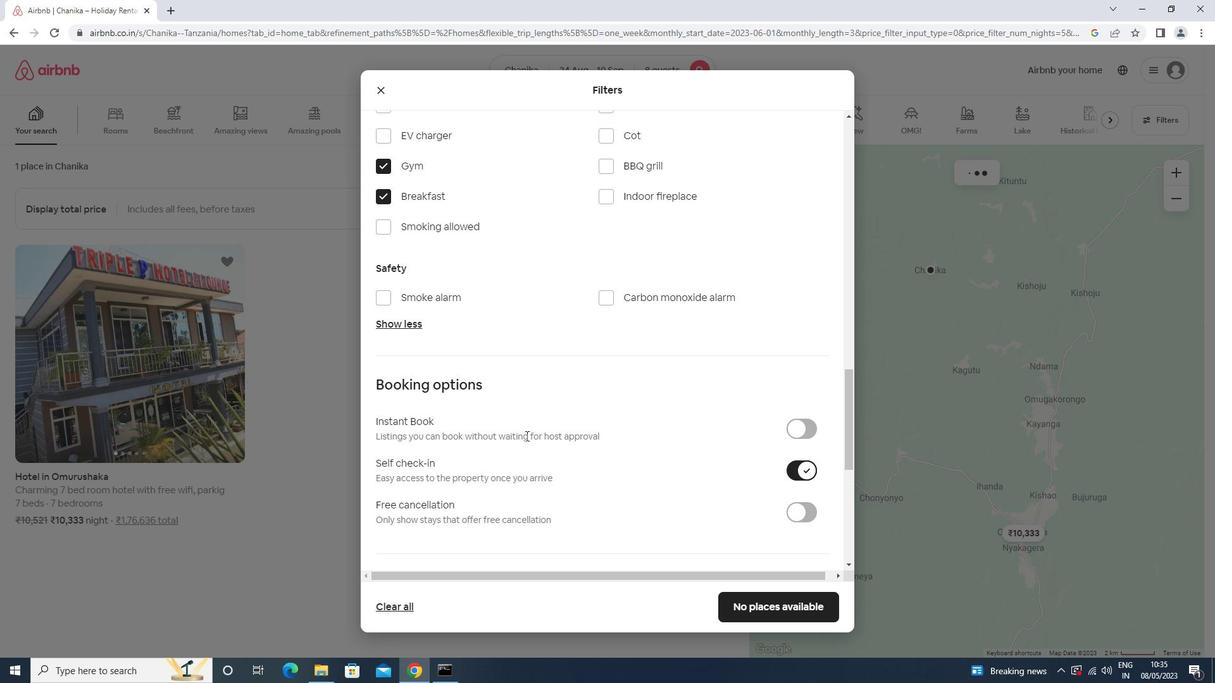 
Action: Mouse moved to (513, 446)
Screenshot: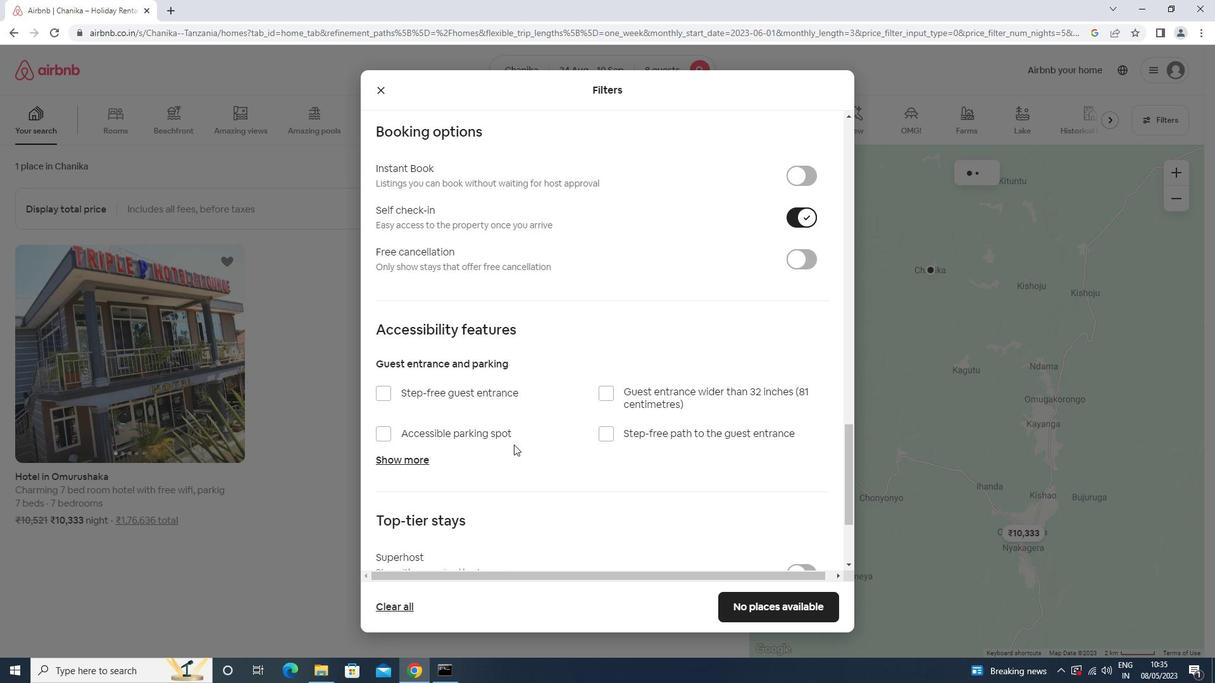 
Action: Mouse scrolled (513, 445) with delta (0, 0)
Screenshot: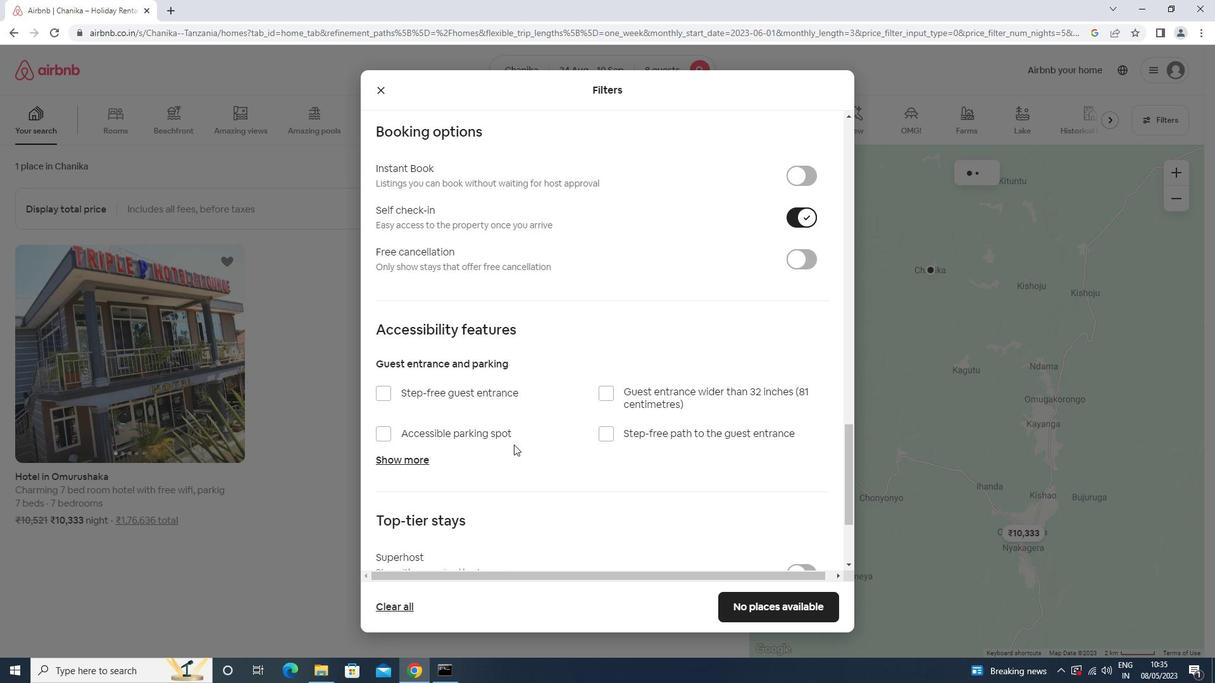 
Action: Mouse moved to (513, 446)
Screenshot: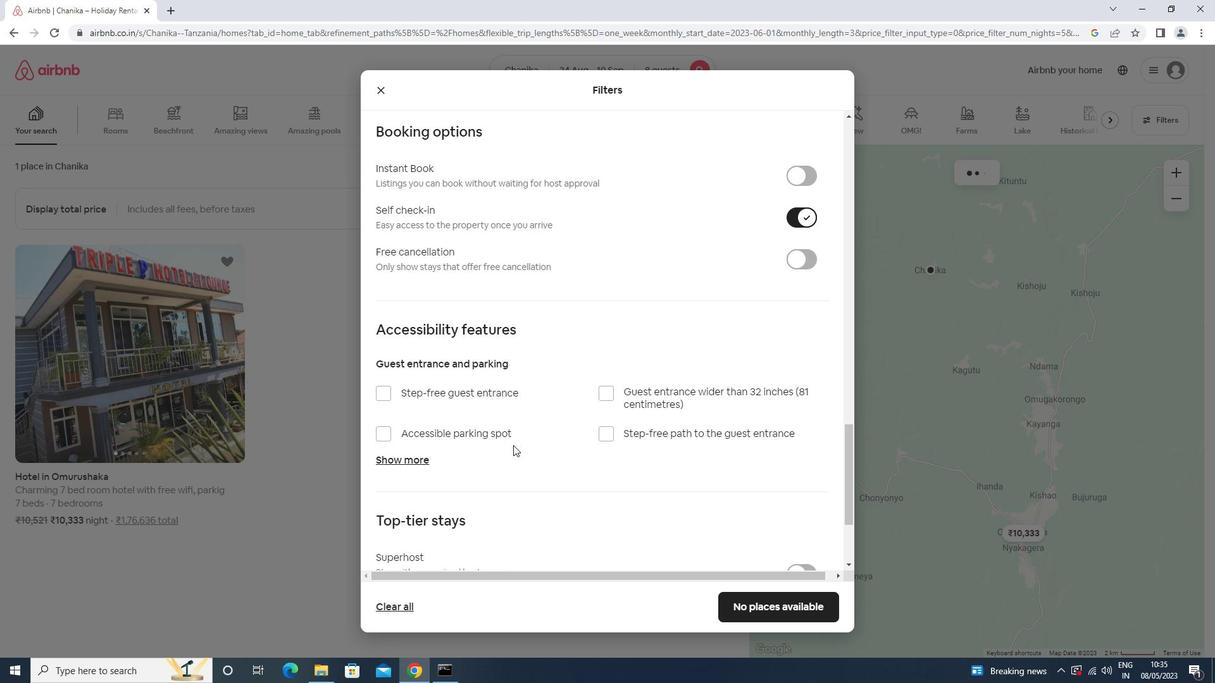 
Action: Mouse scrolled (513, 446) with delta (0, 0)
Screenshot: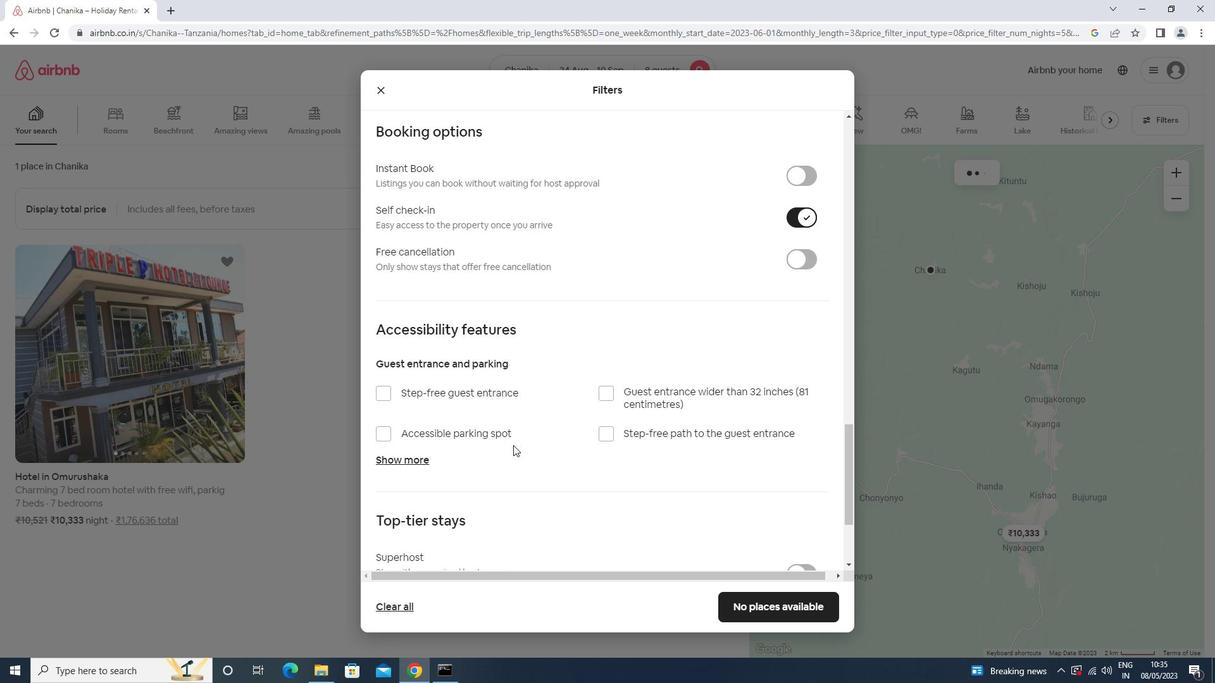 
Action: Mouse moved to (512, 448)
Screenshot: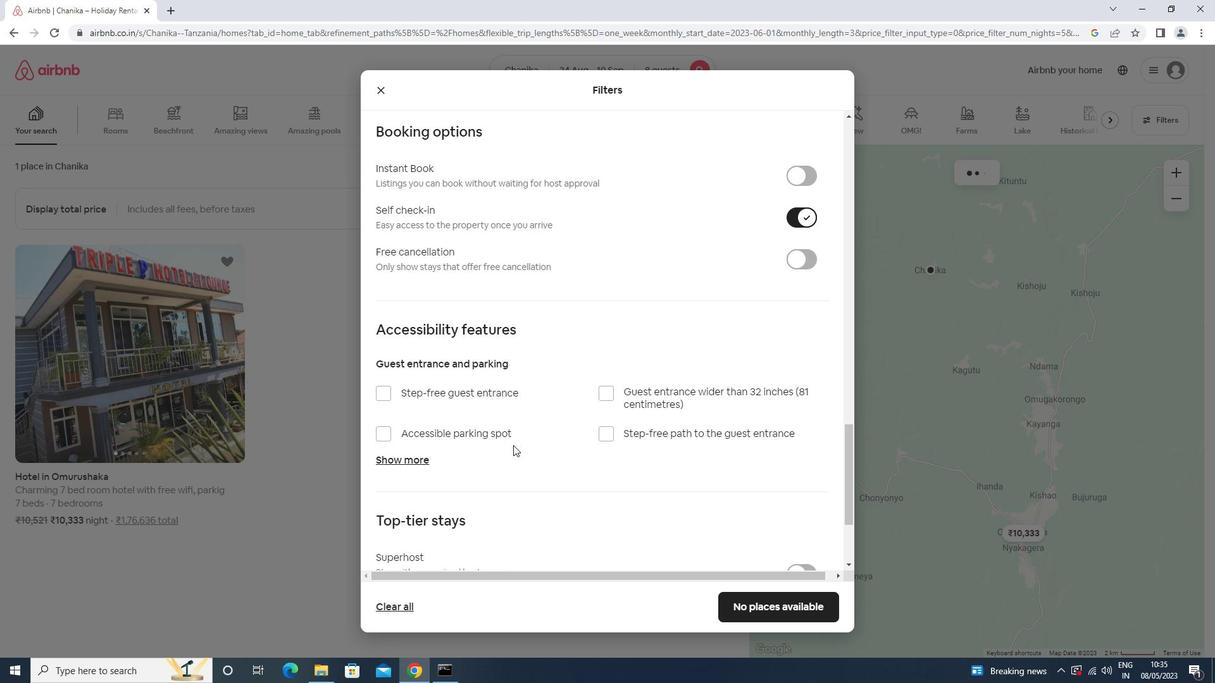 
Action: Mouse scrolled (512, 447) with delta (0, 0)
Screenshot: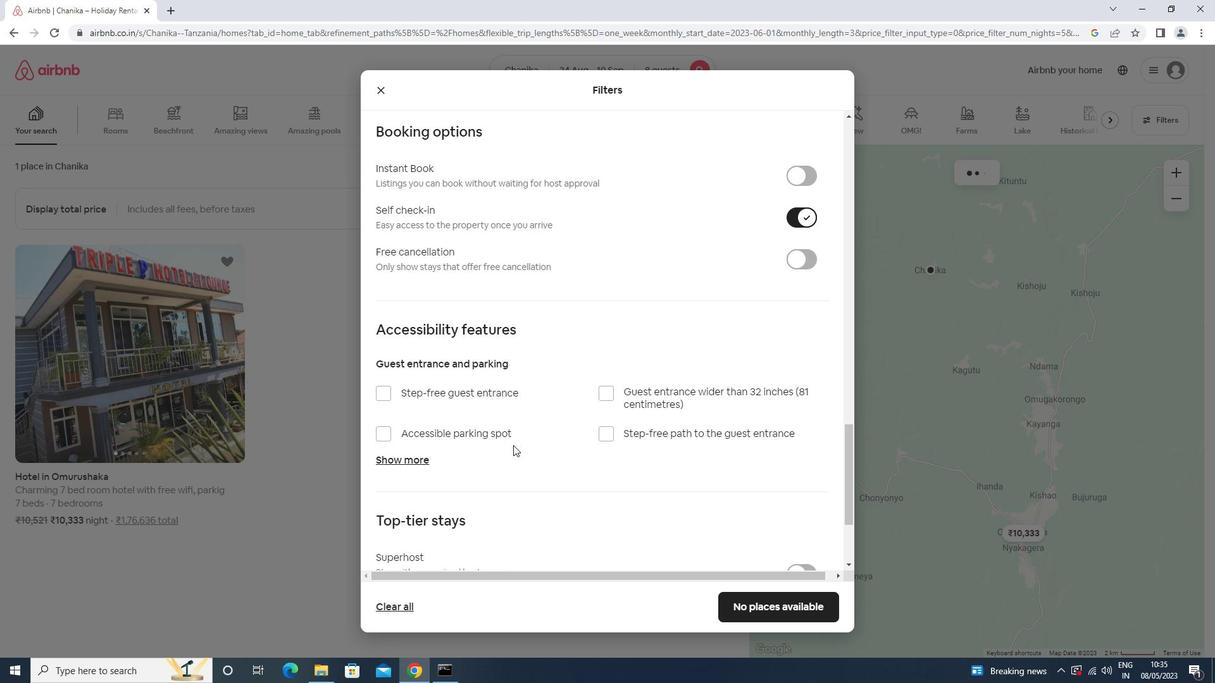 
Action: Mouse moved to (511, 450)
Screenshot: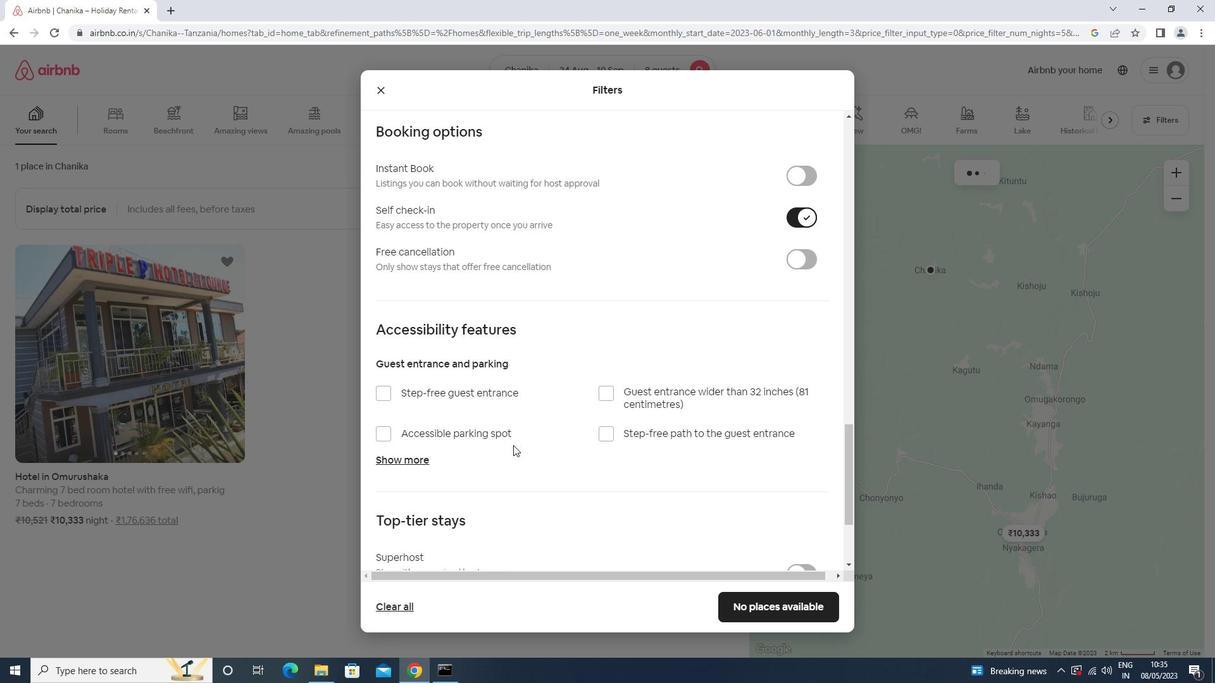 
Action: Mouse scrolled (511, 449) with delta (0, 0)
Screenshot: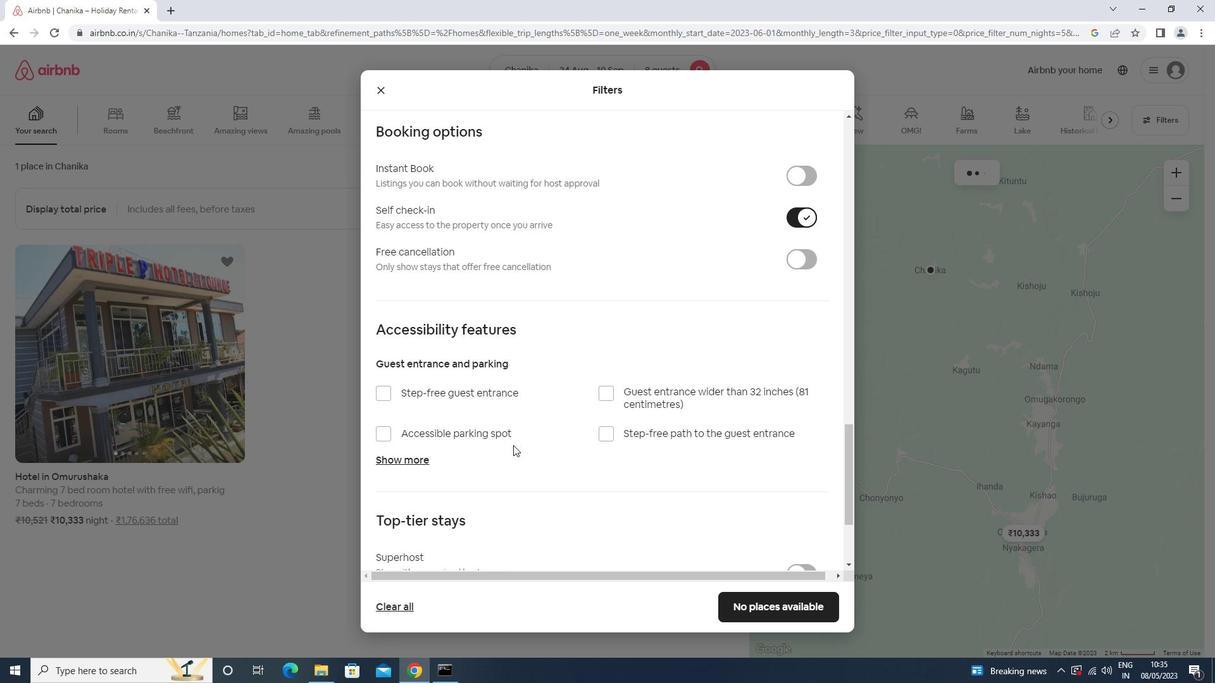 
Action: Mouse moved to (449, 534)
Screenshot: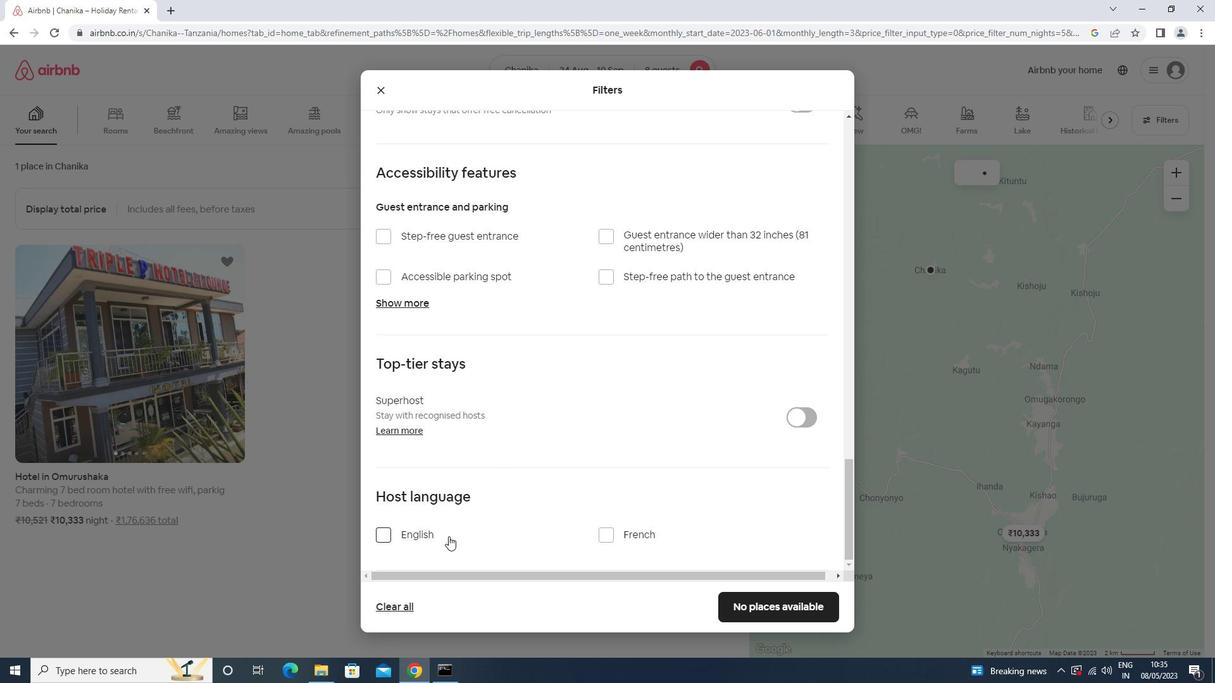 
Action: Mouse pressed left at (449, 534)
Screenshot: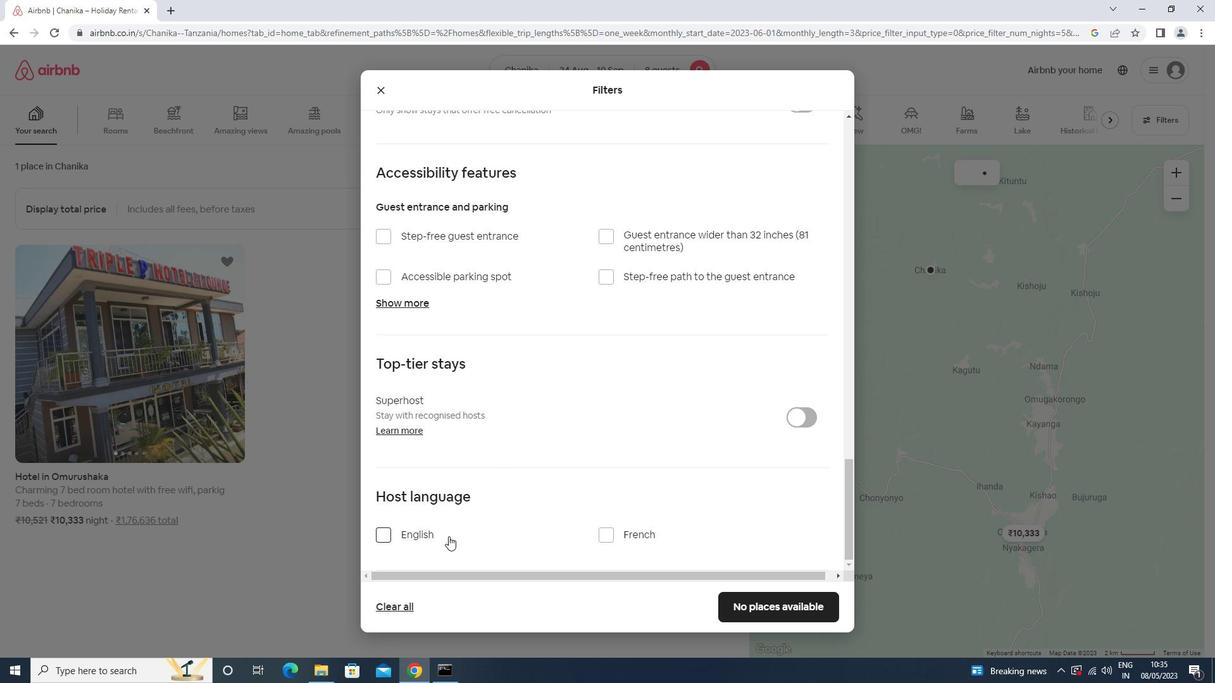 
Action: Mouse moved to (791, 609)
Screenshot: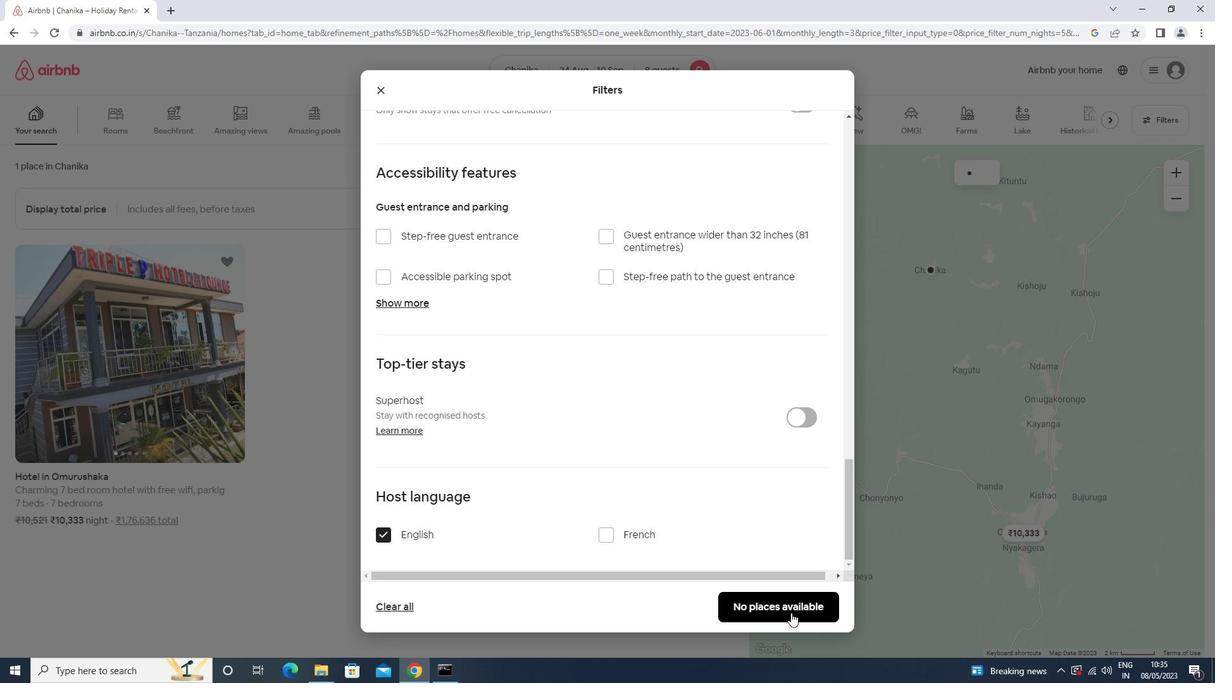 
Action: Mouse pressed left at (791, 609)
Screenshot: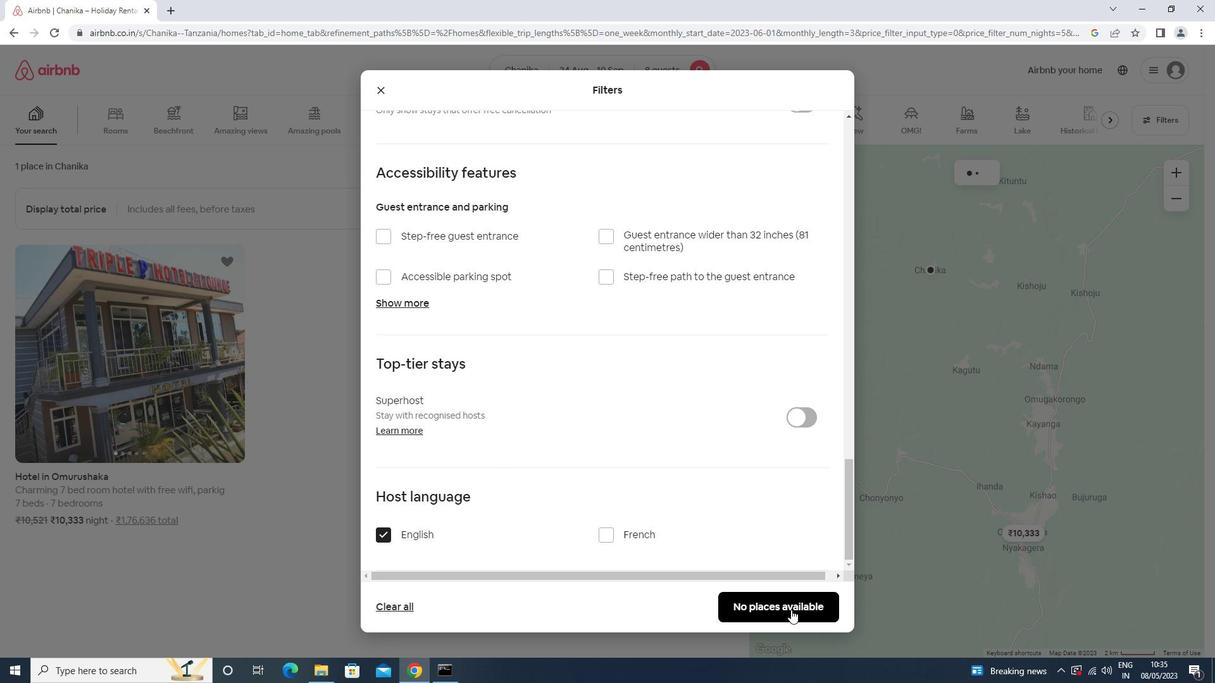 
Action: Mouse moved to (778, 601)
Screenshot: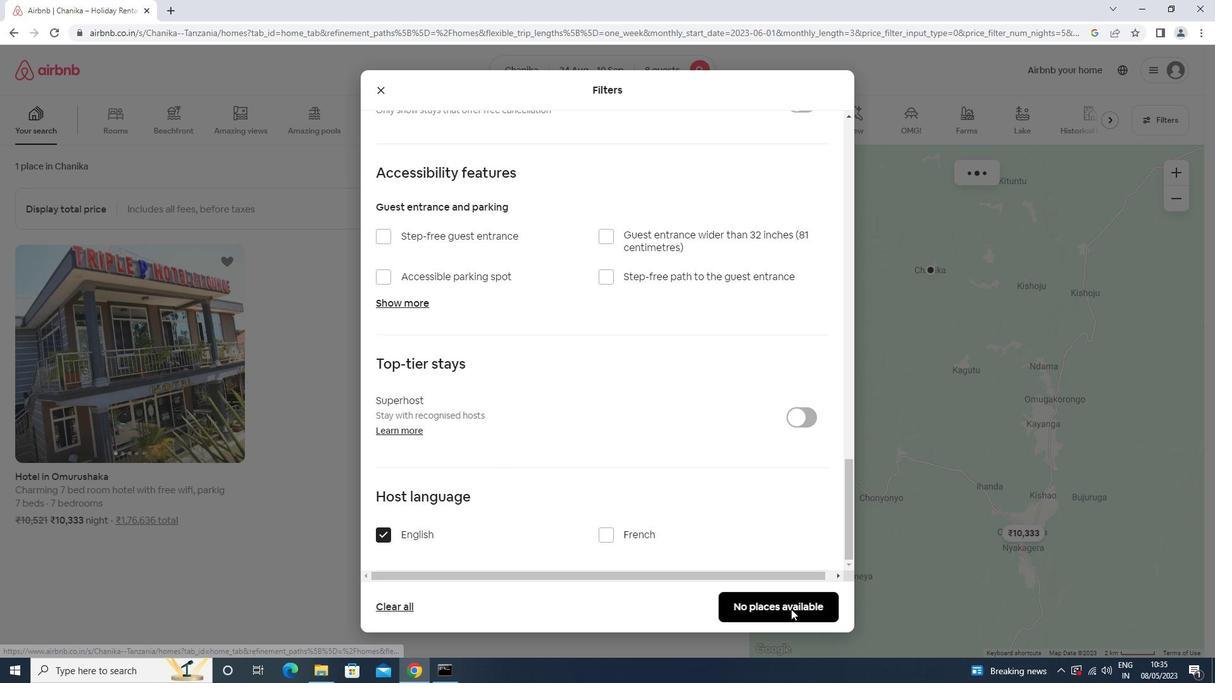 
